 Task: Open a Blog Post Template save the file as archiveAdd Heading 'Success' ,with the main content Success is the achievement of goals and the realization of one's ambitions. It varies from person to person, encompassing different aspects of life, such as career accomplishments, personal milestones, or making a positive impact on society. Success is a reflection of determination, hard work, and perseverance. ,with the main content Success is the achievement of goals and the realization of one's ambitions. It varies from person to person, encompassing different aspects of life, such as career accomplishments, personal milestones, or making a positive impact on society. Success is a reflection of determination, hard work, and perseverance.and font size to the main content 22 Apply Font Style Gabriolaand font size to the heading 18 Change heading alignment to  Center
Action: Key pressed <Key.enter>
Screenshot: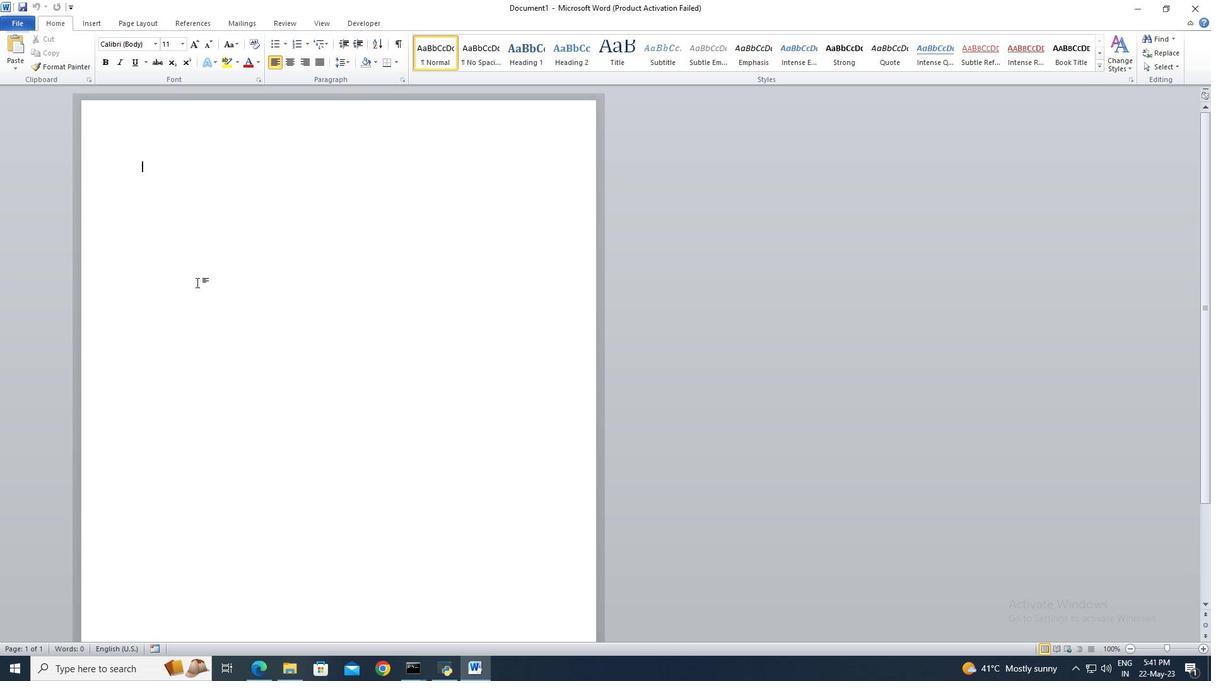 
Action: Mouse moved to (384, 281)
Screenshot: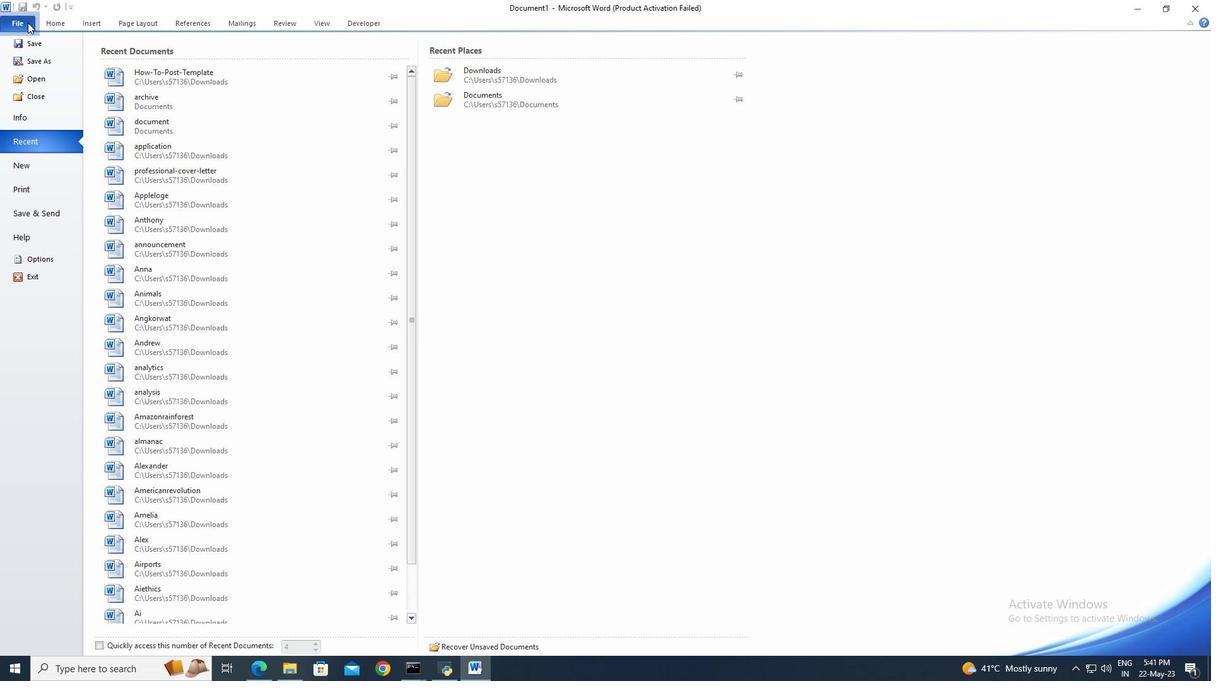 
Action: Mouse pressed left at (384, 281)
Screenshot: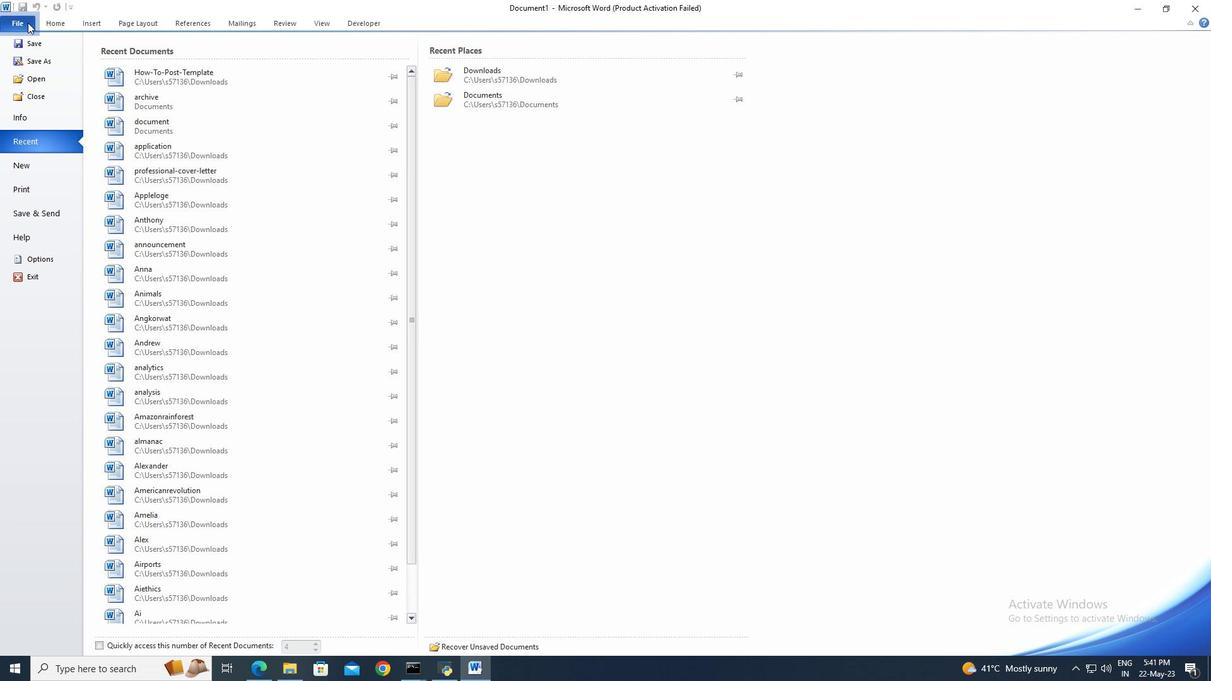 
Action: Mouse moved to (318, 230)
Screenshot: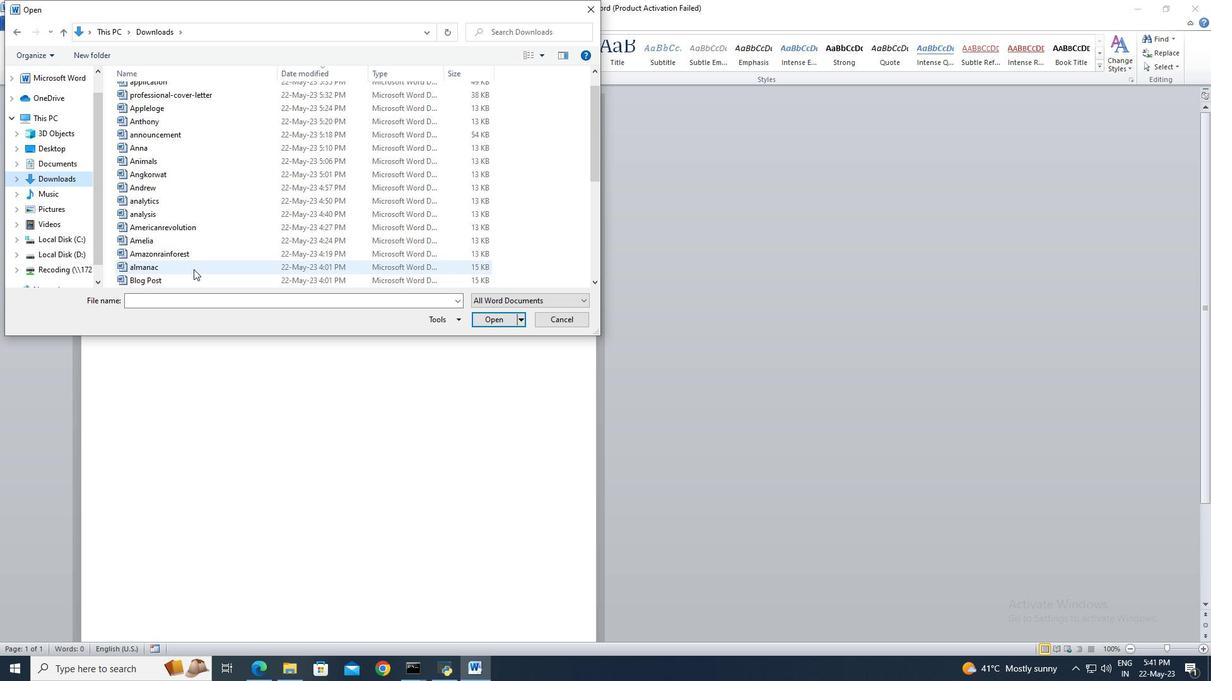 
Action: Mouse pressed left at (318, 230)
Screenshot: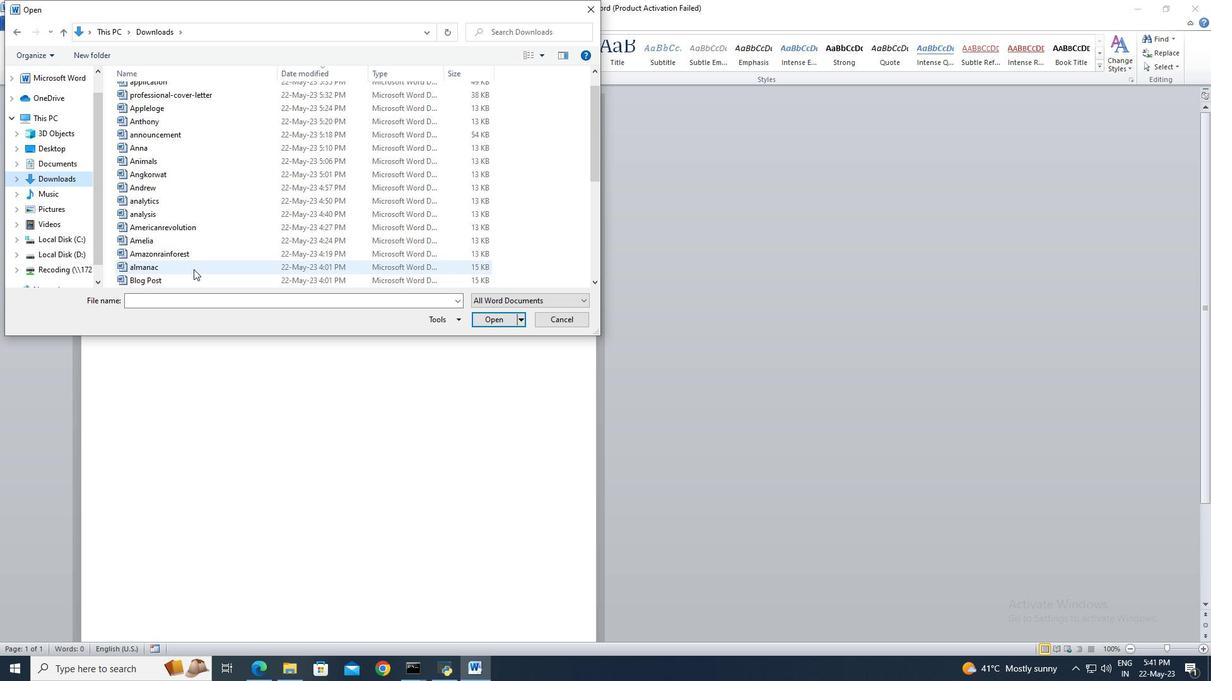 
Action: Mouse moved to (27, 22)
Screenshot: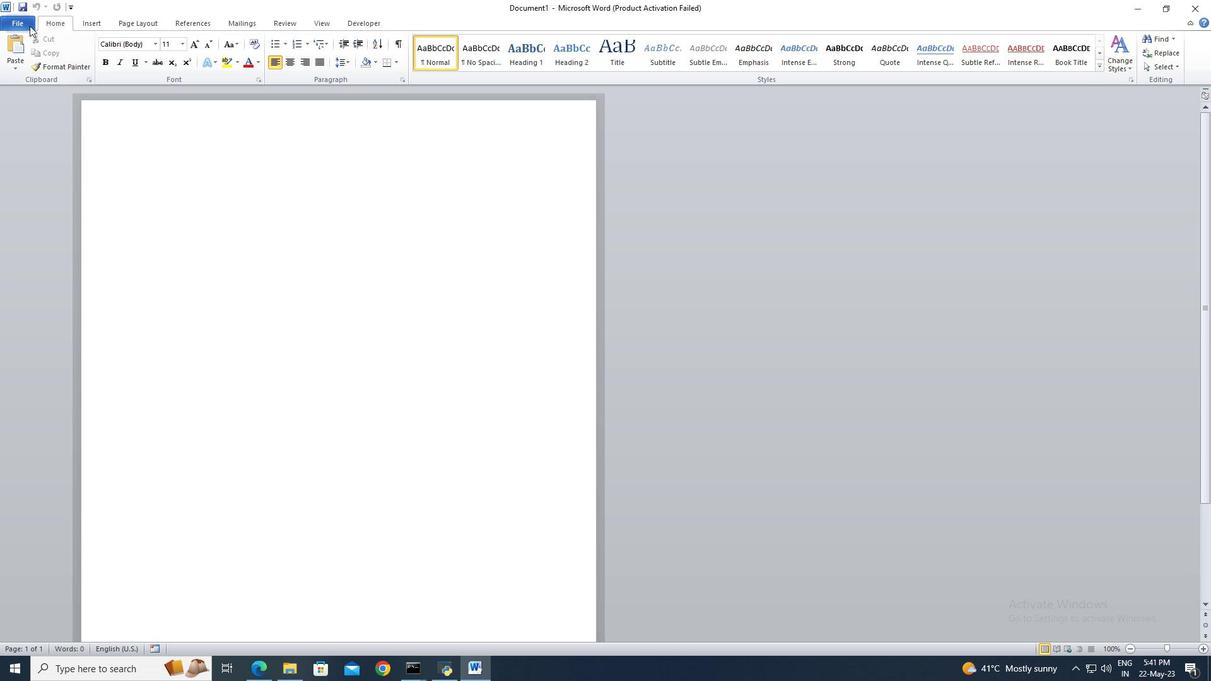 
Action: Mouse pressed left at (27, 22)
Screenshot: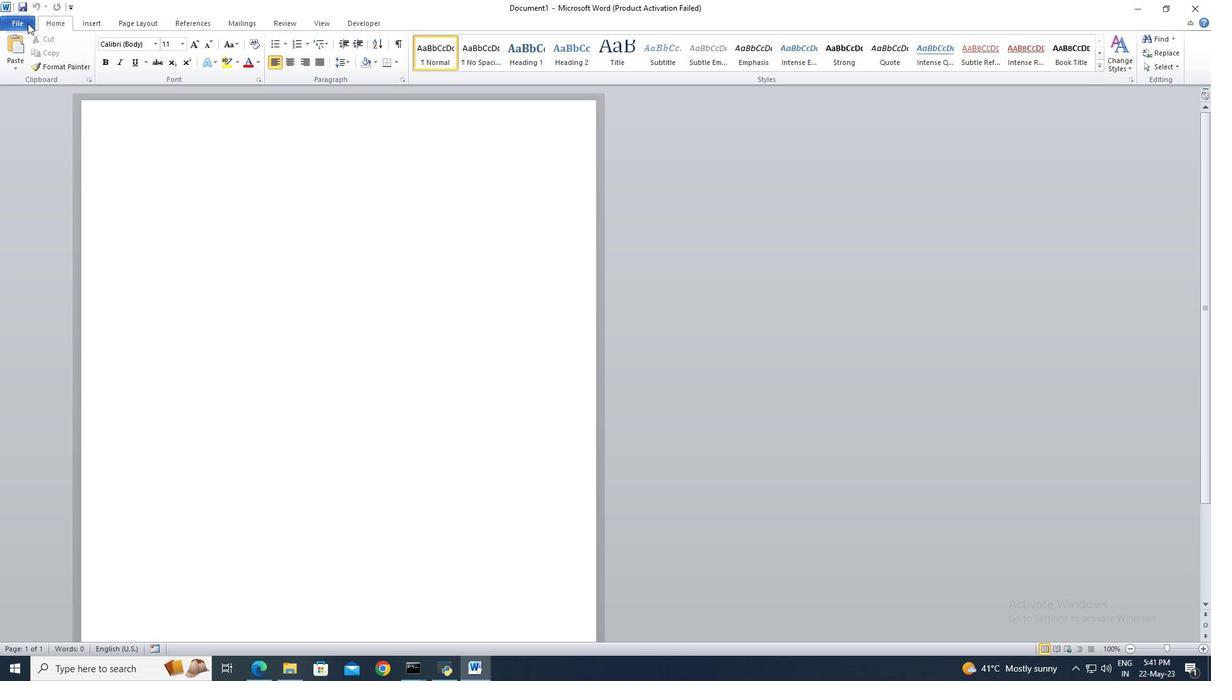 
Action: Mouse moved to (41, 75)
Screenshot: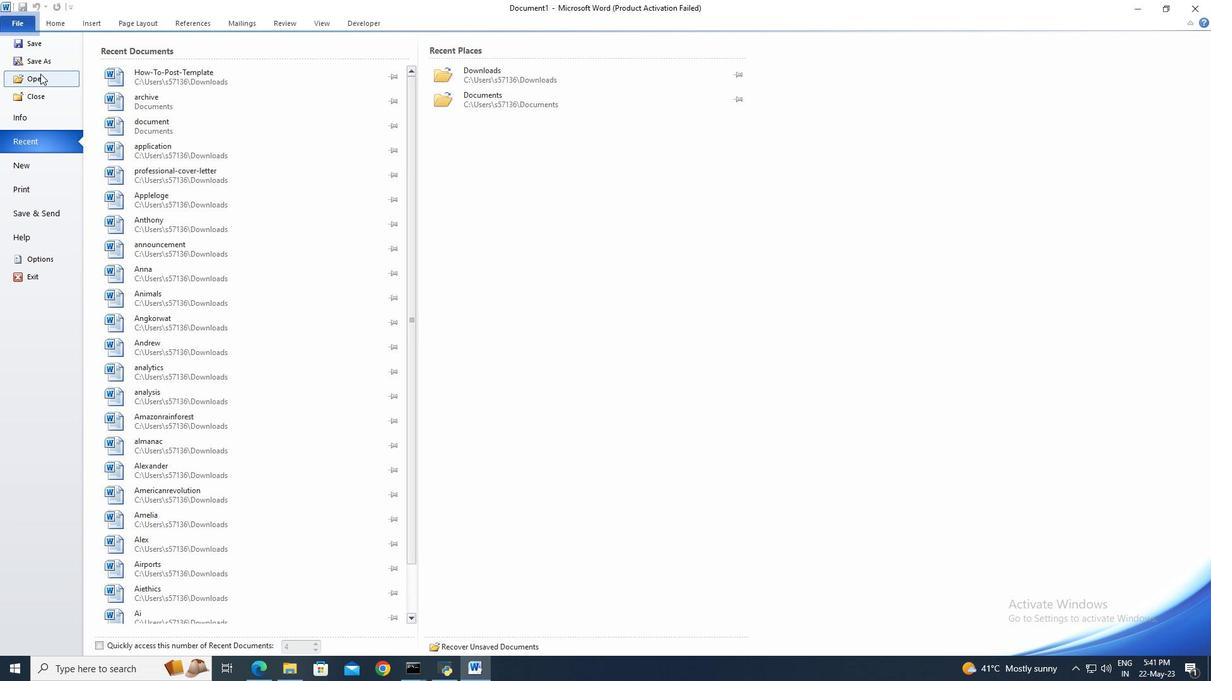 
Action: Mouse pressed left at (41, 75)
Screenshot: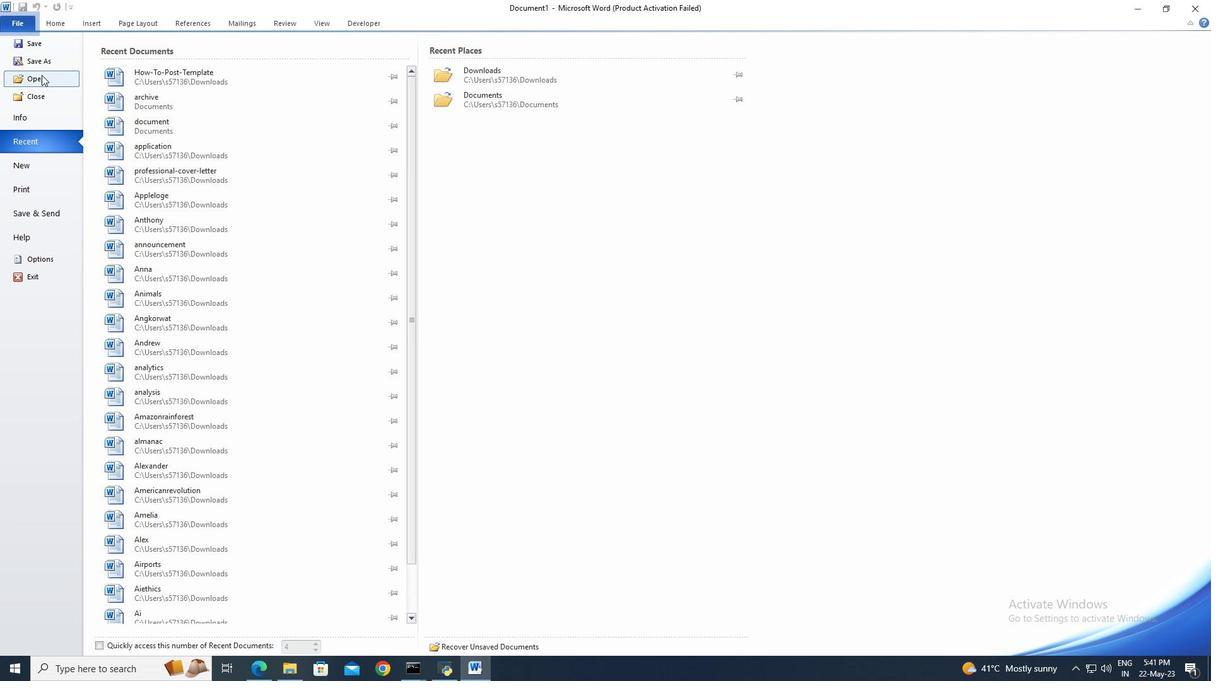 
Action: Mouse moved to (80, 171)
Screenshot: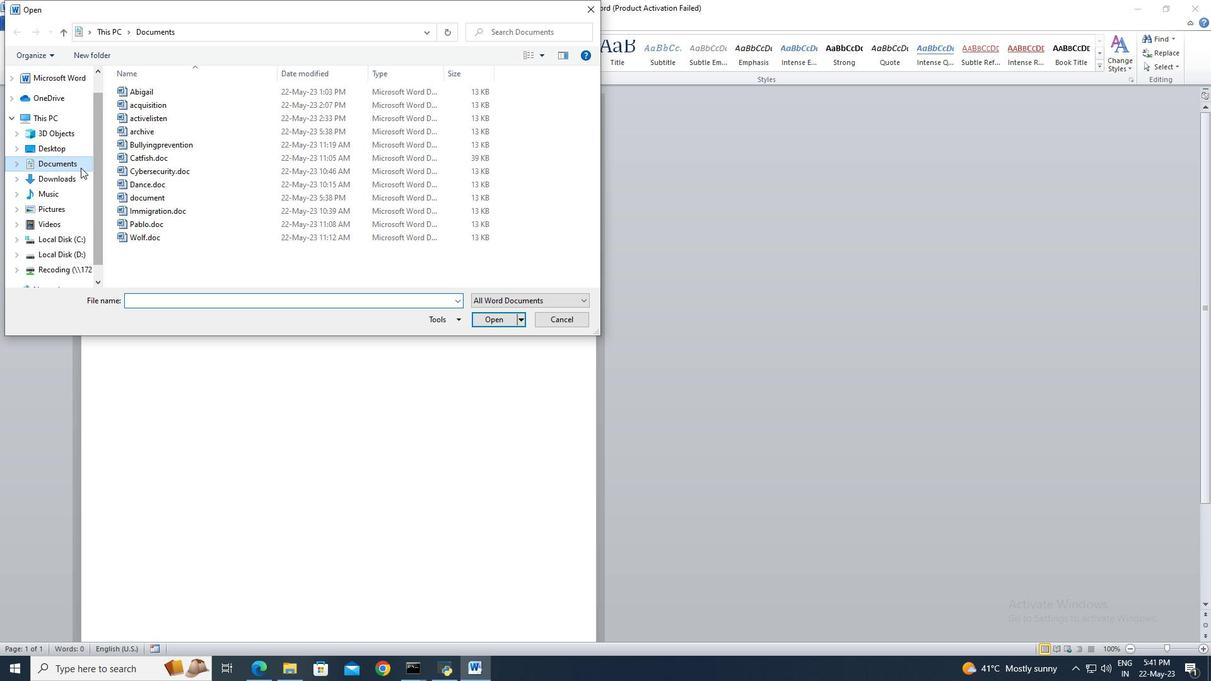 
Action: Mouse pressed left at (80, 171)
Screenshot: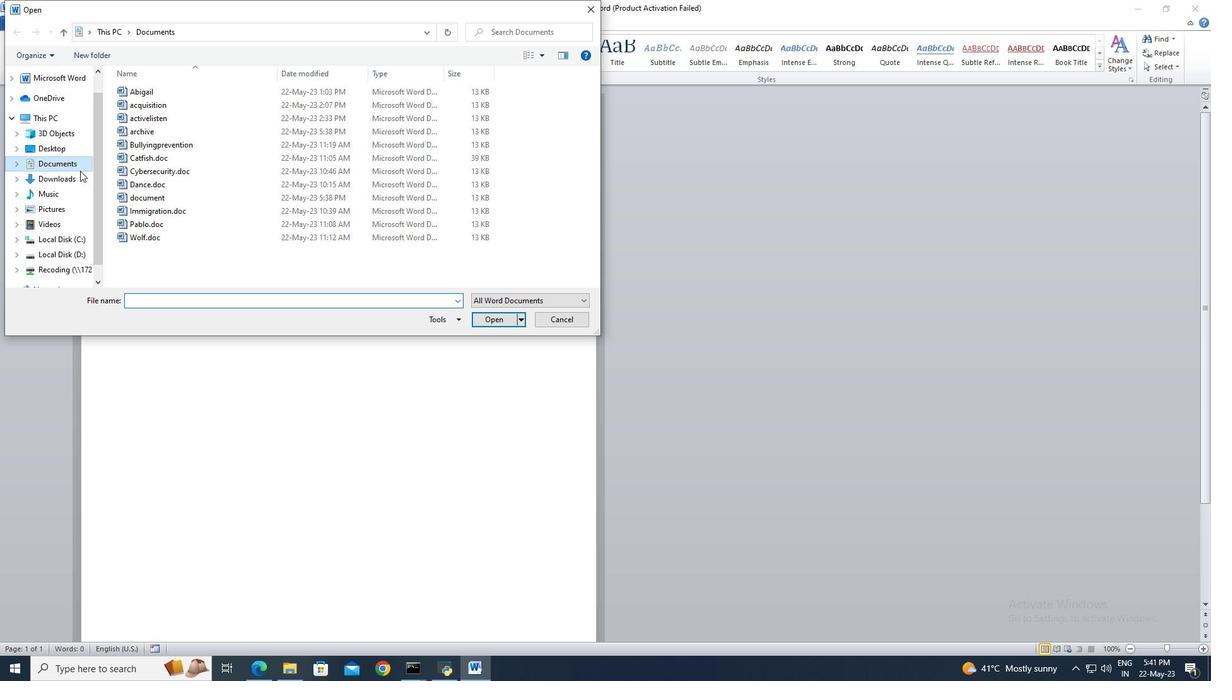 
Action: Mouse moved to (78, 188)
Screenshot: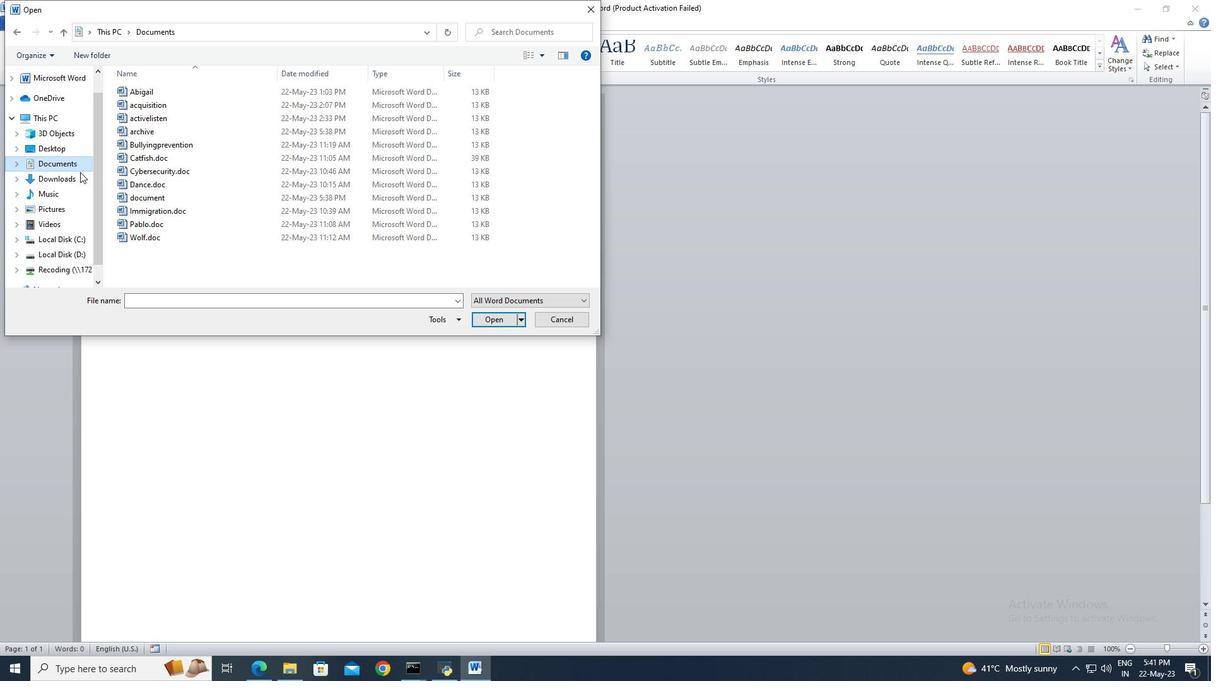 
Action: Mouse pressed left at (78, 188)
Screenshot: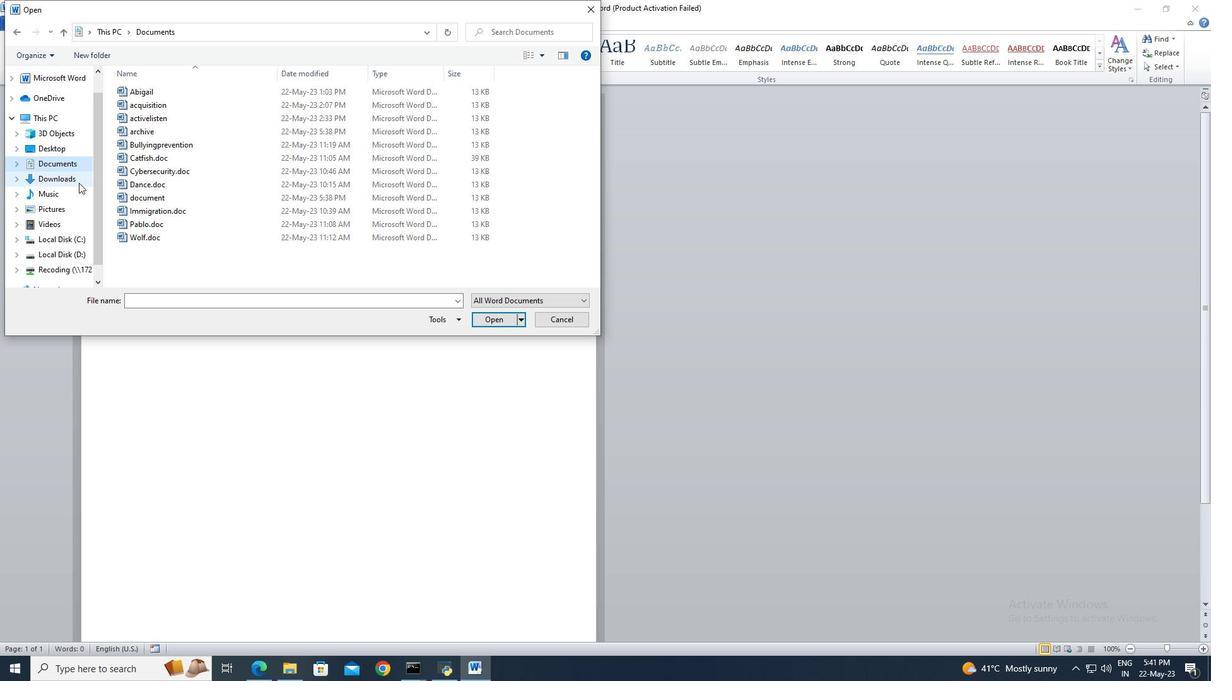 
Action: Mouse moved to (78, 184)
Screenshot: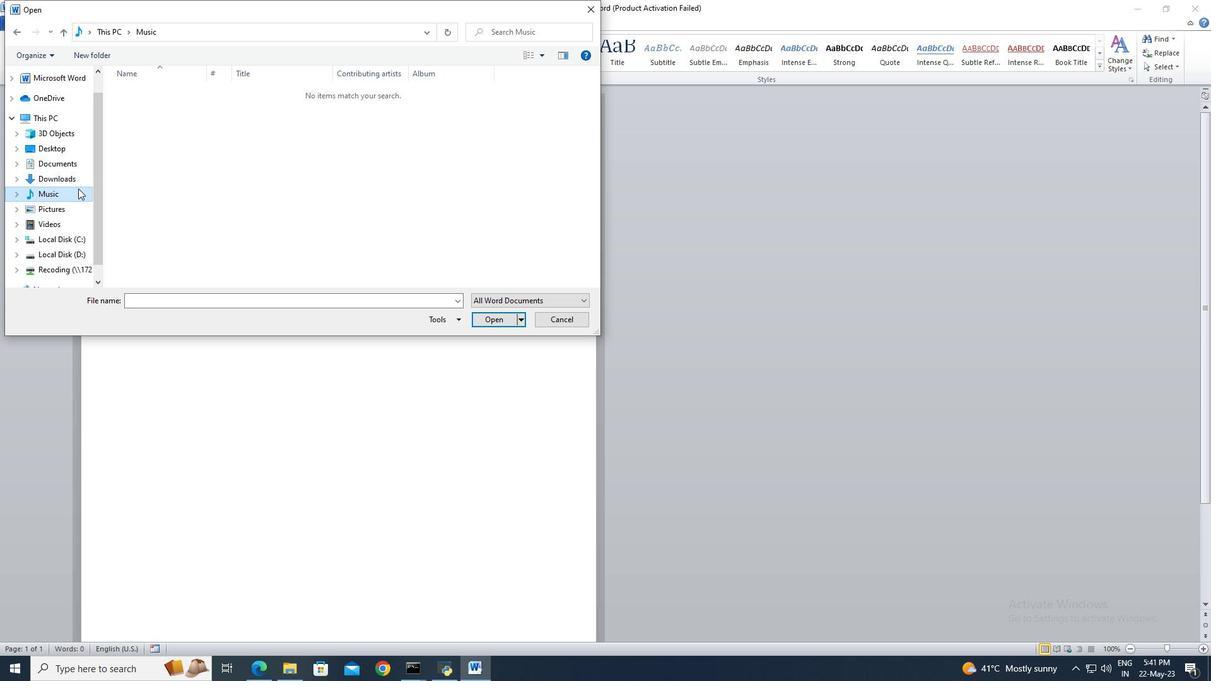 
Action: Mouse pressed left at (78, 184)
Screenshot: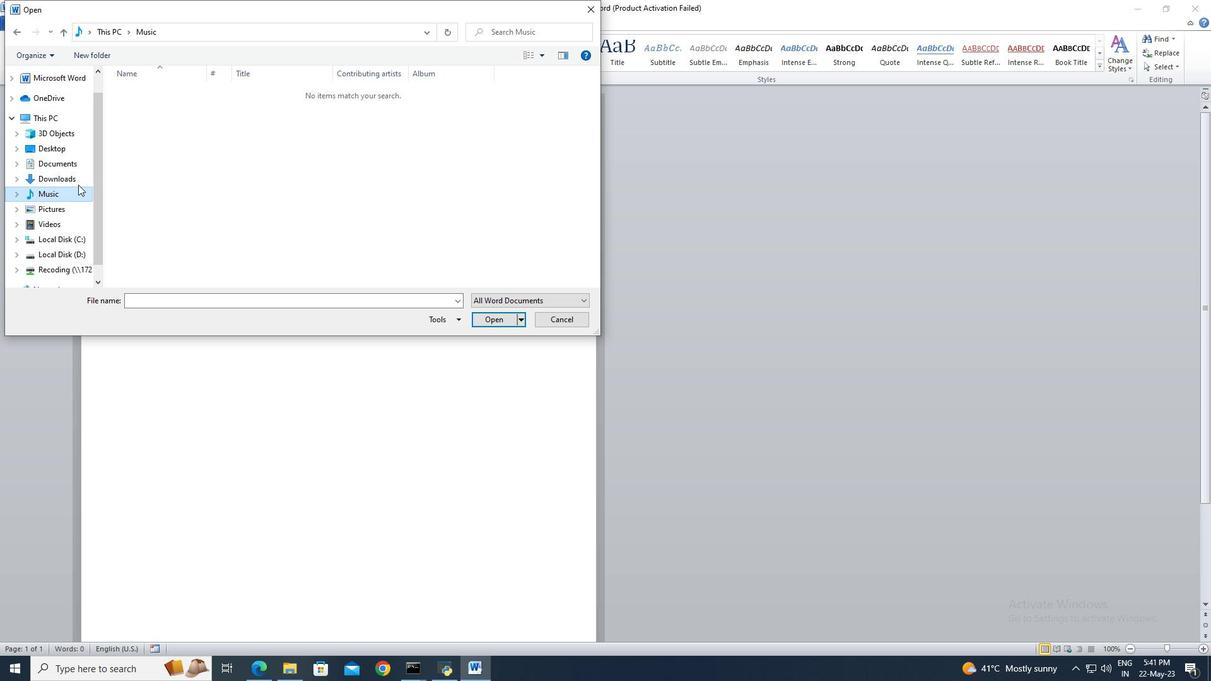 
Action: Mouse moved to (178, 191)
Screenshot: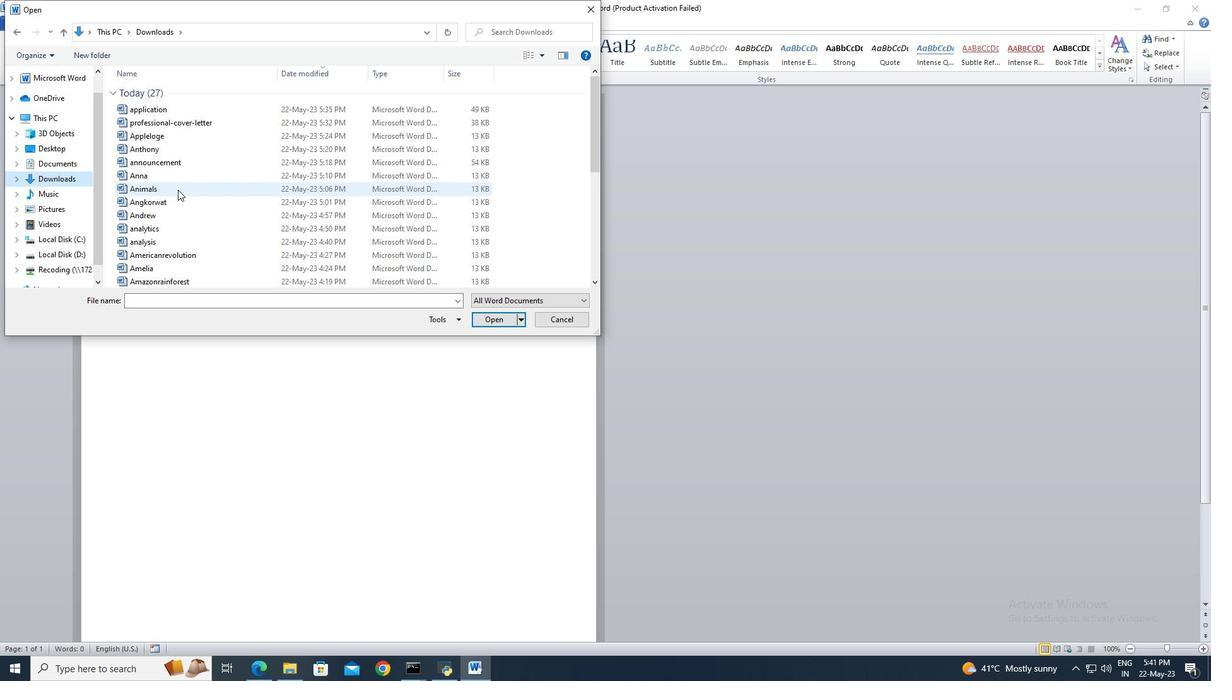 
Action: Mouse scrolled (178, 190) with delta (0, 0)
Screenshot: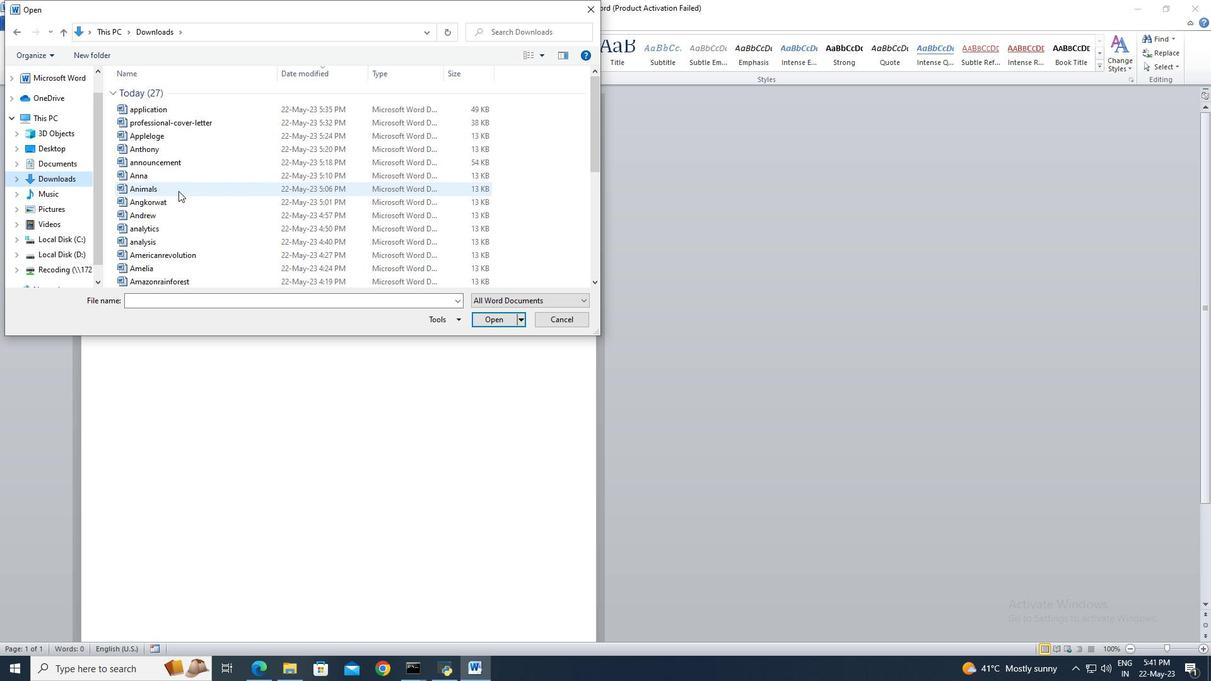 
Action: Mouse moved to (197, 276)
Screenshot: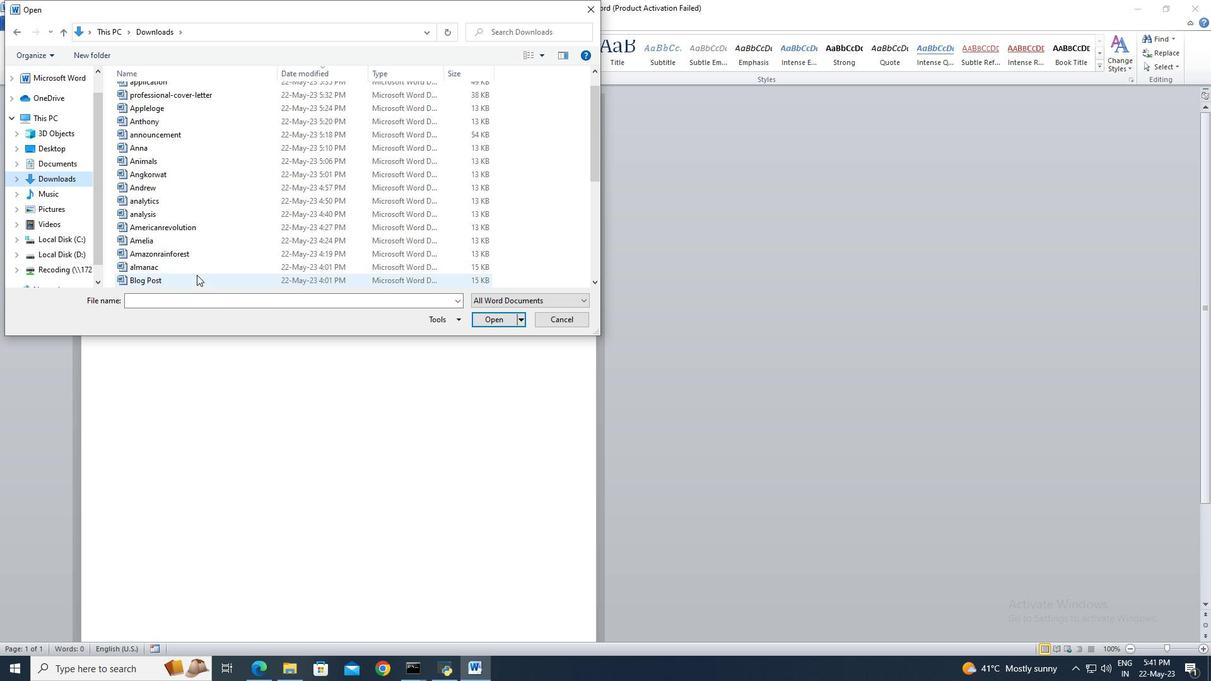 
Action: Mouse pressed left at (197, 276)
Screenshot: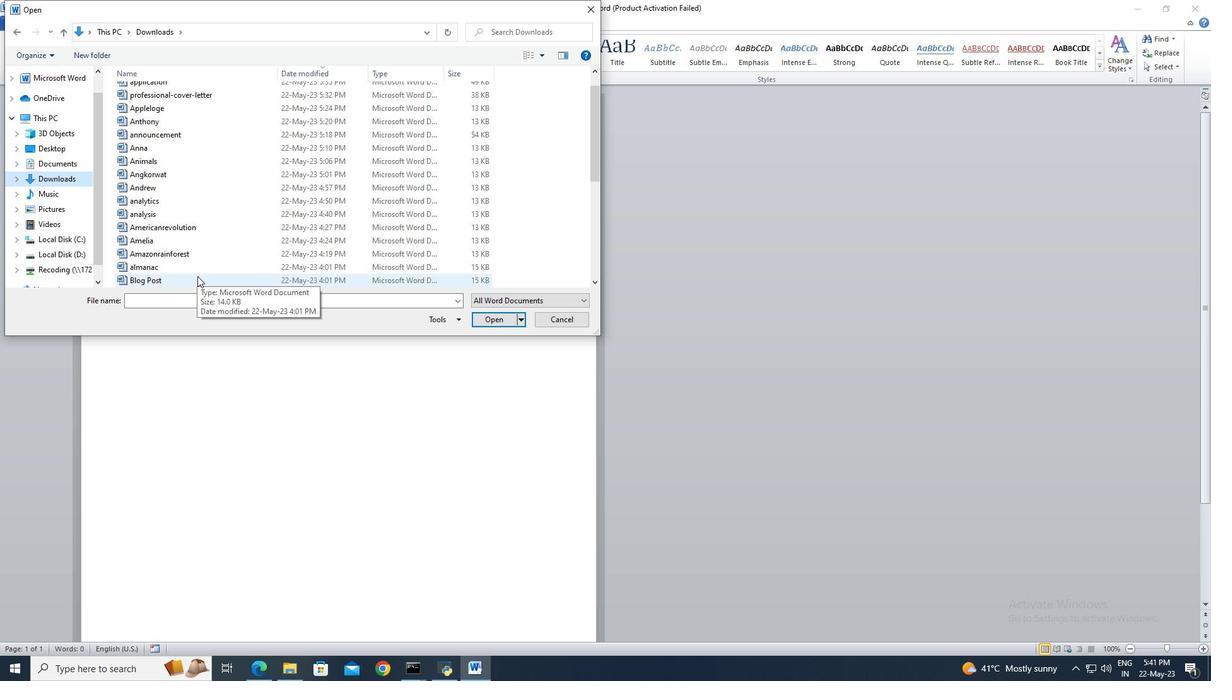 
Action: Mouse moved to (479, 314)
Screenshot: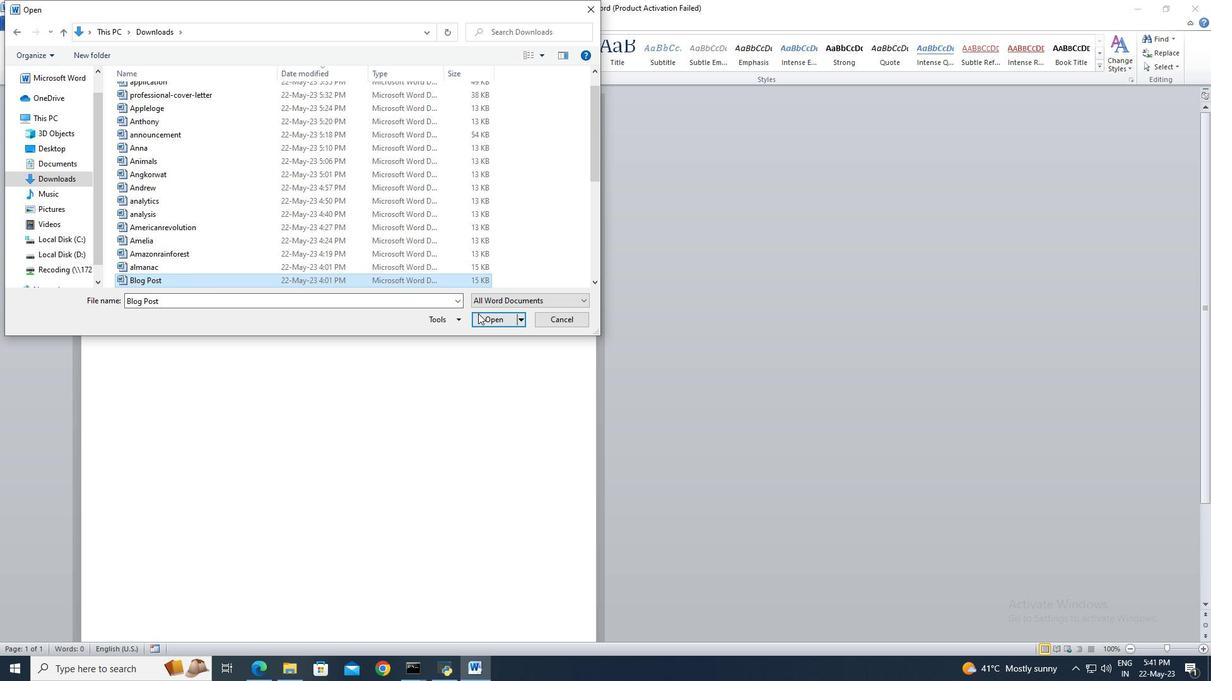 
Action: Mouse pressed left at (479, 314)
Screenshot: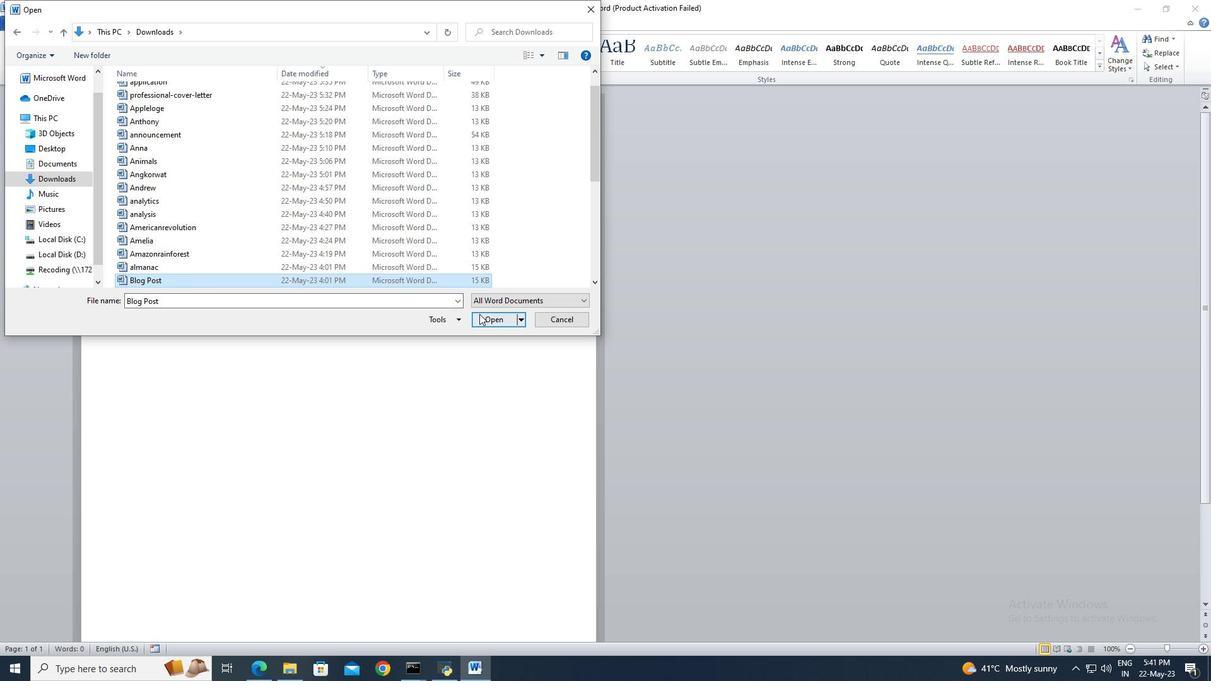 
Action: Mouse moved to (723, 452)
Screenshot: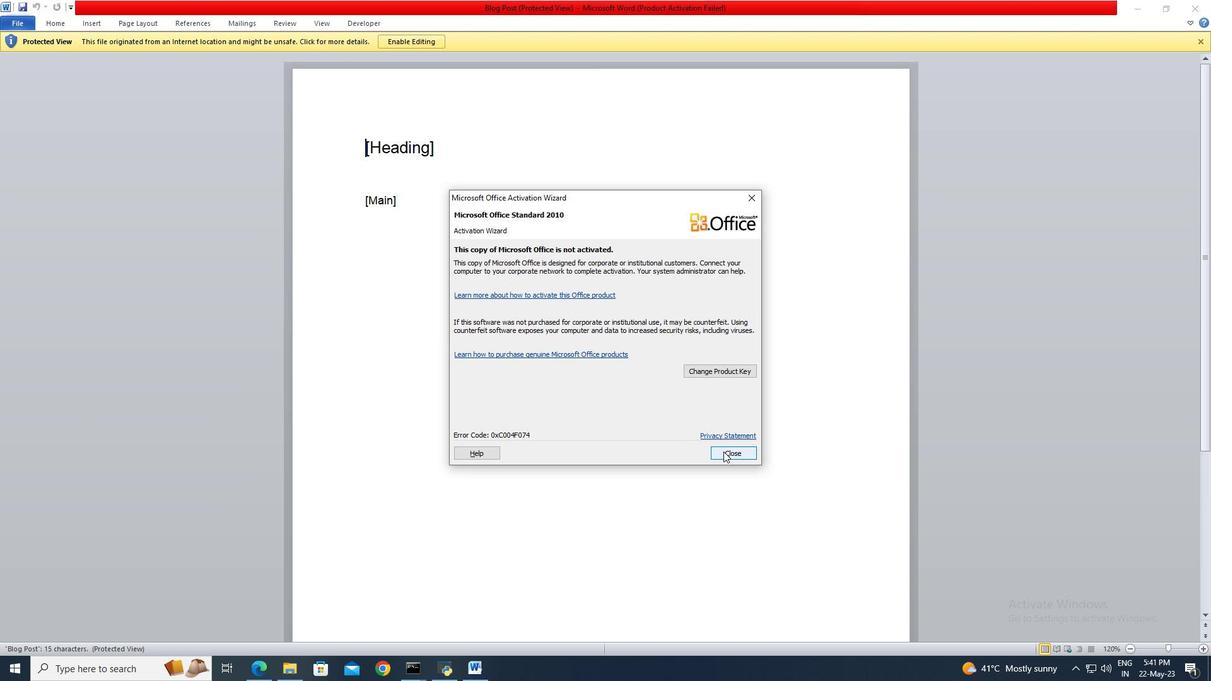 
Action: Mouse pressed left at (723, 452)
Screenshot: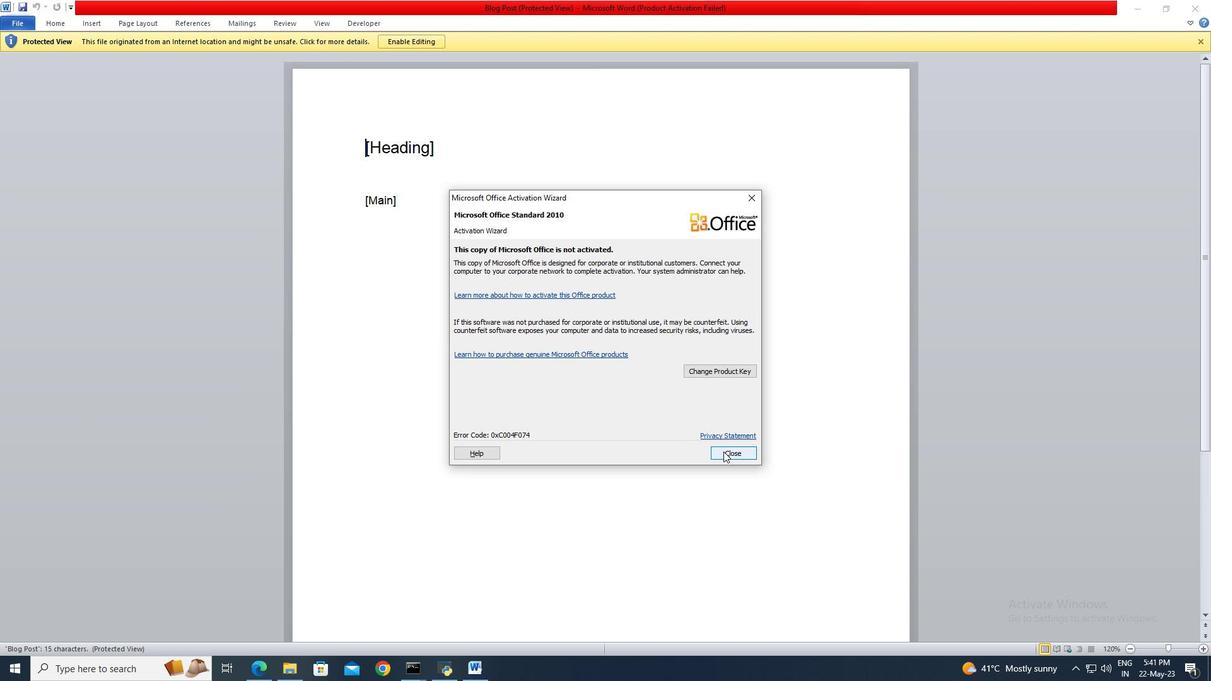 
Action: Mouse moved to (395, 41)
Screenshot: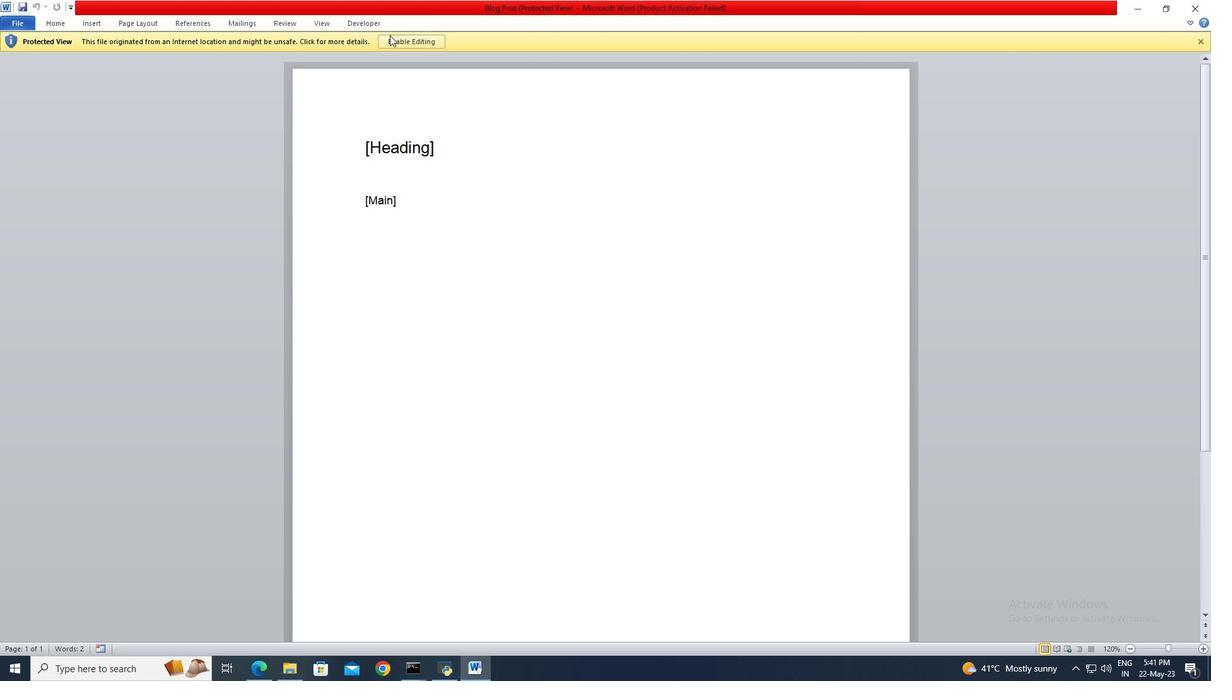 
Action: Mouse pressed left at (395, 41)
Screenshot: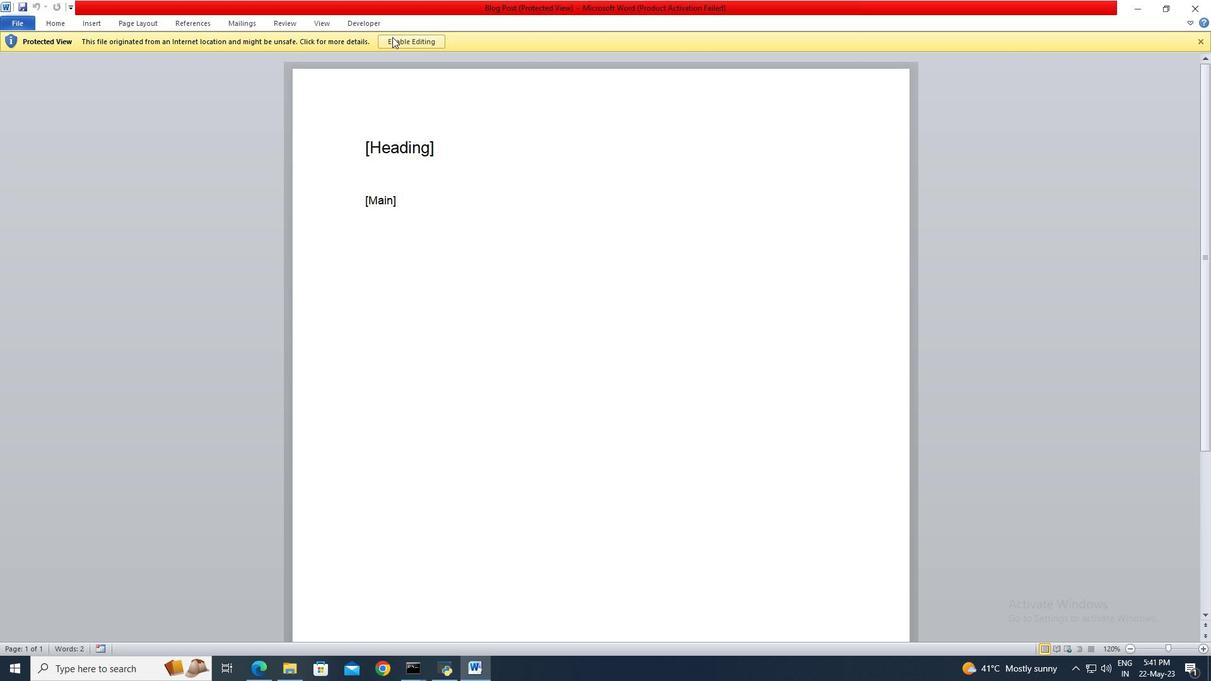 
Action: Mouse moved to (23, 25)
Screenshot: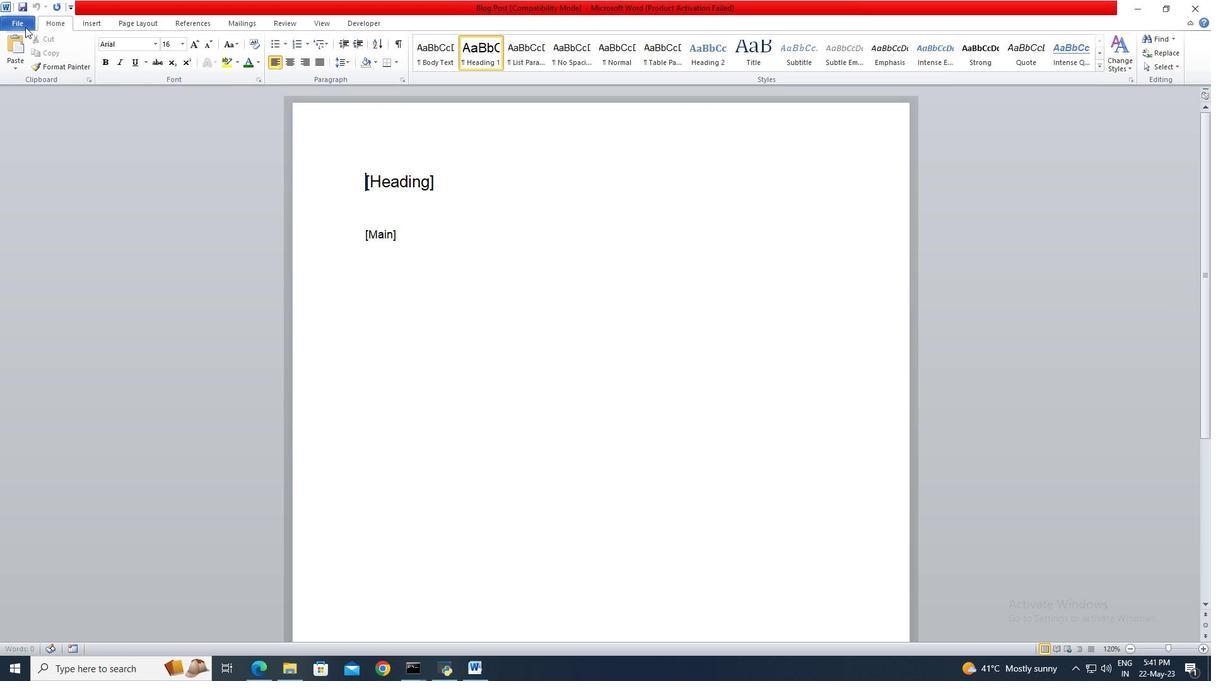 
Action: Mouse pressed left at (23, 25)
Screenshot: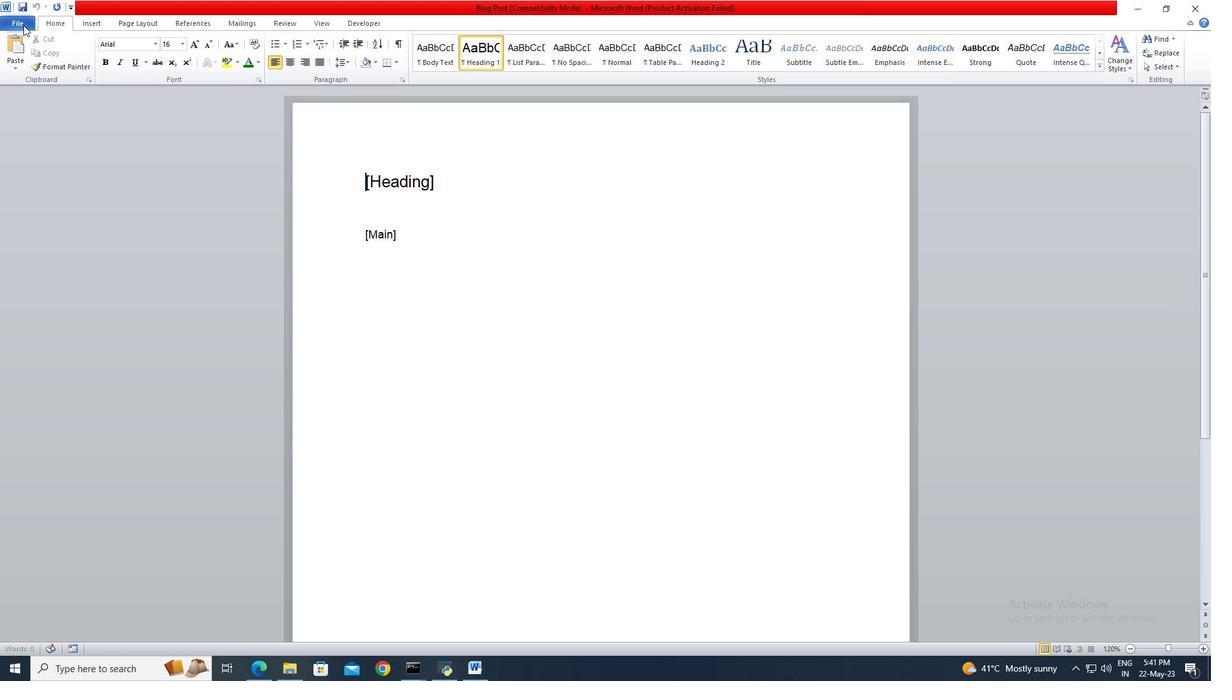 
Action: Mouse moved to (35, 59)
Screenshot: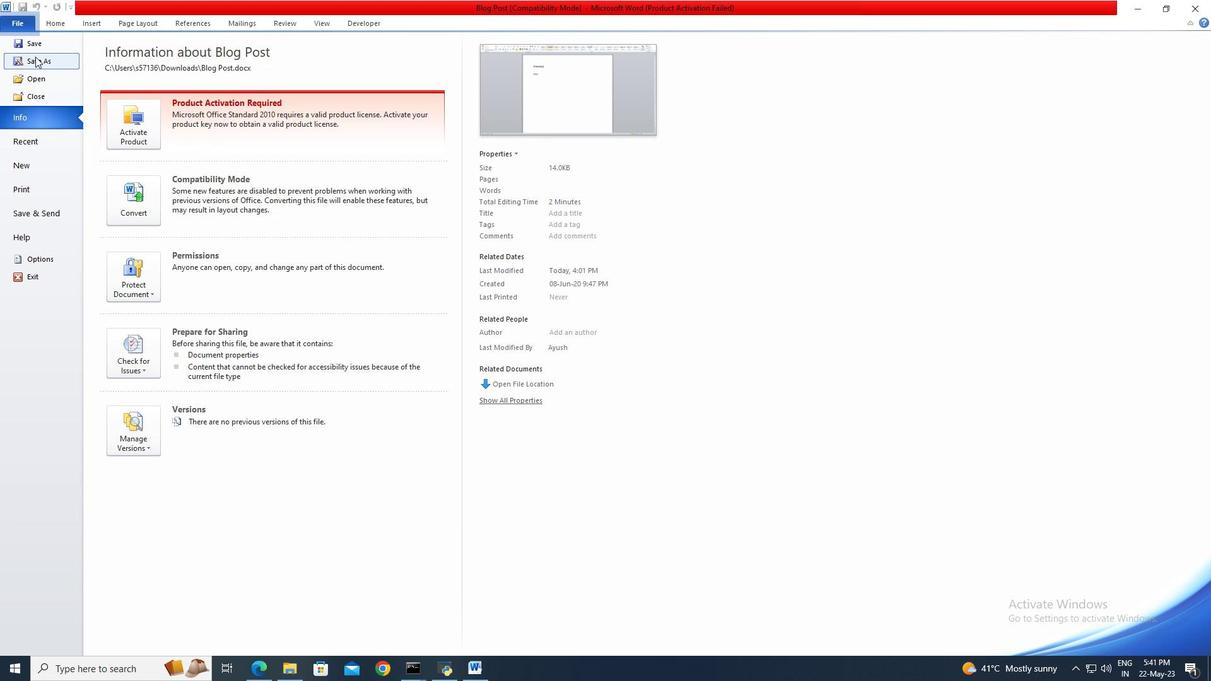 
Action: Mouse pressed left at (35, 59)
Screenshot: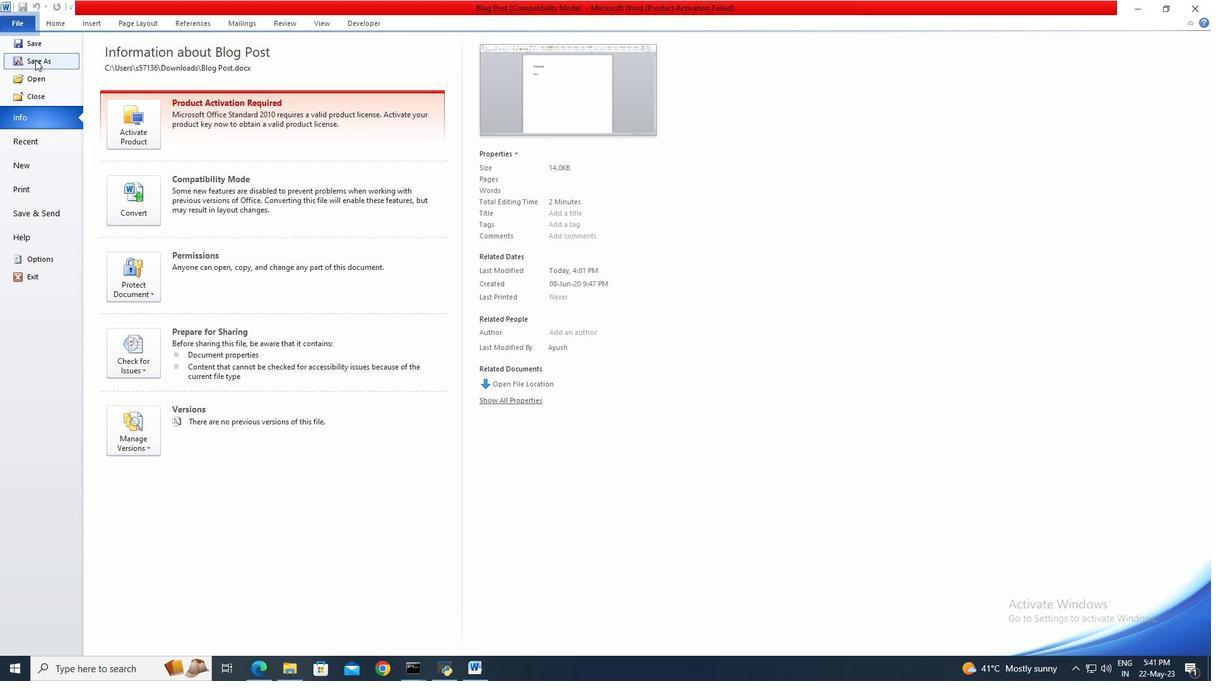 
Action: Key pressed <Key.shift>archive<Key.enter>
Screenshot: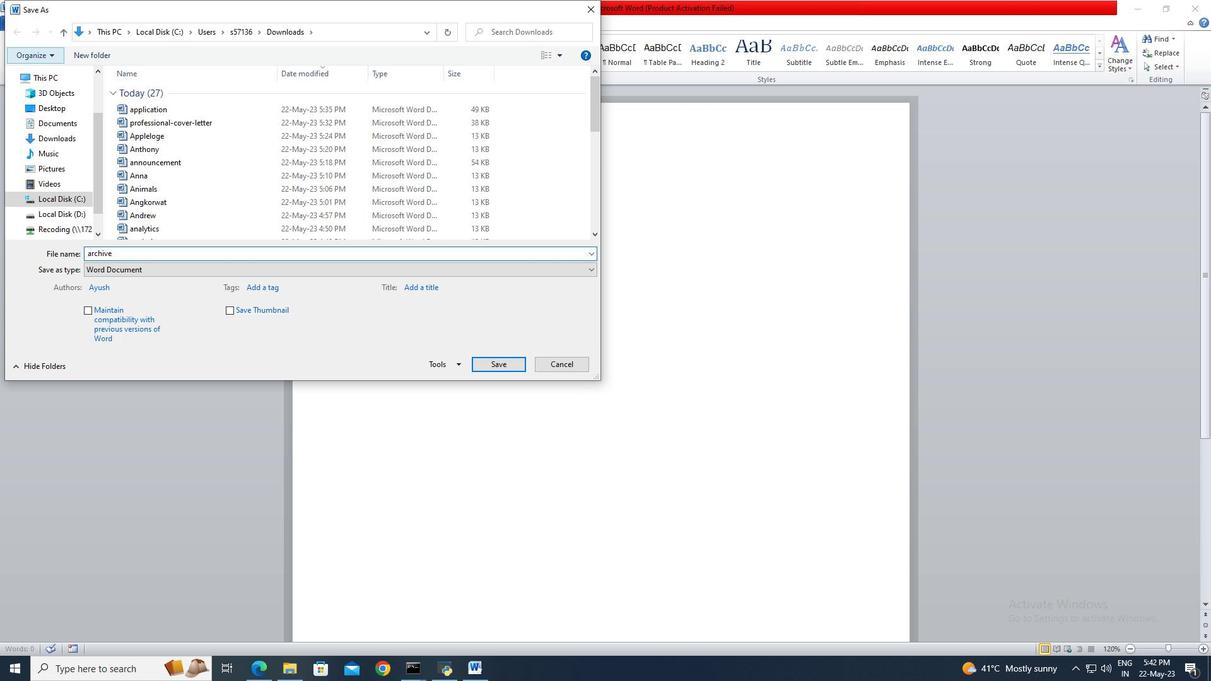 
Action: Mouse moved to (763, 367)
Screenshot: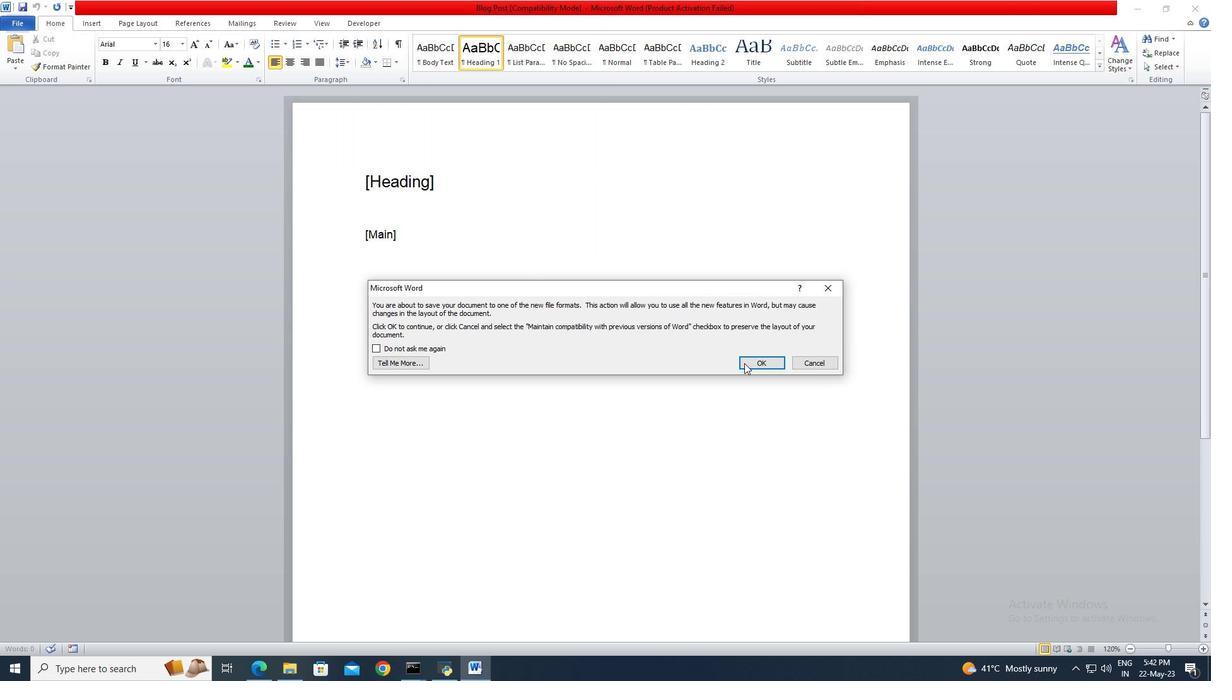 
Action: Mouse pressed left at (763, 367)
Screenshot: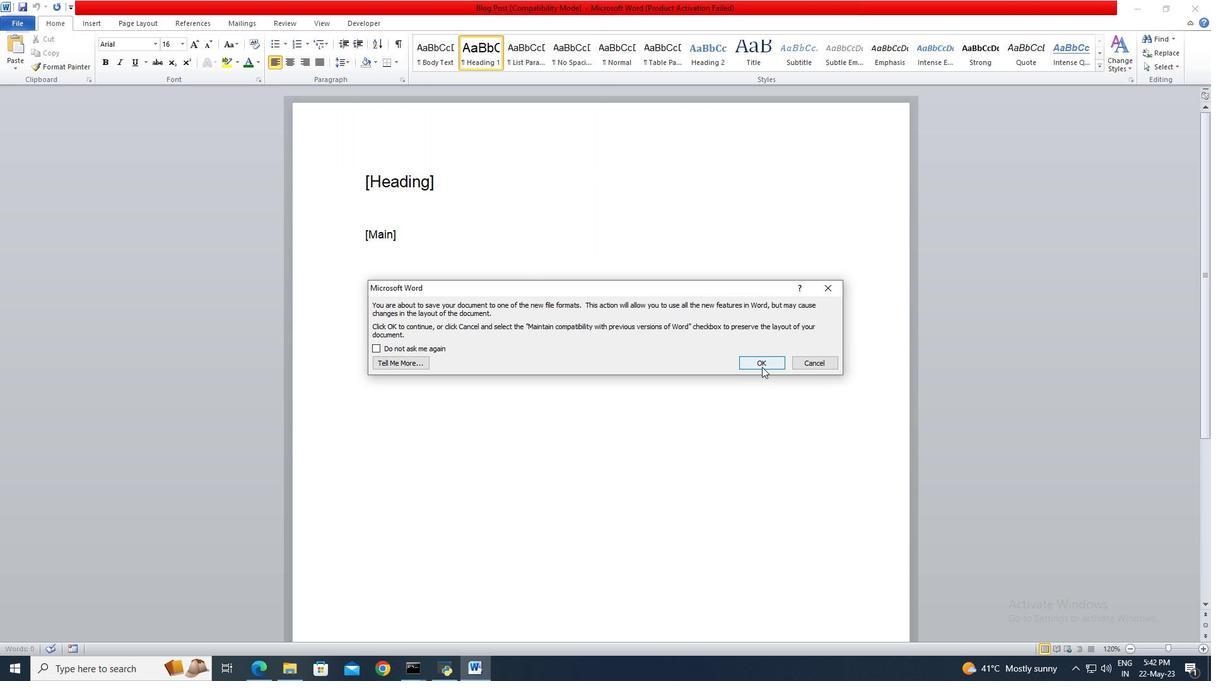 
Action: Mouse moved to (453, 180)
Screenshot: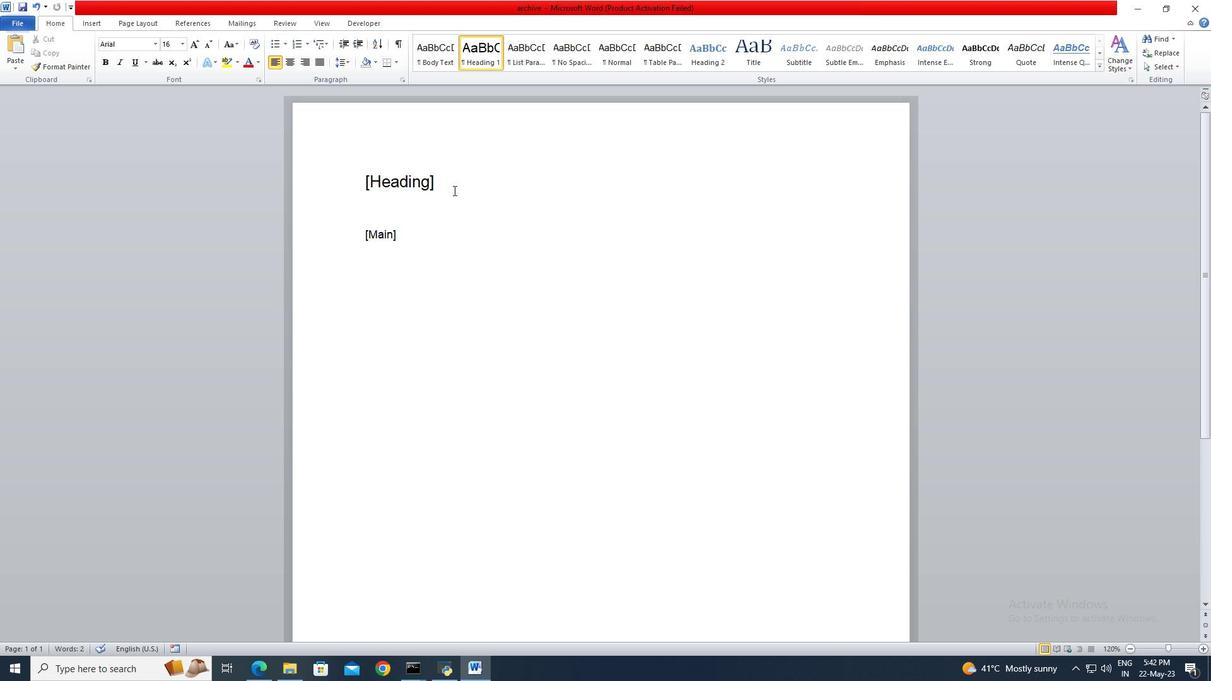 
Action: Mouse pressed left at (453, 180)
Screenshot: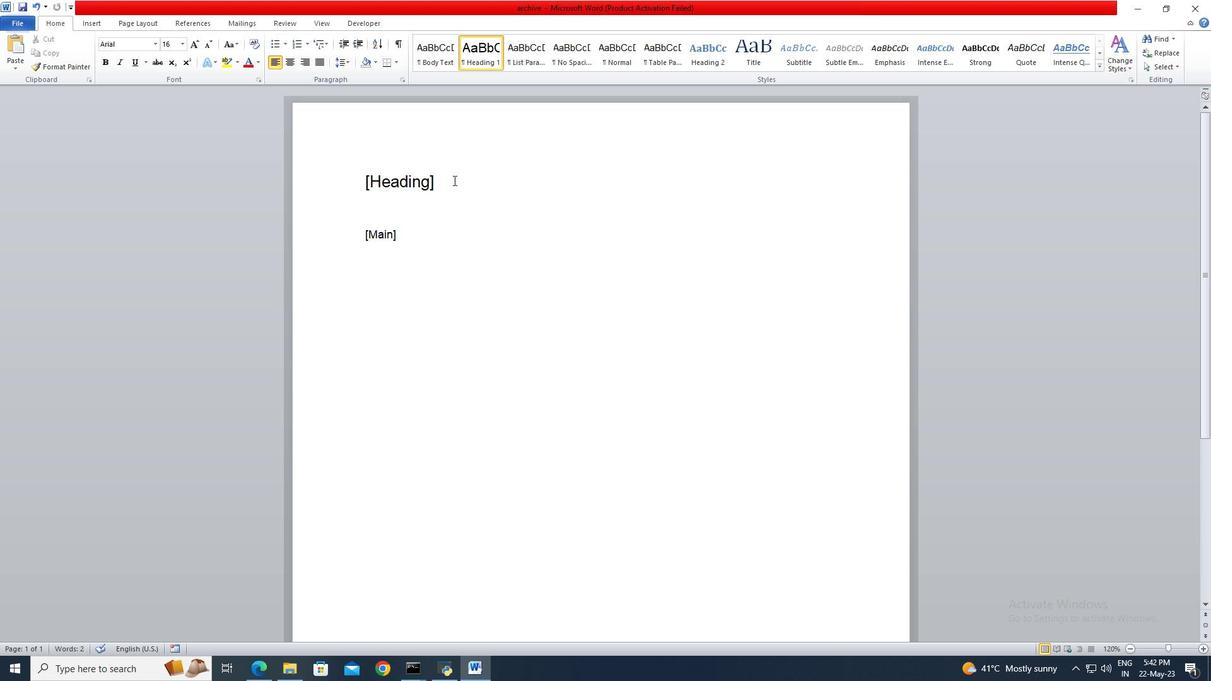 
Action: Key pressed <Key.backspace><Key.backspace><Key.backspace><Key.backspace><Key.backspace><Key.backspace><Key.backspace><Key.backspace><Key.backspace><Key.shift_r>Success
Screenshot: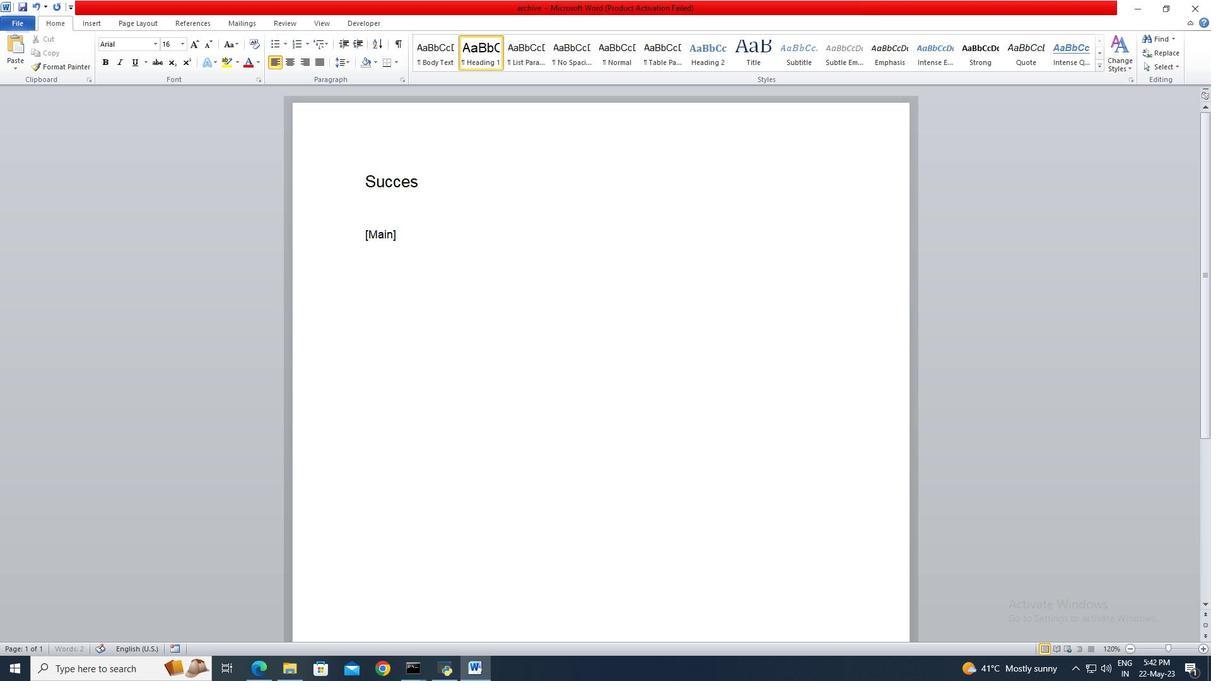 
Action: Mouse moved to (448, 239)
Screenshot: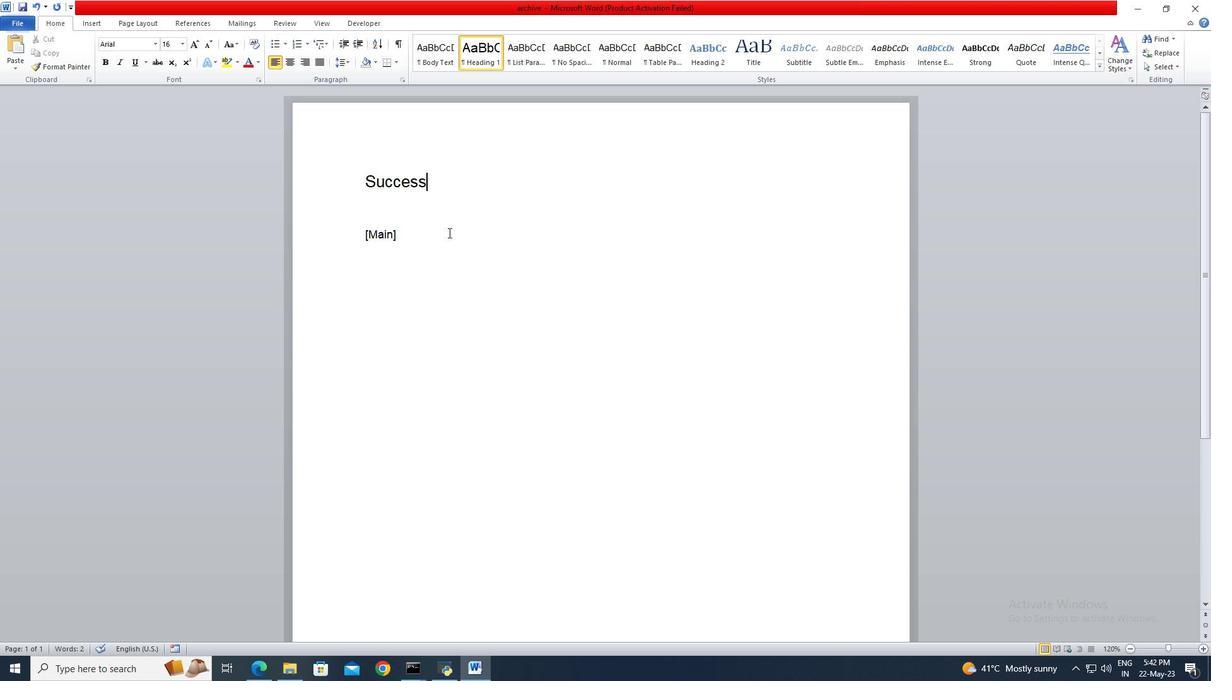 
Action: Mouse pressed left at (448, 239)
Screenshot: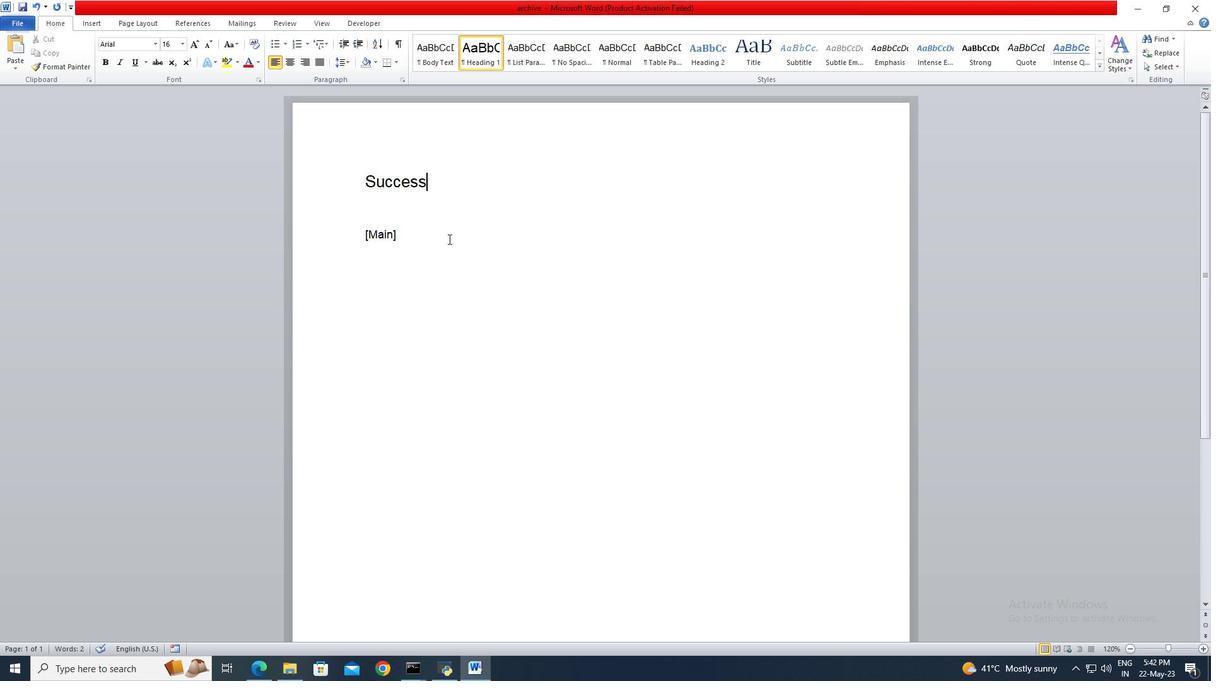 
Action: Key pressed <Key.backspace><Key.backspace><Key.backspace><Key.backspace><Key.backspace><Key.backspace><Key.backspace><Key.shift_r>Success<Key.space>is<Key.space>the<Key.space>achievement<Key.space>of<Key.space>goals<Key.space>and<Key.space>the<Key.space>realization<Key.space>of<Key.space>one's<Key.space>ambitions.<Key.space>
Screenshot: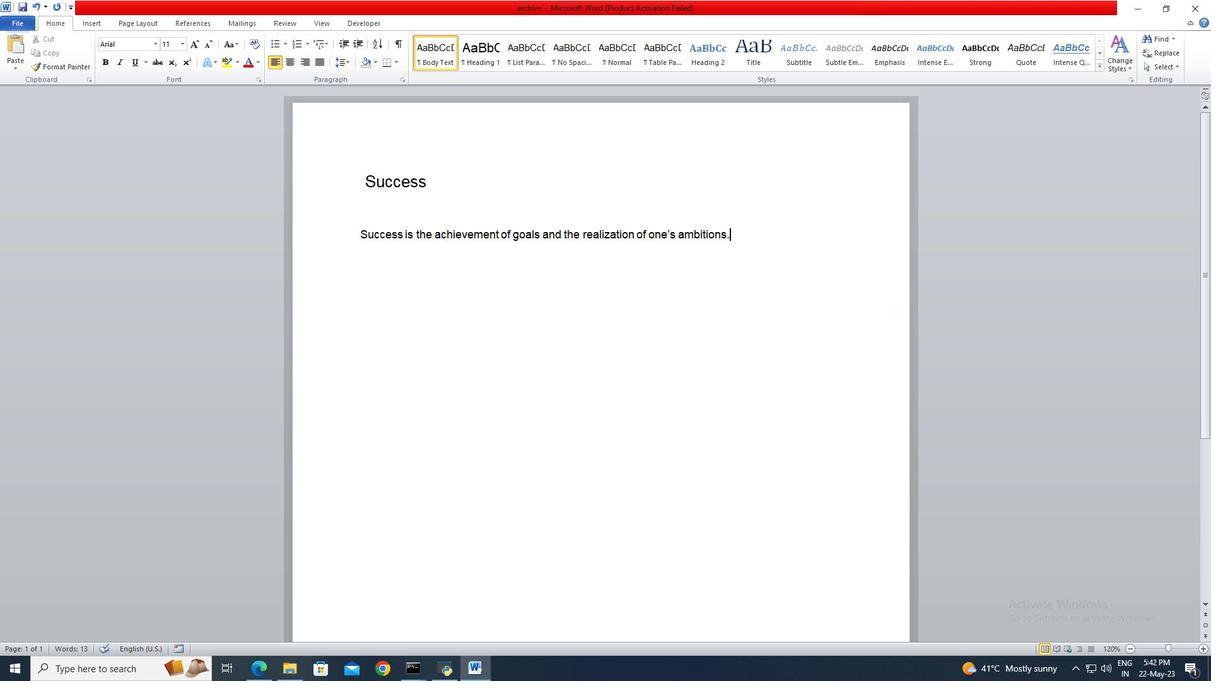 
Action: Mouse moved to (357, 237)
Screenshot: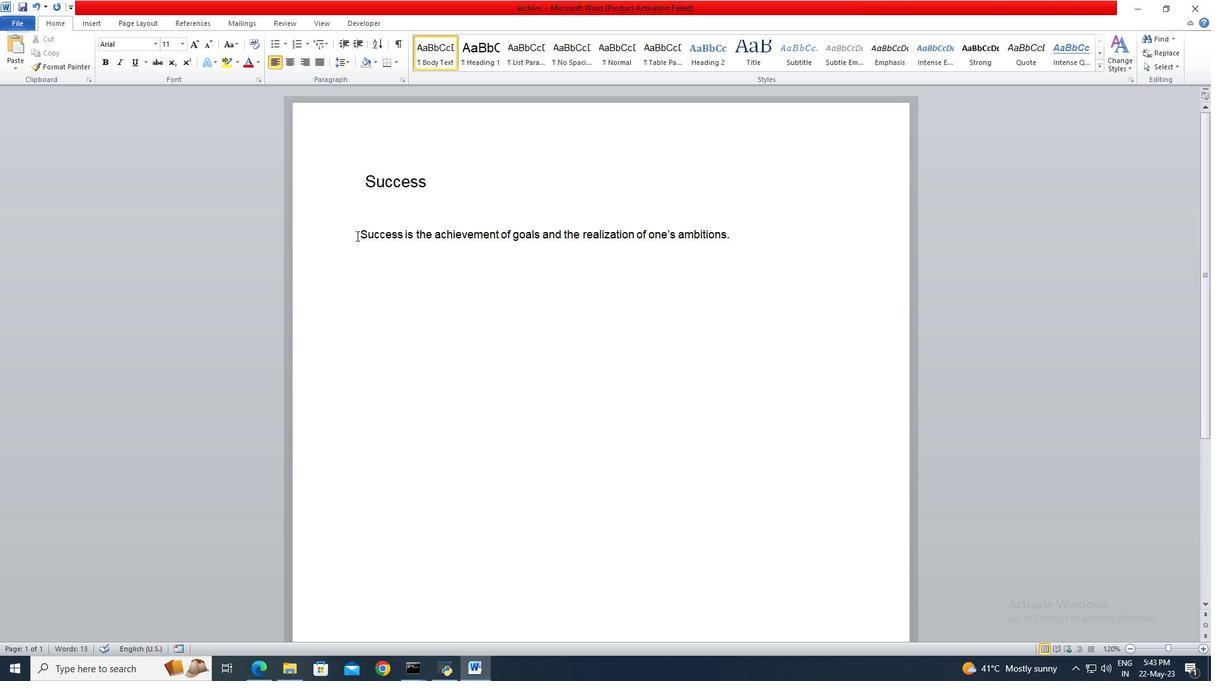 
Action: Mouse pressed left at (357, 237)
Screenshot: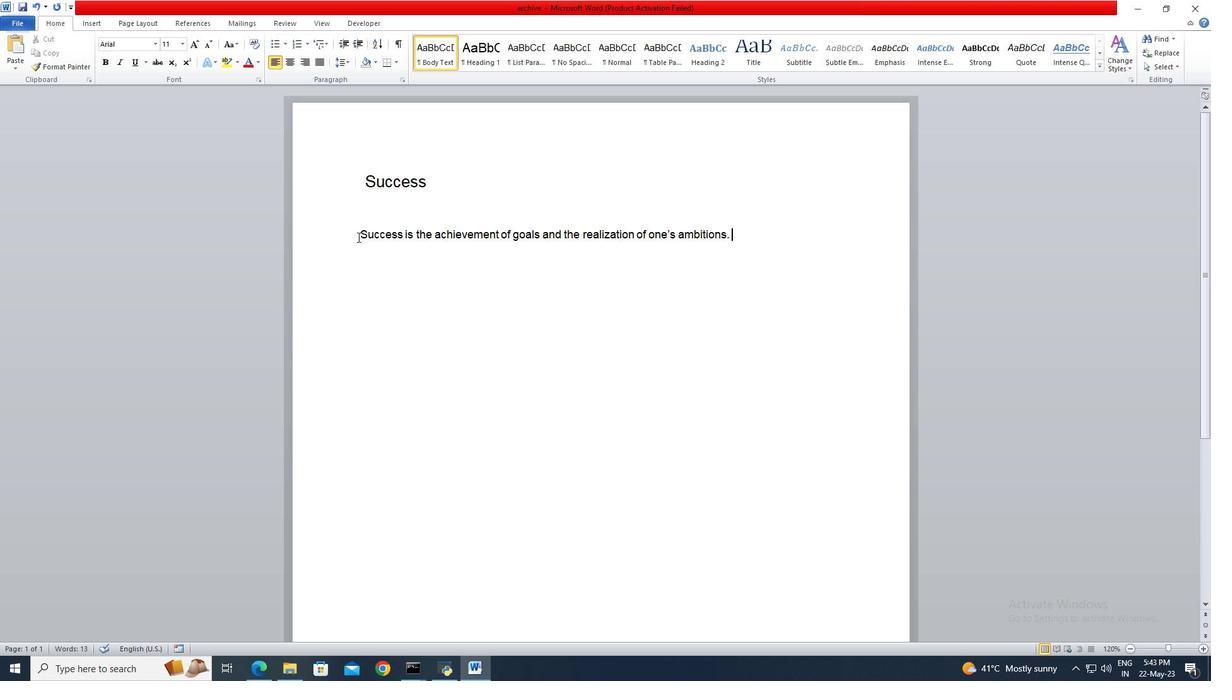 
Action: Mouse moved to (754, 239)
Screenshot: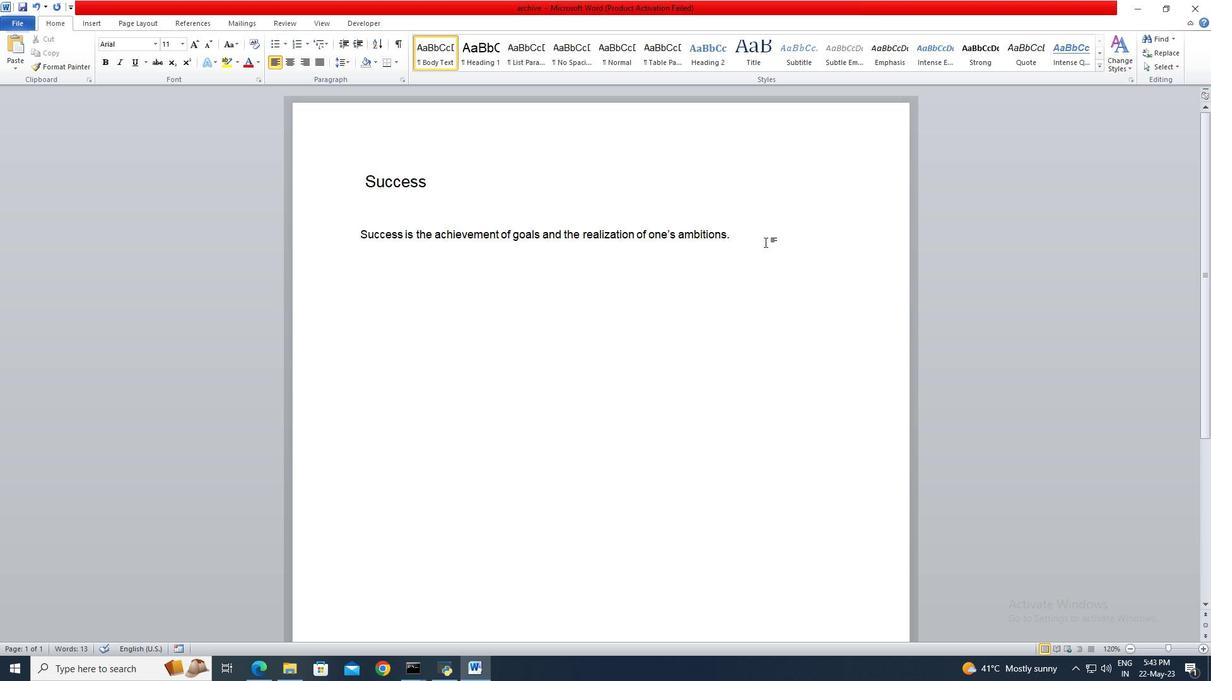 
Action: Mouse pressed left at (754, 239)
Screenshot: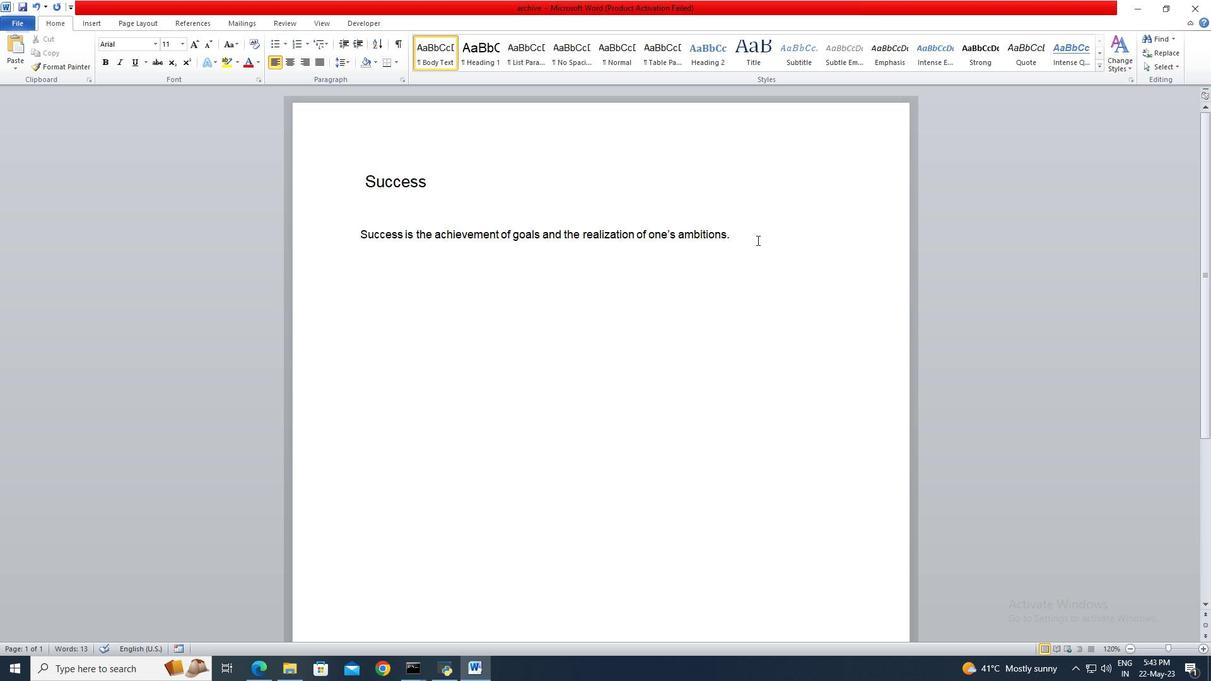
Action: Key pressed <Key.shift>It<Key.space>varies<Key.space>from<Key.space>person<Key.space>to<Key.space>person,<Key.space>encompassing<Key.space>different<Key.space>aspects<Key.space>of<Key.space>life,<Key.space>such<Key.space>as<Key.space>career<Key.space>accomplishments,<Key.space>personal<Key.space>milestones,<Key.space>or<Key.space>making<Key.space>a<Key.space>positive<Key.space>impact<Key.space>on<Key.space>society.<Key.space><Key.shift_r>Success<Key.space>is<Key.space>a<Key.space>reflection<Key.space>of<Key.space>determination,<Key.space>hardwork,<Key.space>and<Key.space>persee<Key.backspace>verance.
Screenshot: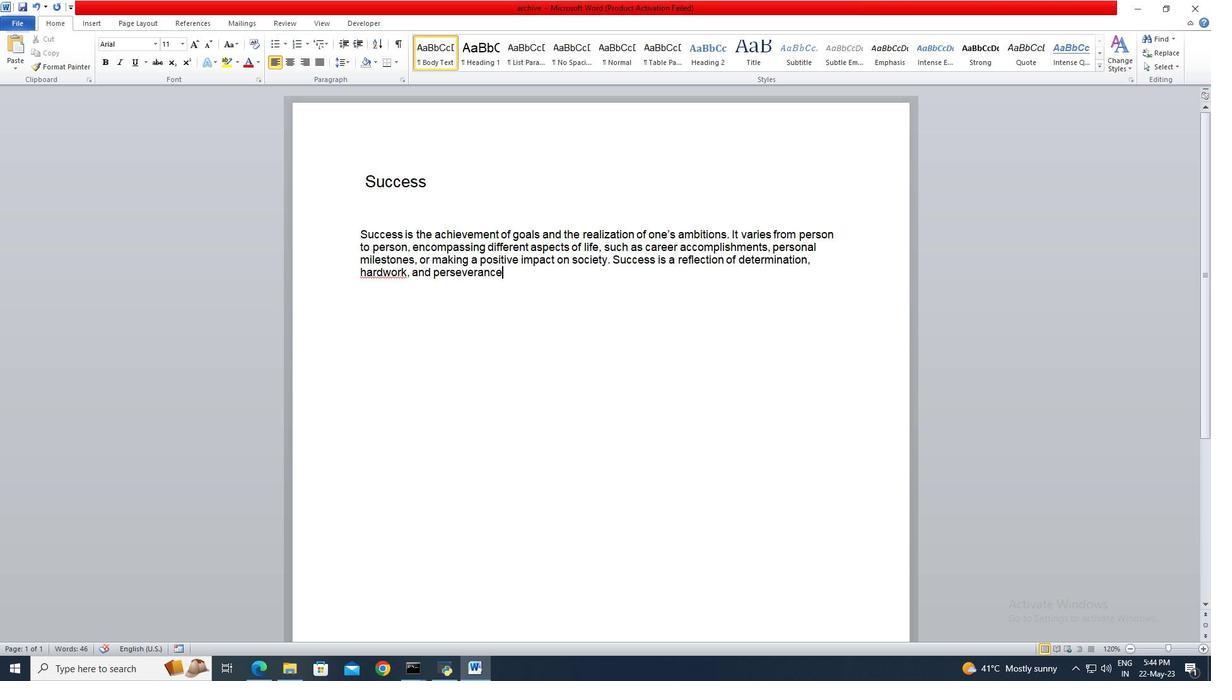 
Action: Mouse moved to (521, 268)
Screenshot: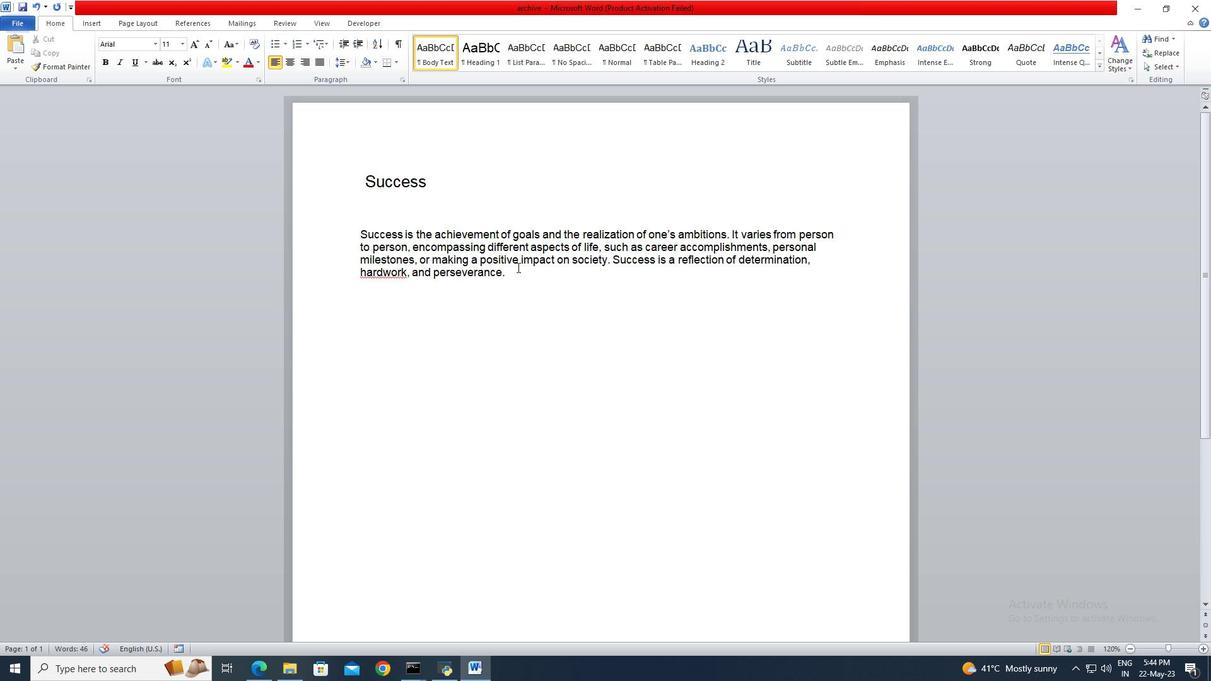 
Action: Mouse pressed left at (521, 268)
Screenshot: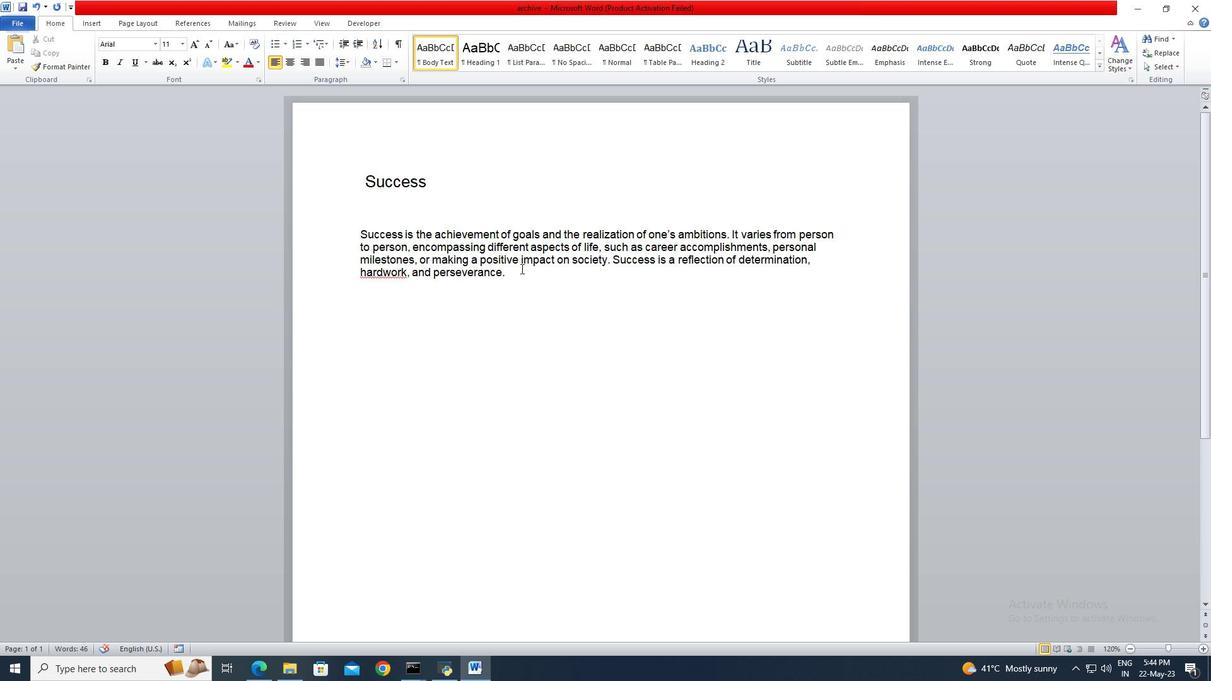 
Action: Mouse moved to (426, 259)
Screenshot: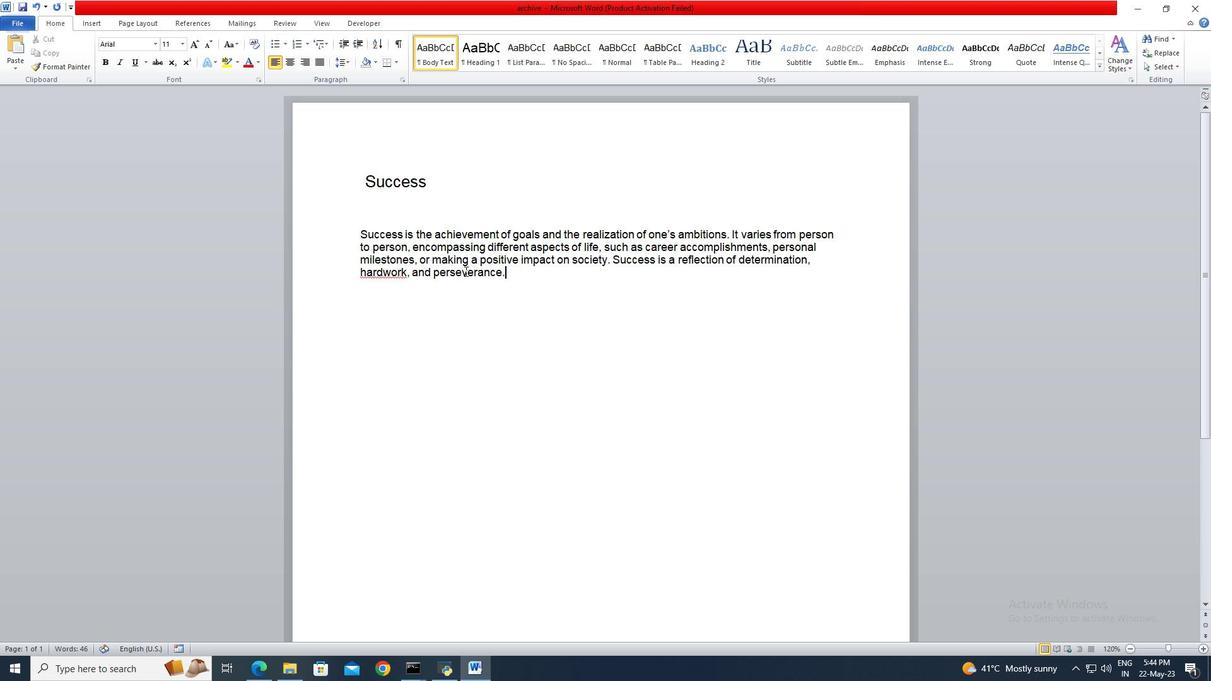 
Action: Key pressed <Key.shift>
Screenshot: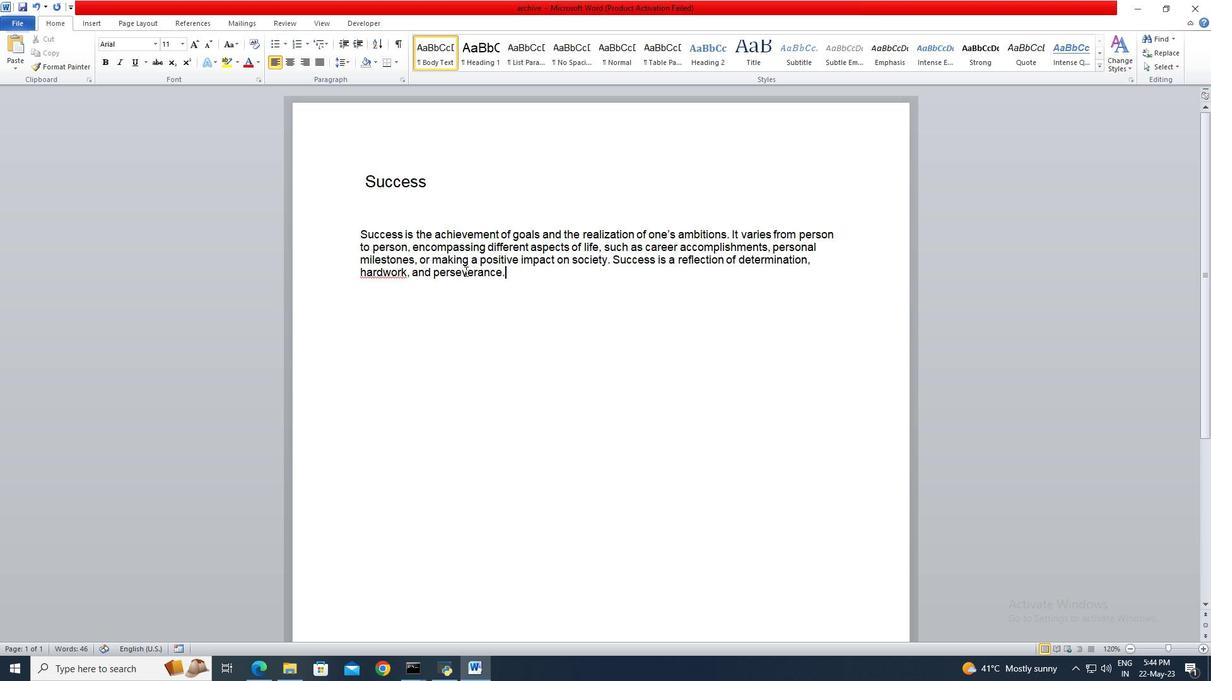 
Action: Mouse moved to (376, 234)
Screenshot: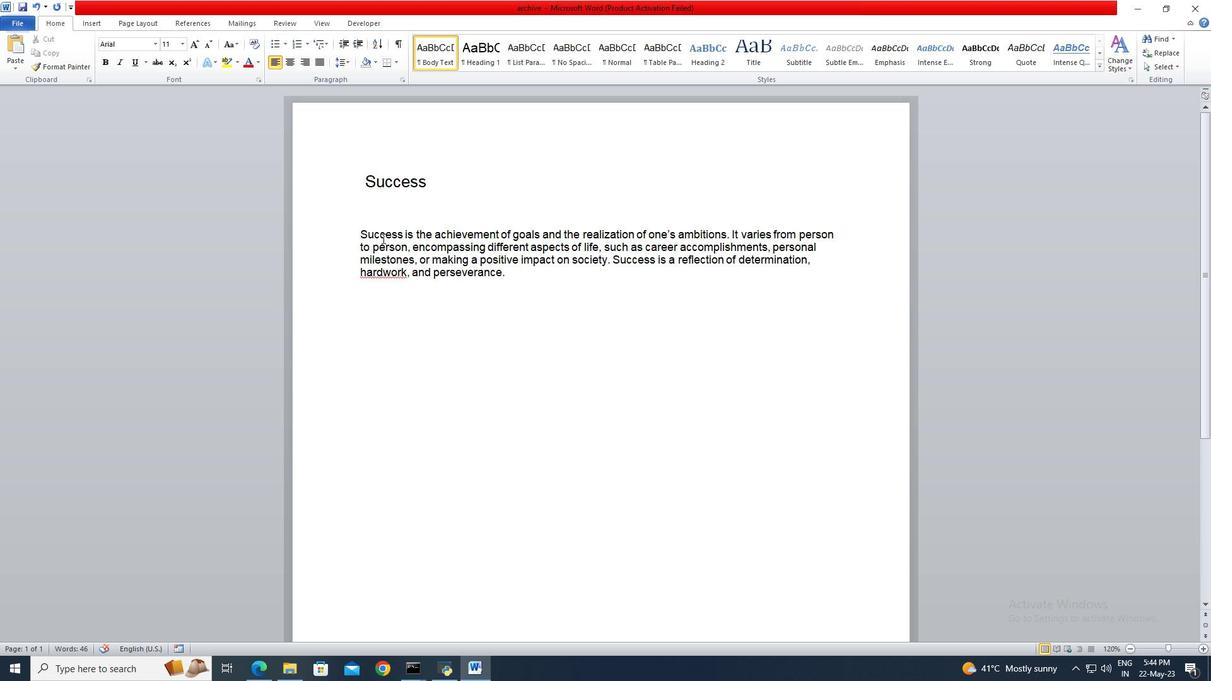 
Action: Key pressed <Key.shift>
Screenshot: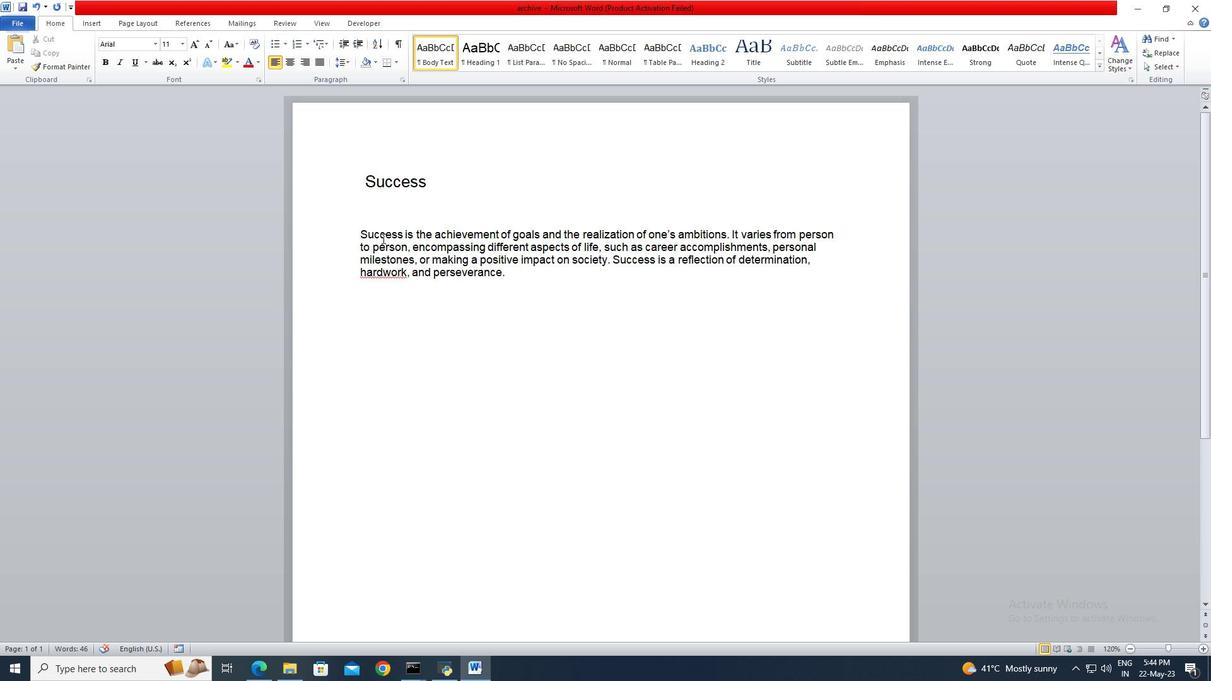 
Action: Mouse moved to (374, 233)
Screenshot: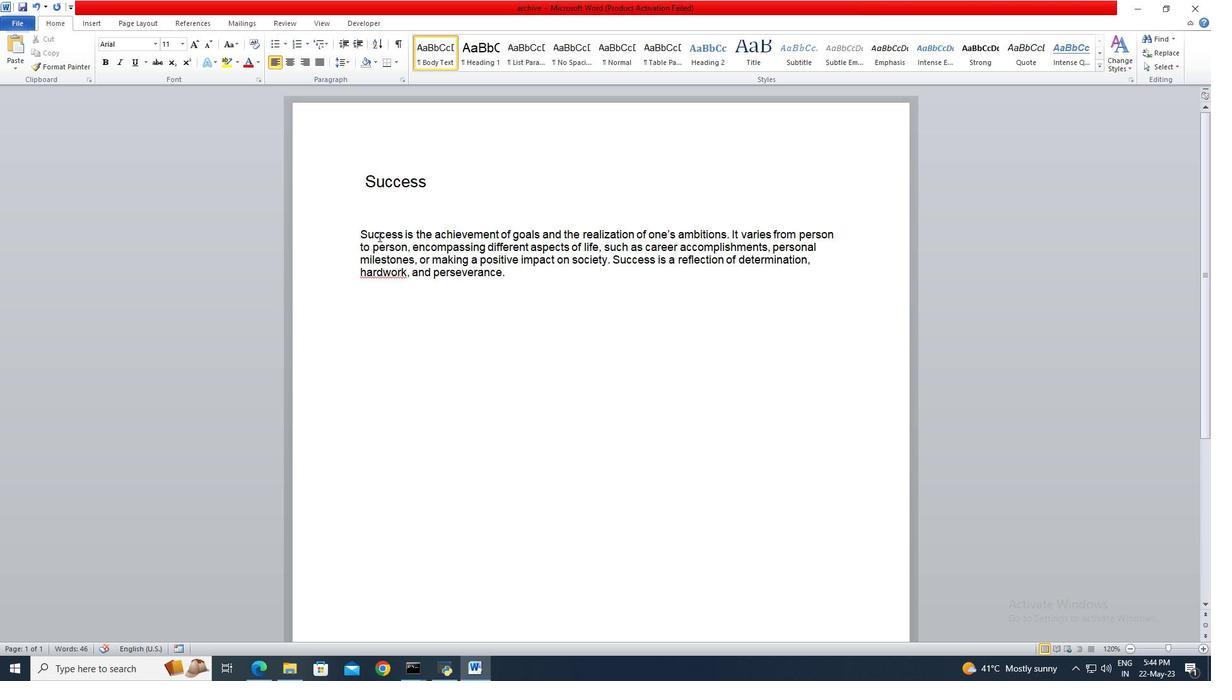 
Action: Key pressed <Key.shift>
Screenshot: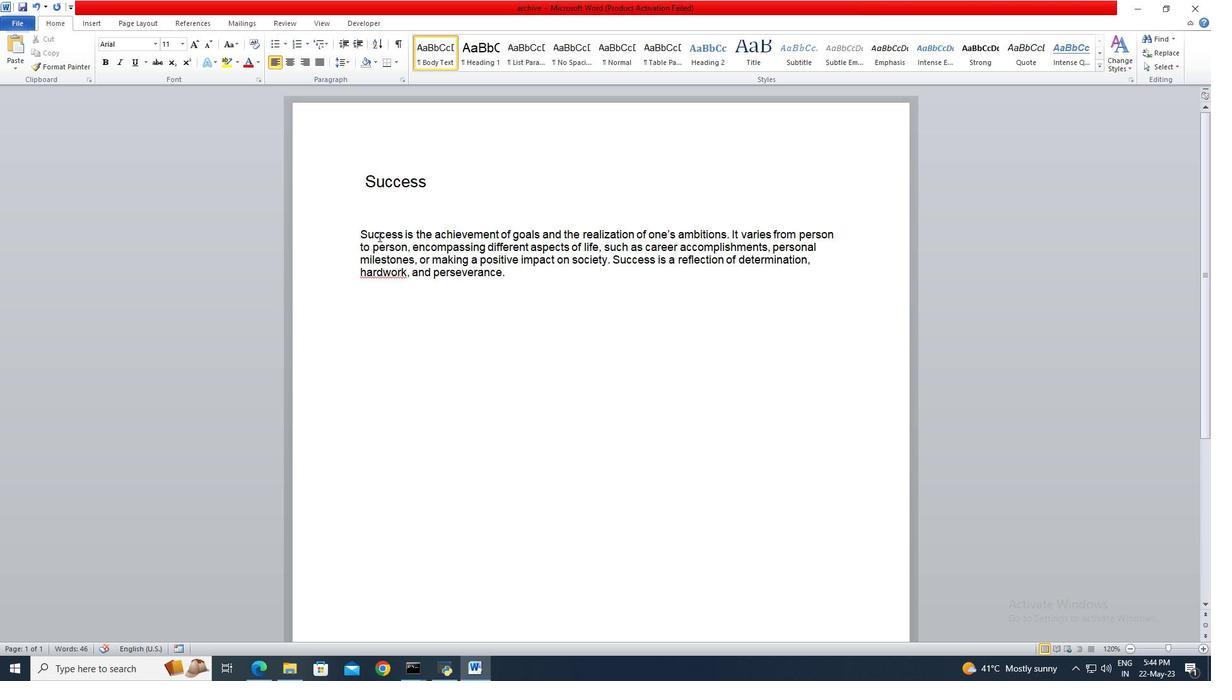 
Action: Mouse moved to (374, 232)
Screenshot: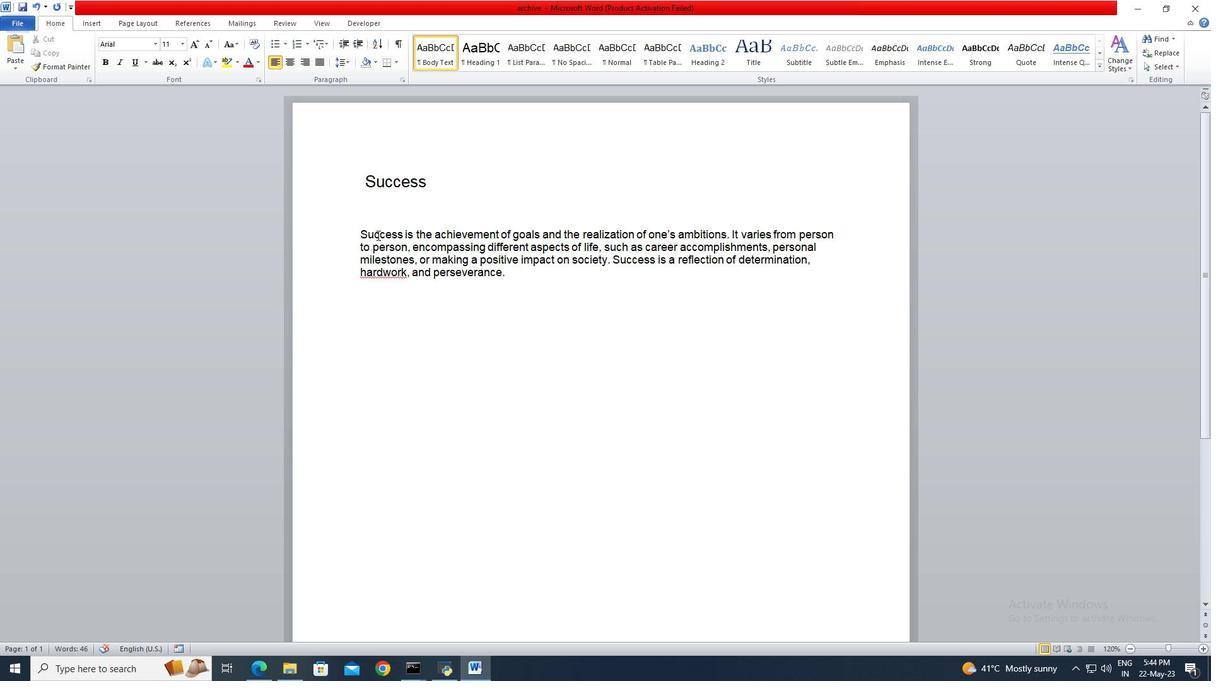 
Action: Key pressed <Key.shift>
Screenshot: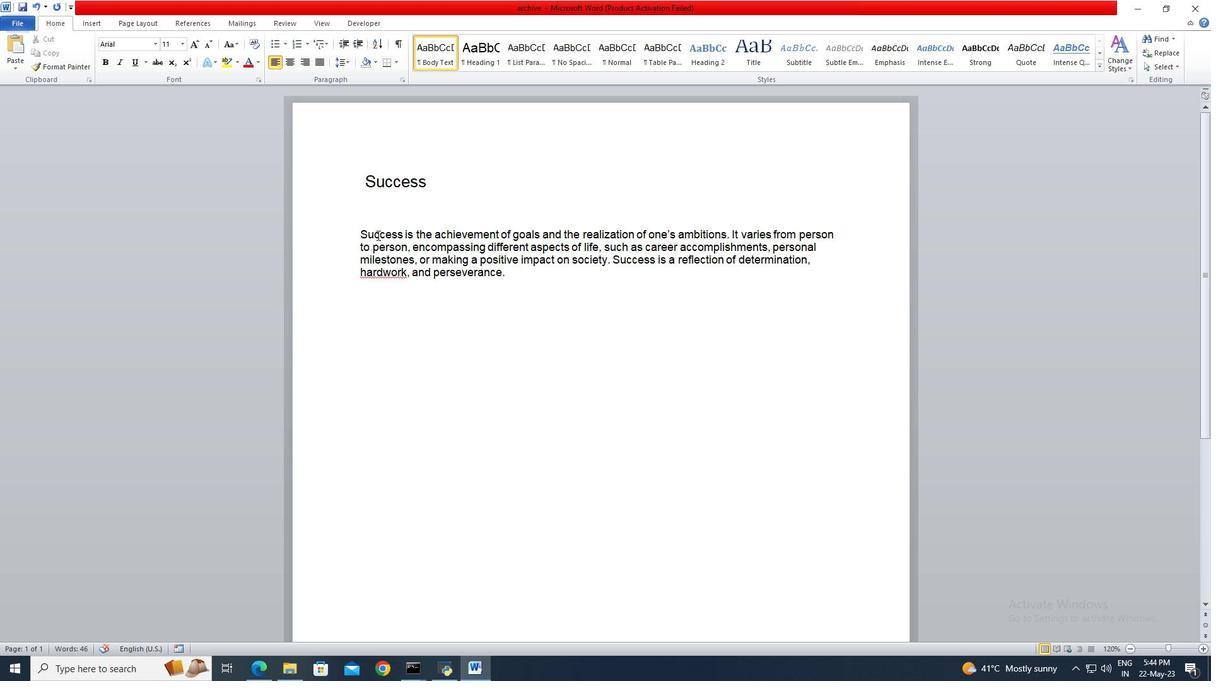 
Action: Mouse moved to (372, 230)
Screenshot: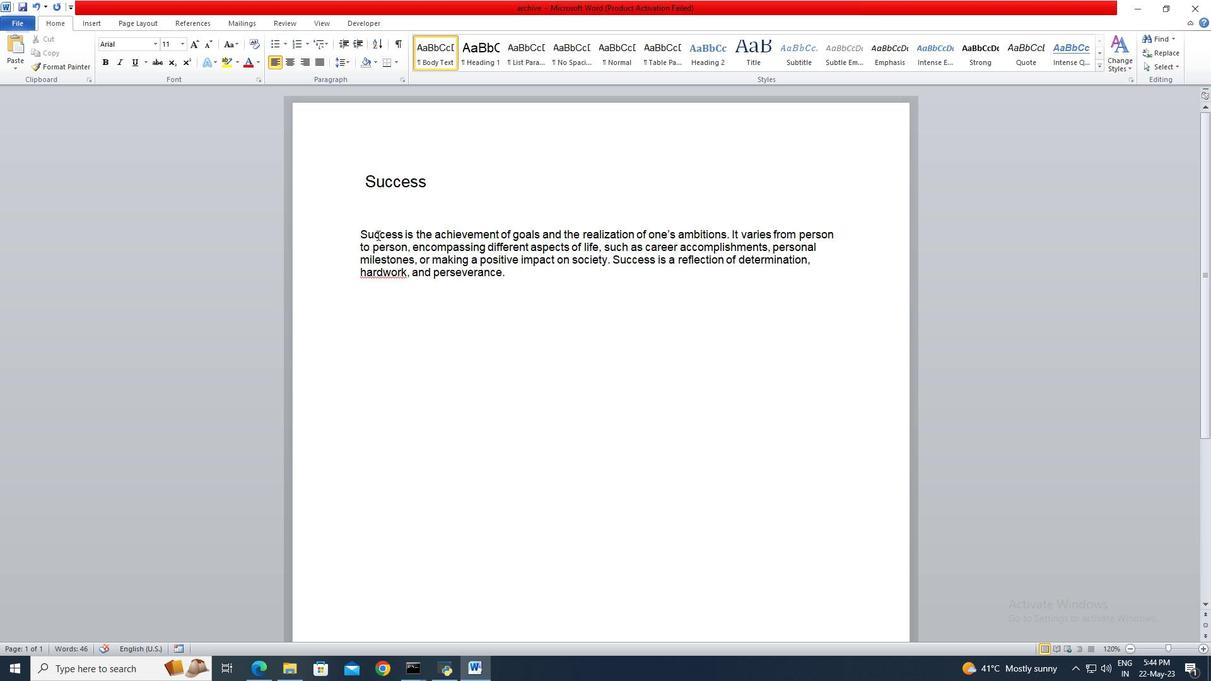 
Action: Key pressed <Key.shift>
Screenshot: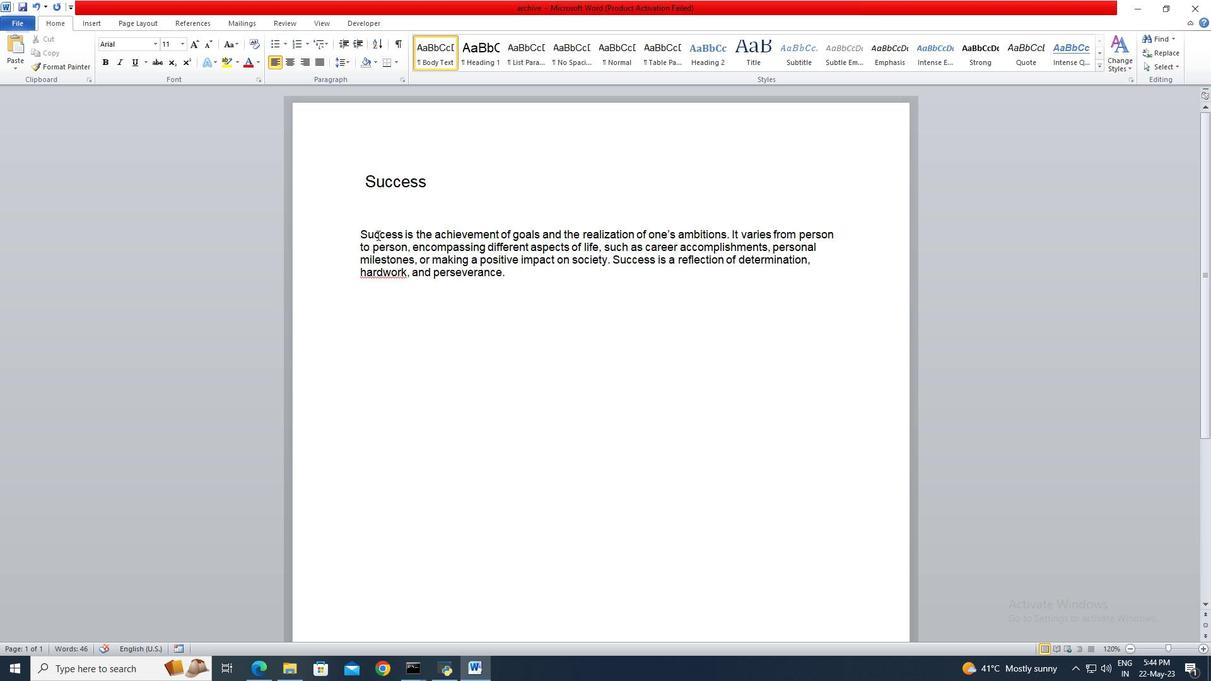 
Action: Mouse moved to (371, 230)
Screenshot: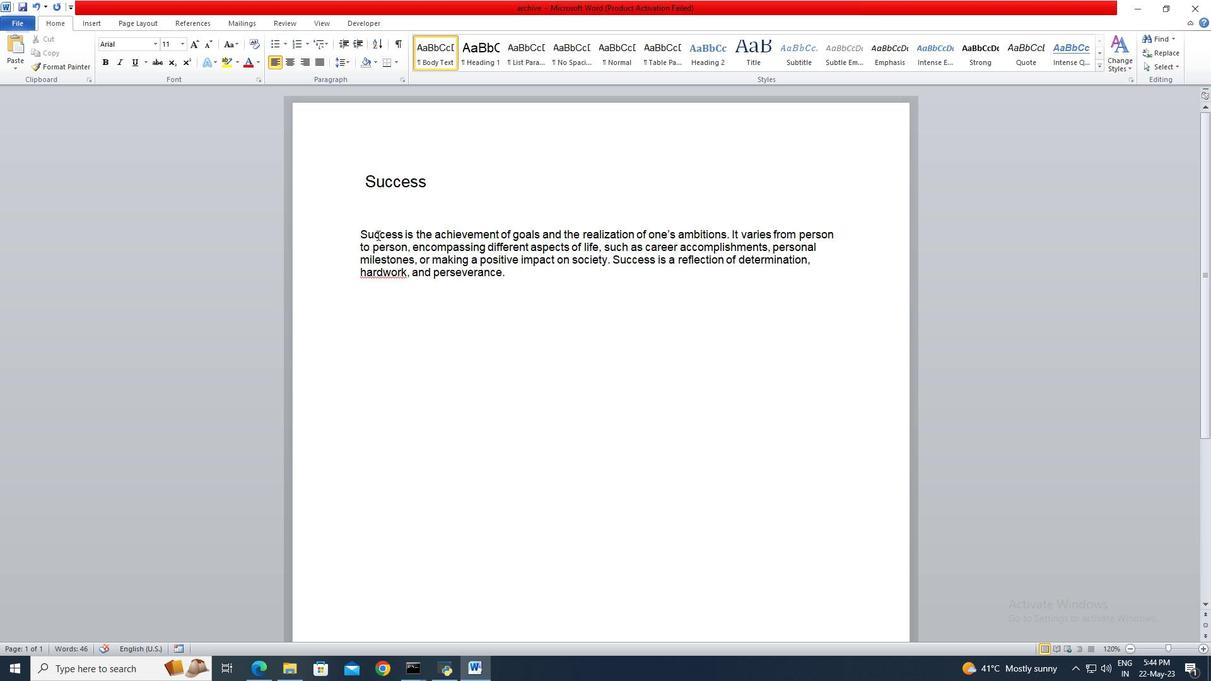 
Action: Key pressed <Key.shift>
Screenshot: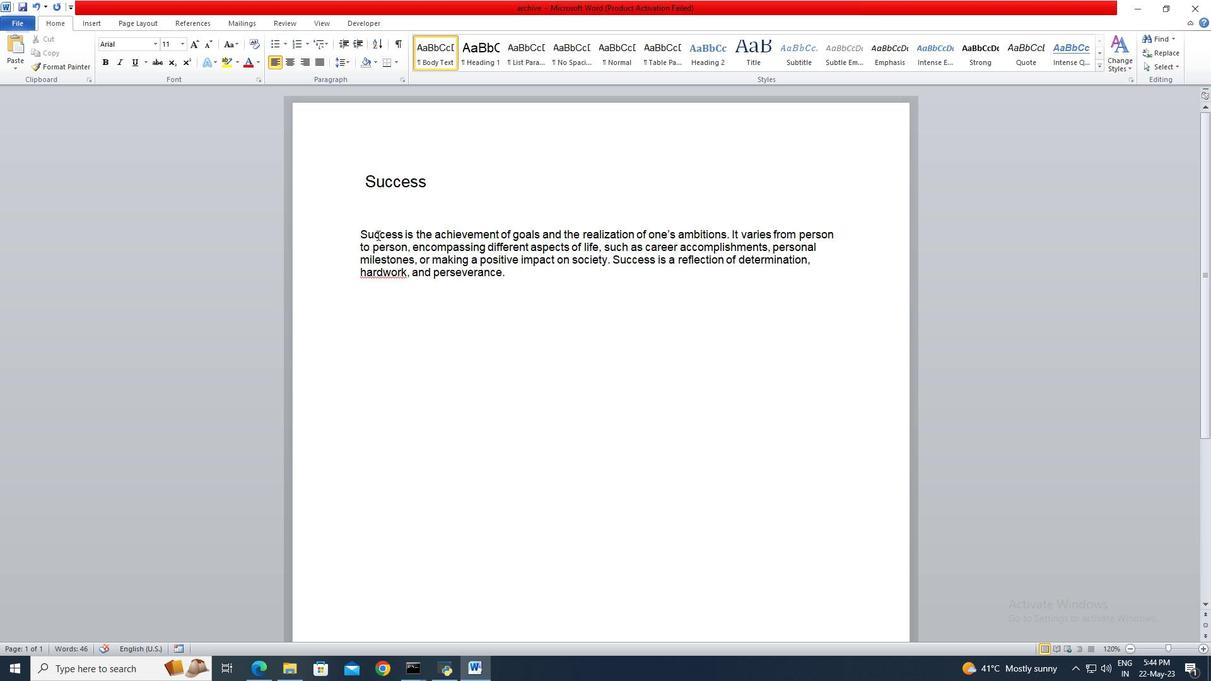 
Action: Mouse moved to (370, 230)
Screenshot: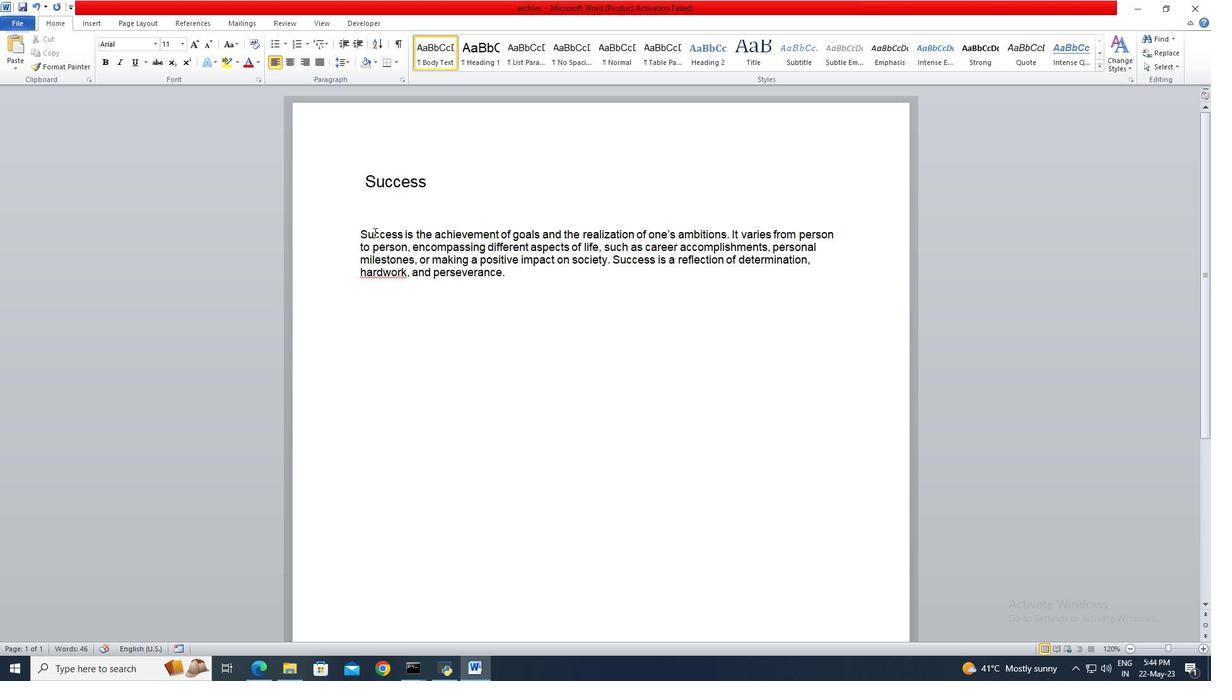 
Action: Key pressed <Key.shift>
Screenshot: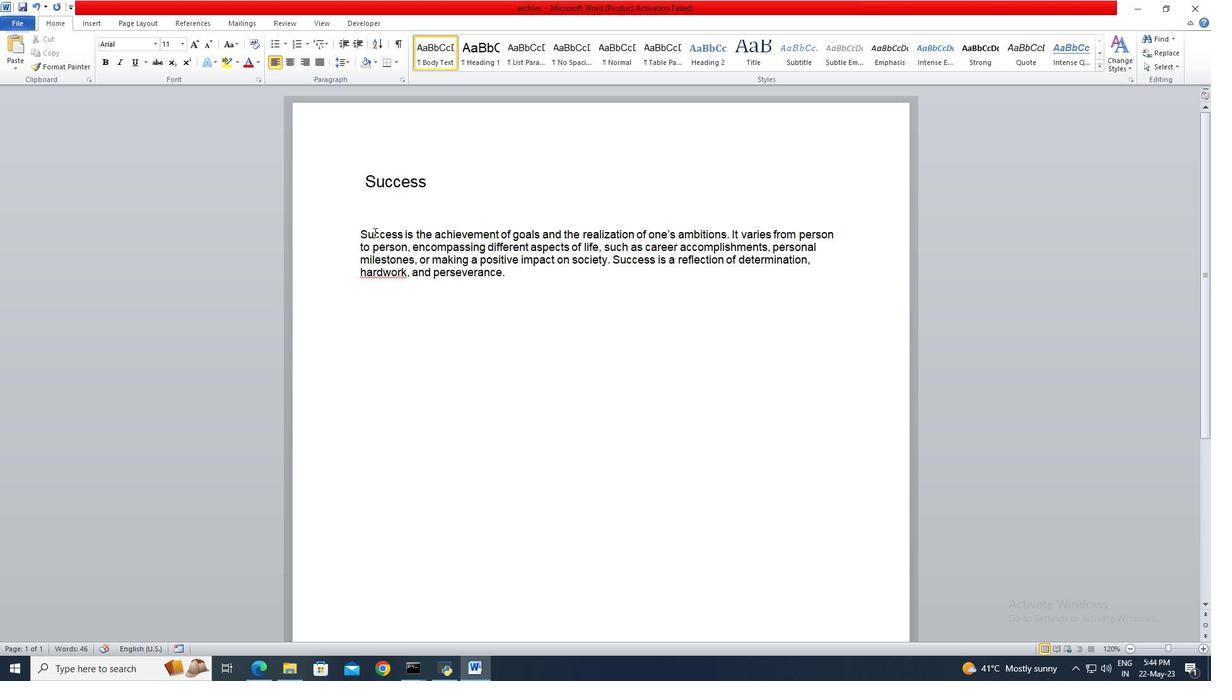 
Action: Mouse moved to (369, 229)
Screenshot: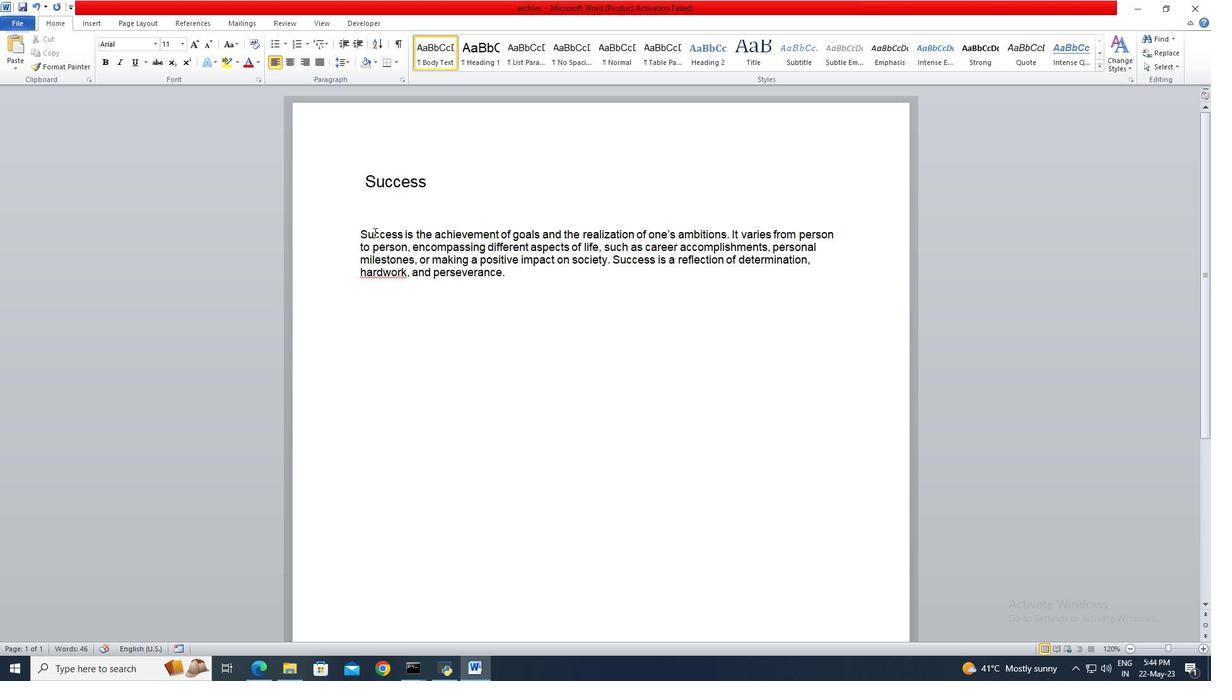
Action: Key pressed <Key.shift>
Screenshot: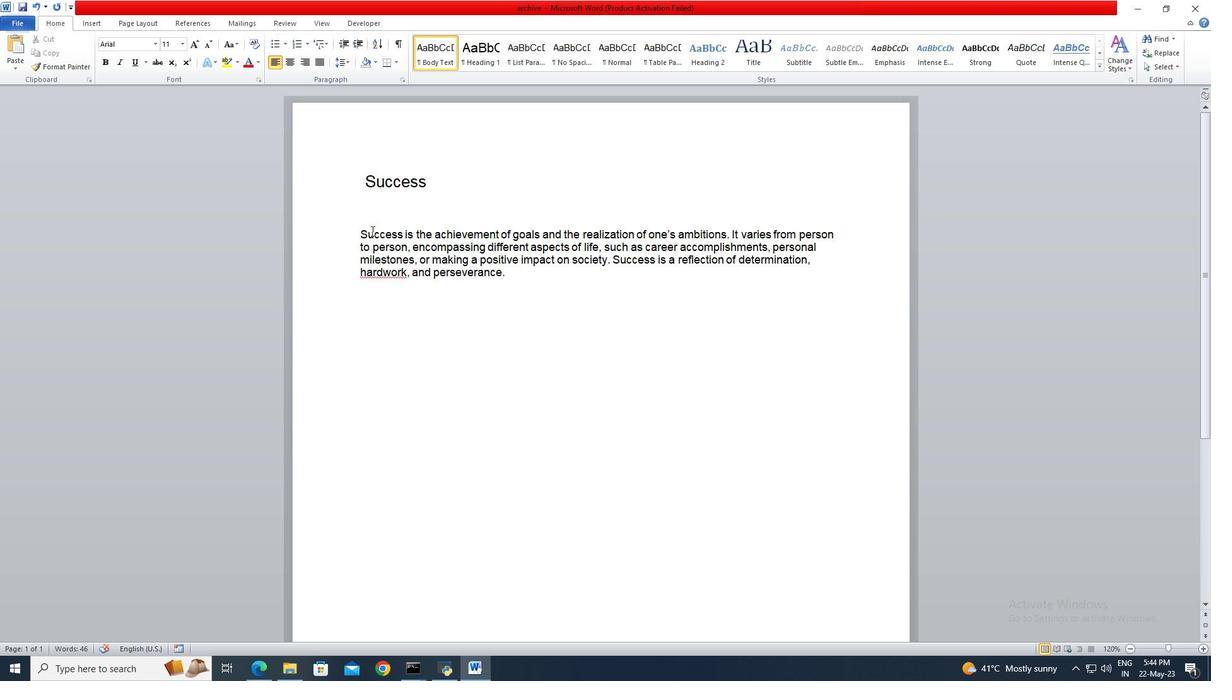 
Action: Mouse moved to (368, 229)
Screenshot: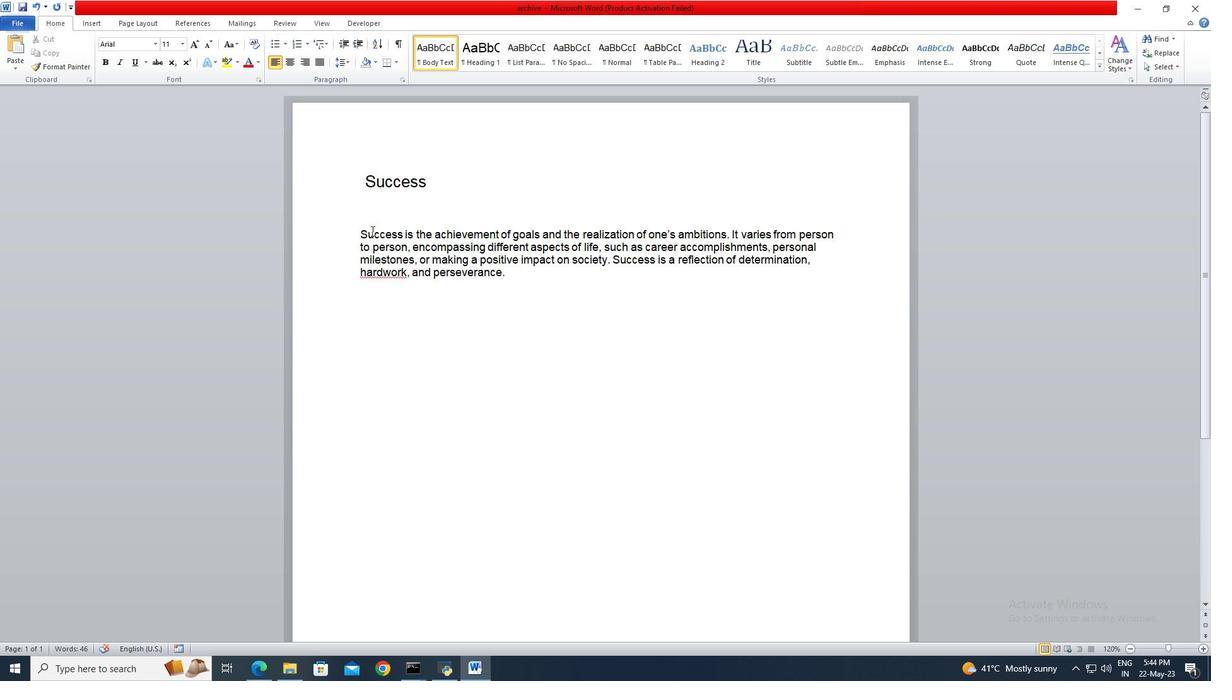 
Action: Key pressed <Key.shift>
Screenshot: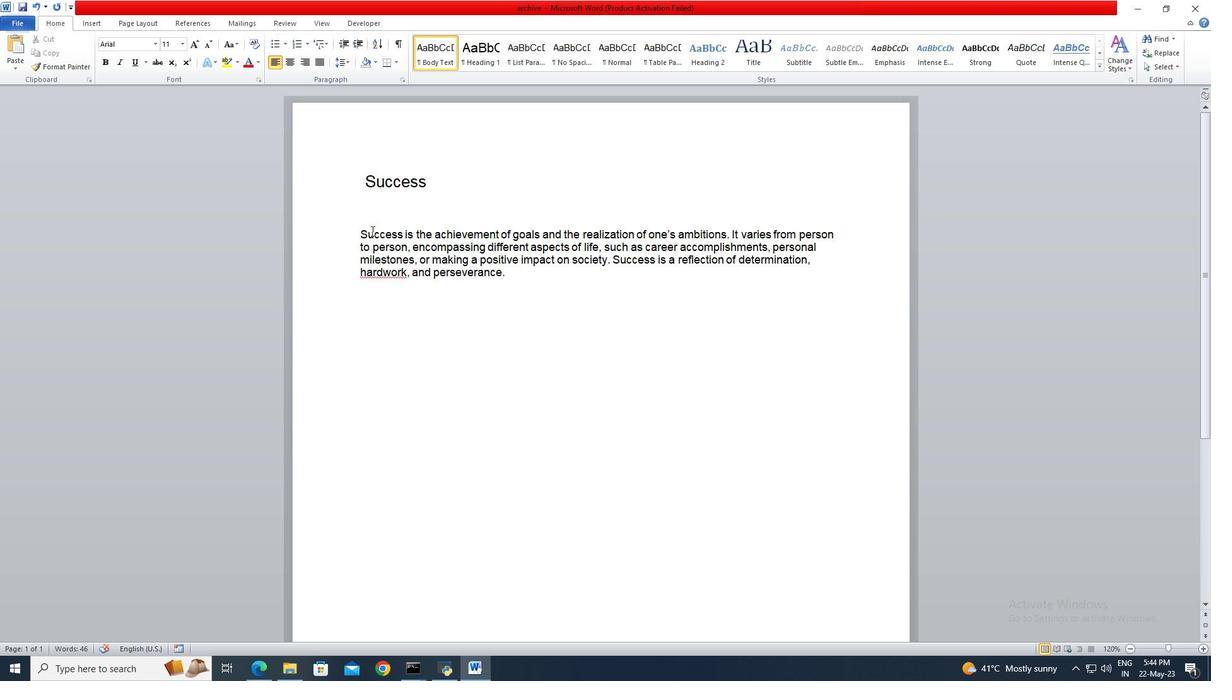 
Action: Mouse moved to (368, 229)
Screenshot: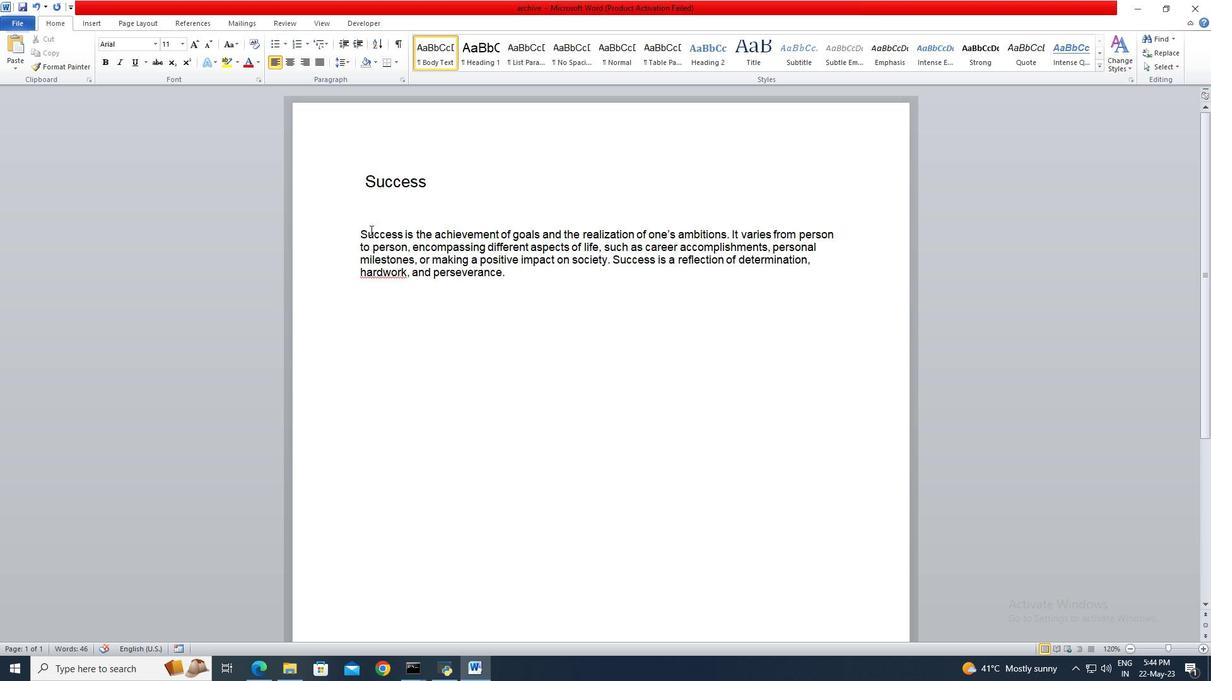 
Action: Key pressed <Key.shift><Key.shift><Key.shift><Key.shift><Key.shift><Key.shift>
Screenshot: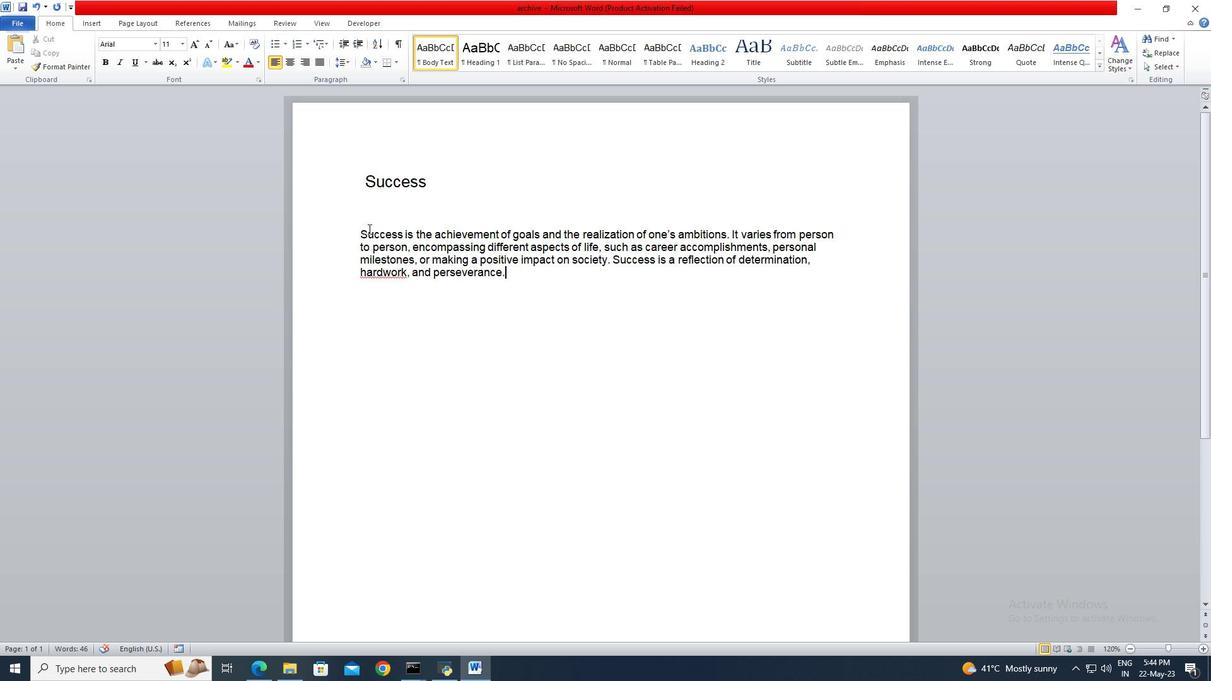 
Action: Mouse pressed left at (368, 229)
Screenshot: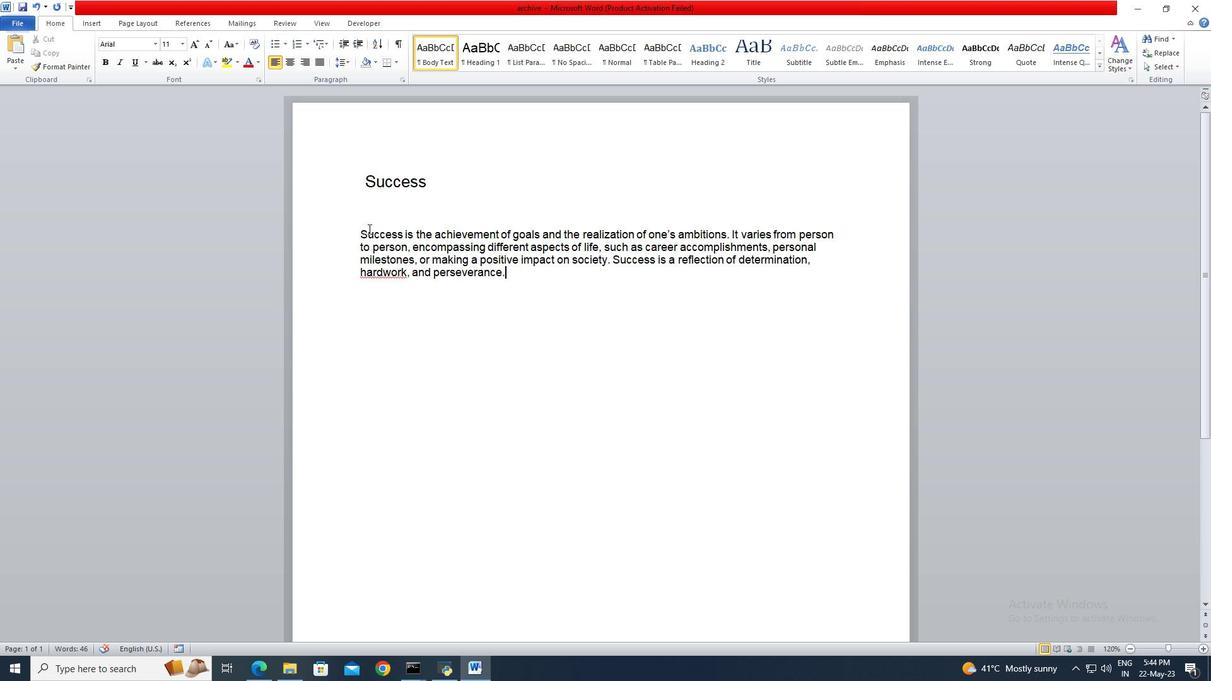 
Action: Key pressed <Key.shift><Key.shift><Key.shift><Key.shift><Key.shift><Key.shift><Key.shift><Key.shift><Key.shift>
Screenshot: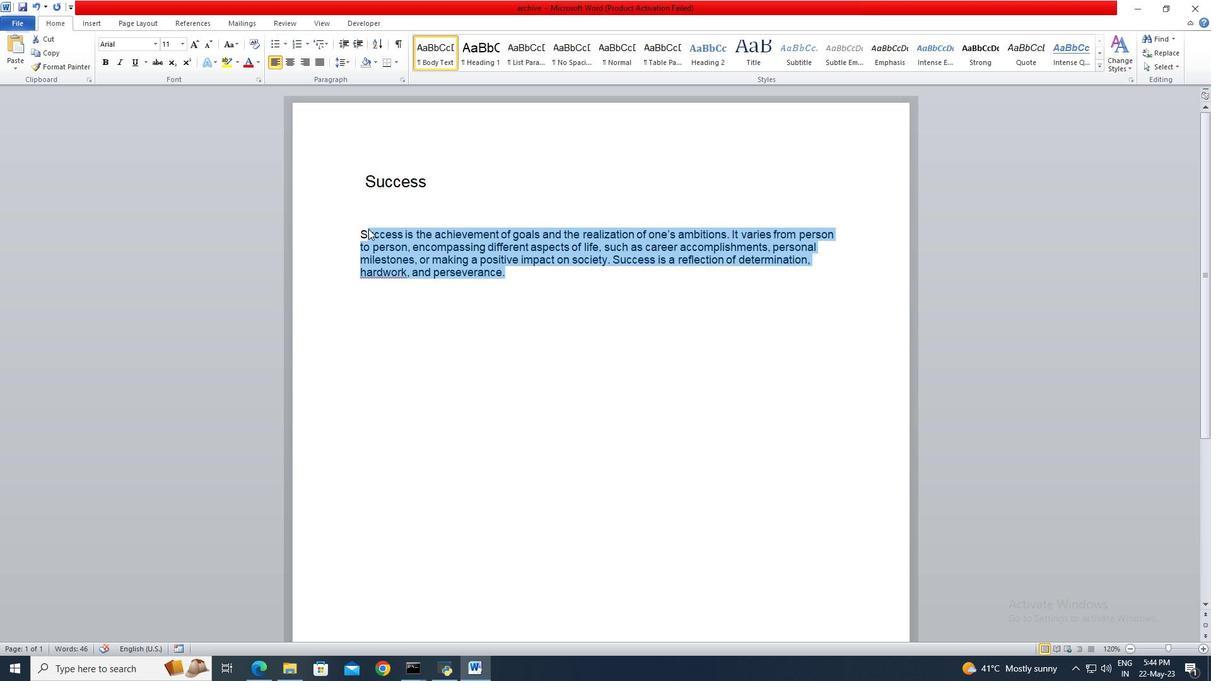 
Action: Mouse moved to (371, 229)
Screenshot: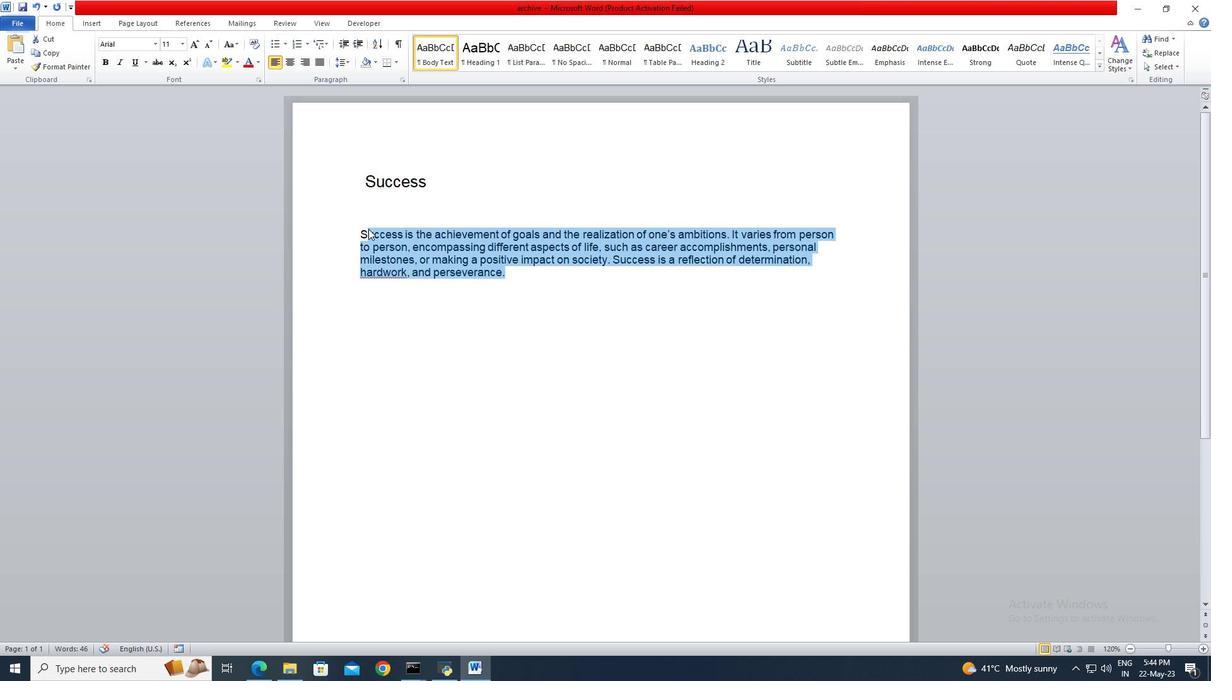 
Action: Key pressed <Key.shift>
Screenshot: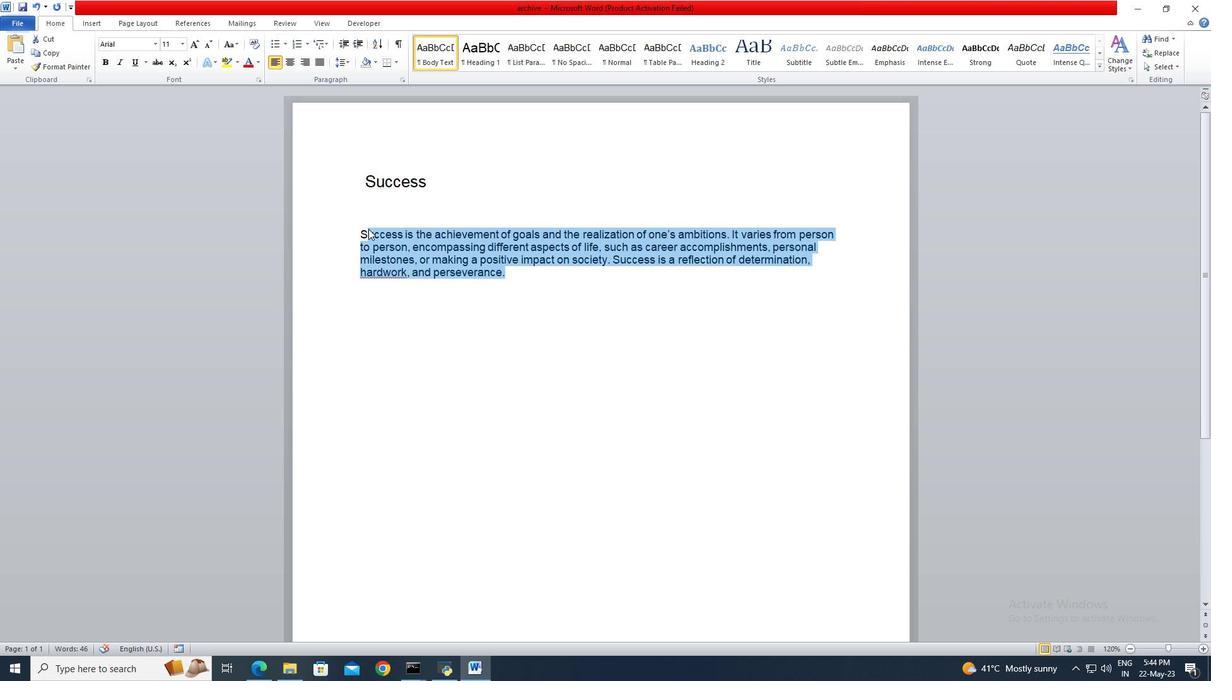 
Action: Mouse moved to (377, 235)
Screenshot: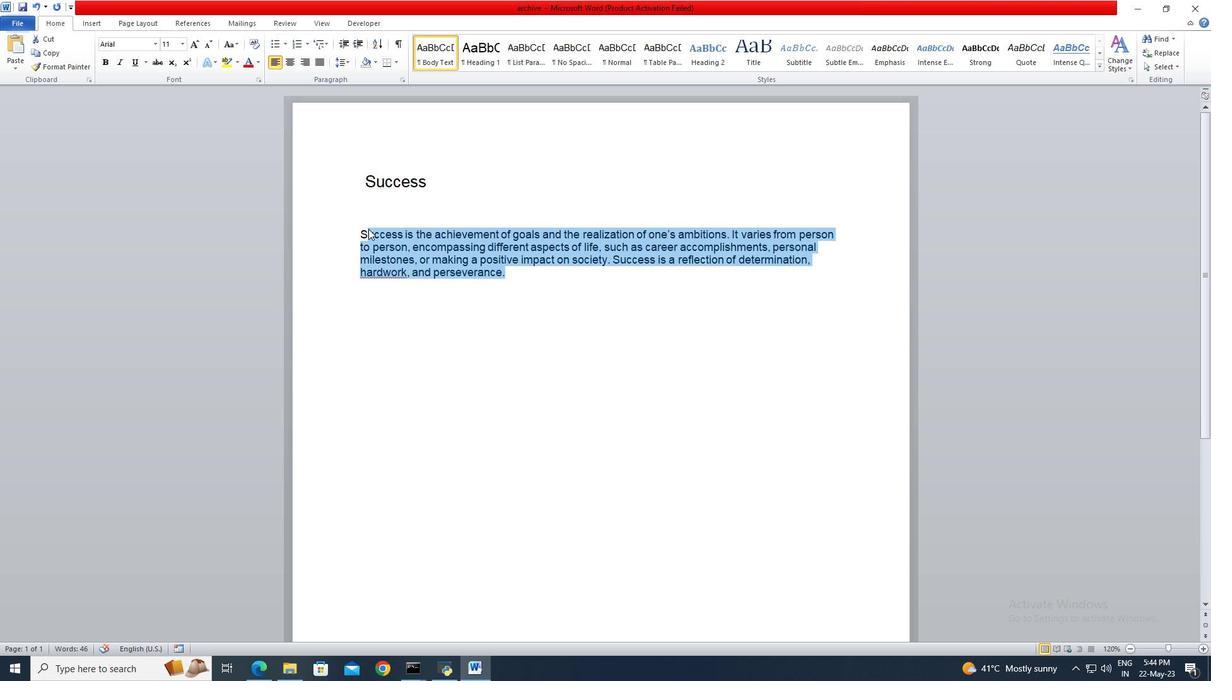 
Action: Key pressed <Key.shift>
Screenshot: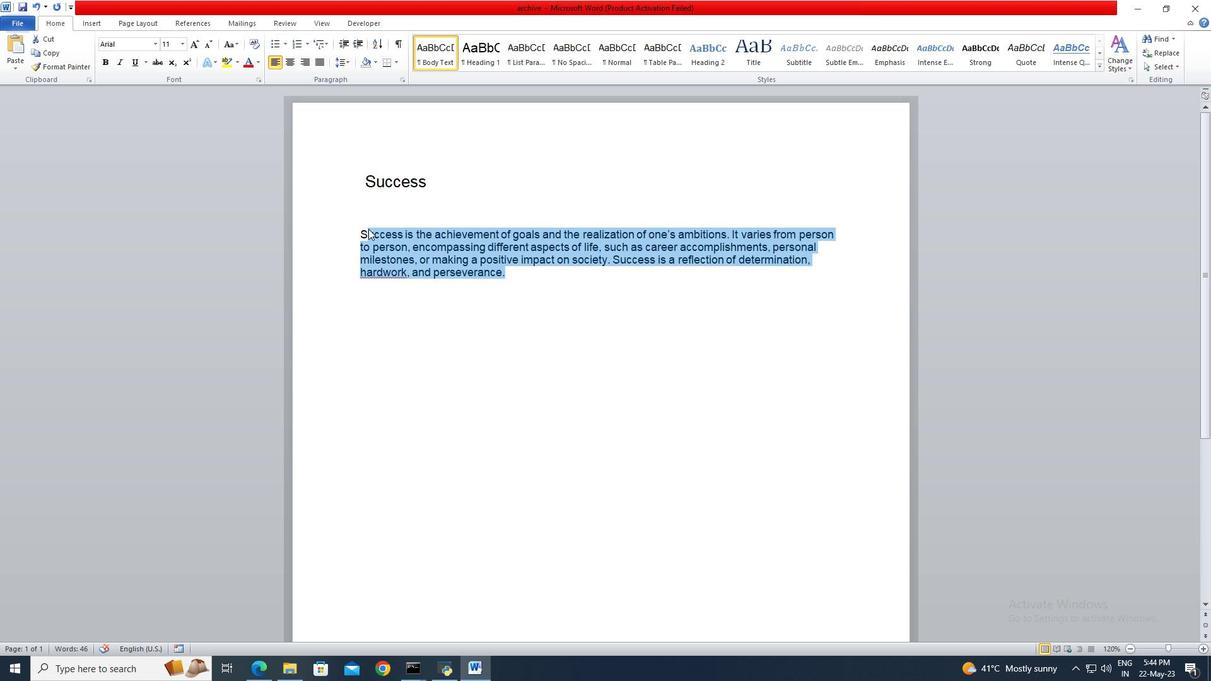 
Action: Mouse moved to (367, 234)
Screenshot: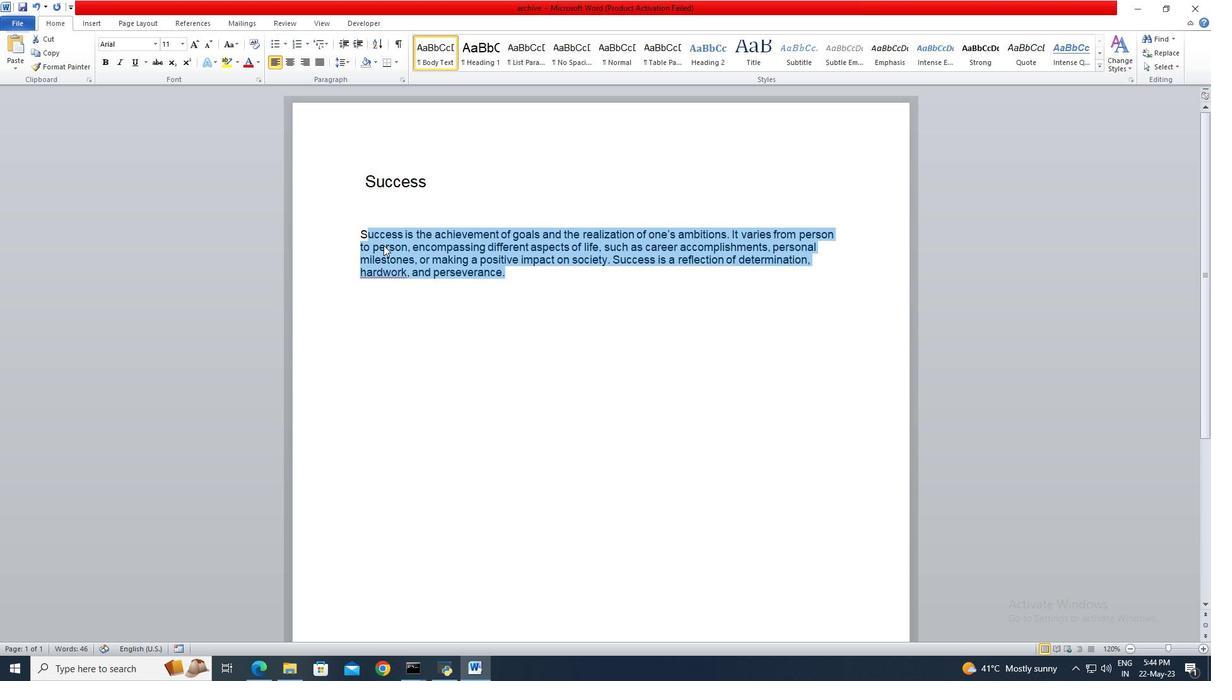 
Action: Key pressed <Key.shift>
Screenshot: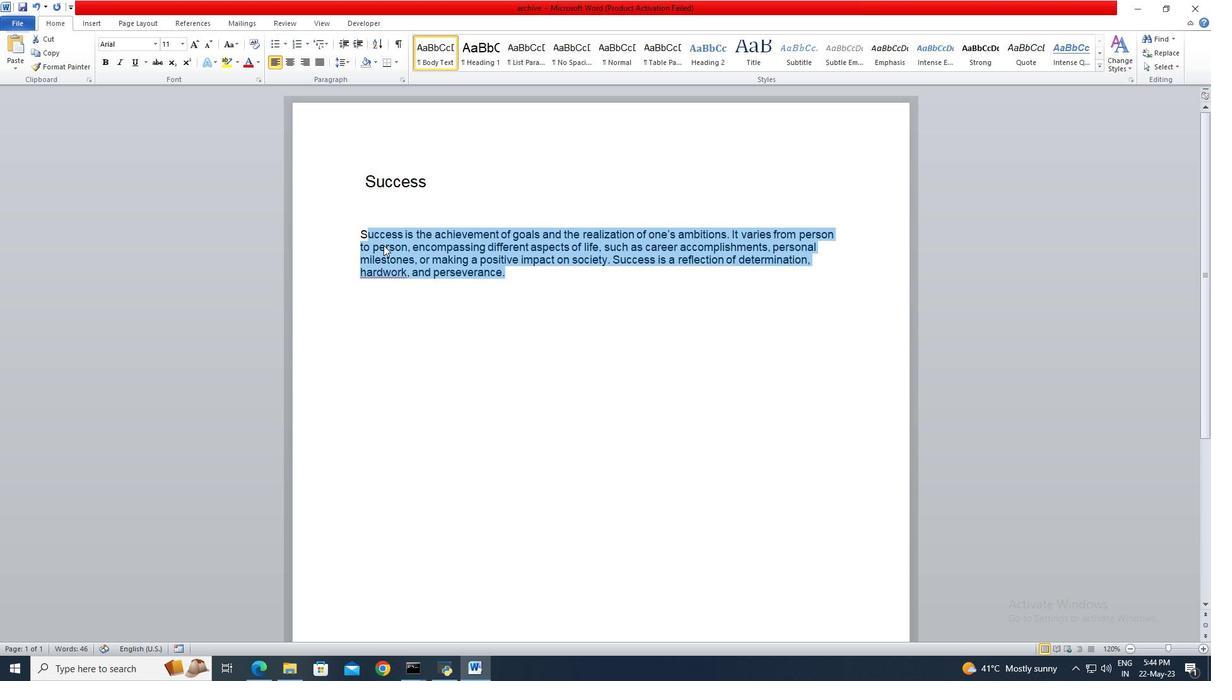 
Action: Mouse moved to (361, 230)
Screenshot: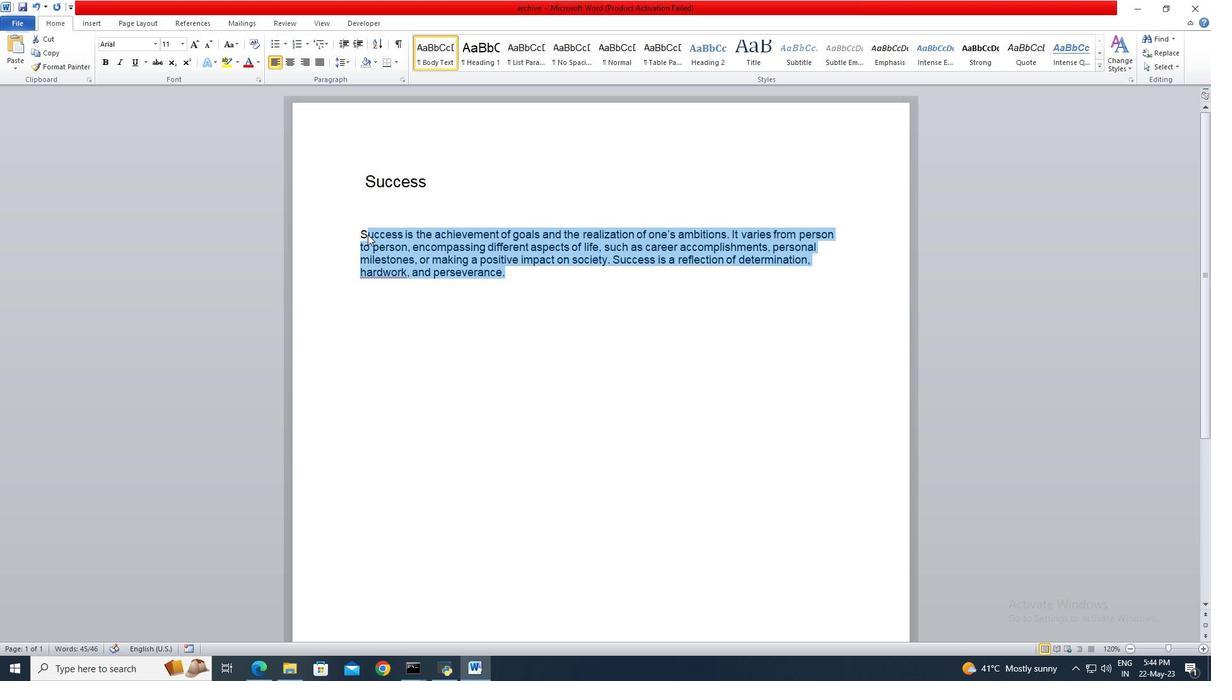
Action: Mouse pressed left at (361, 230)
Screenshot: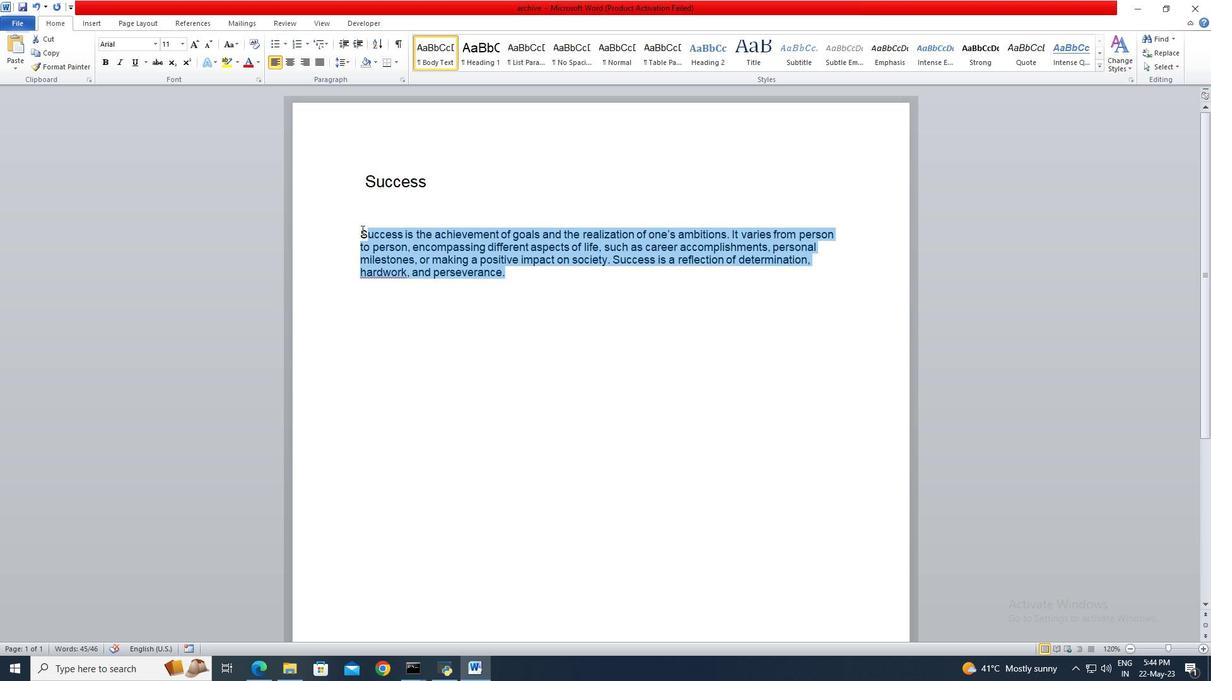 
Action: Key pressed <Key.shift>
Screenshot: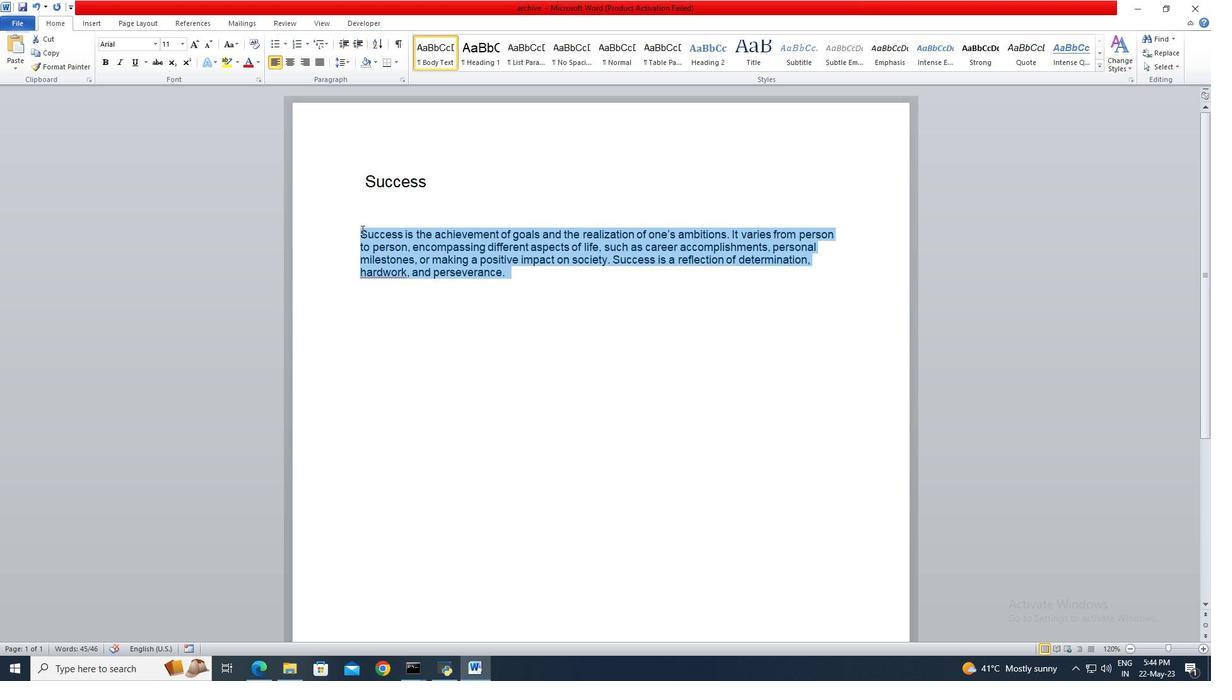 
Action: Mouse moved to (187, 47)
Screenshot: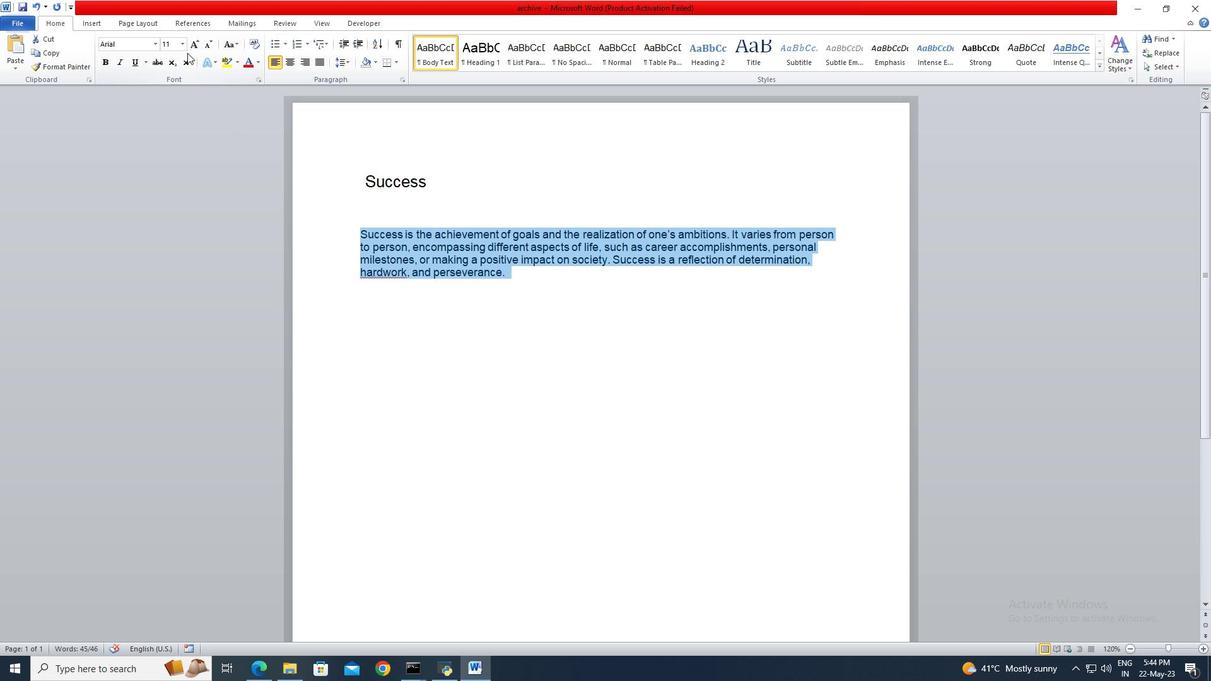 
Action: Mouse pressed left at (187, 47)
Screenshot: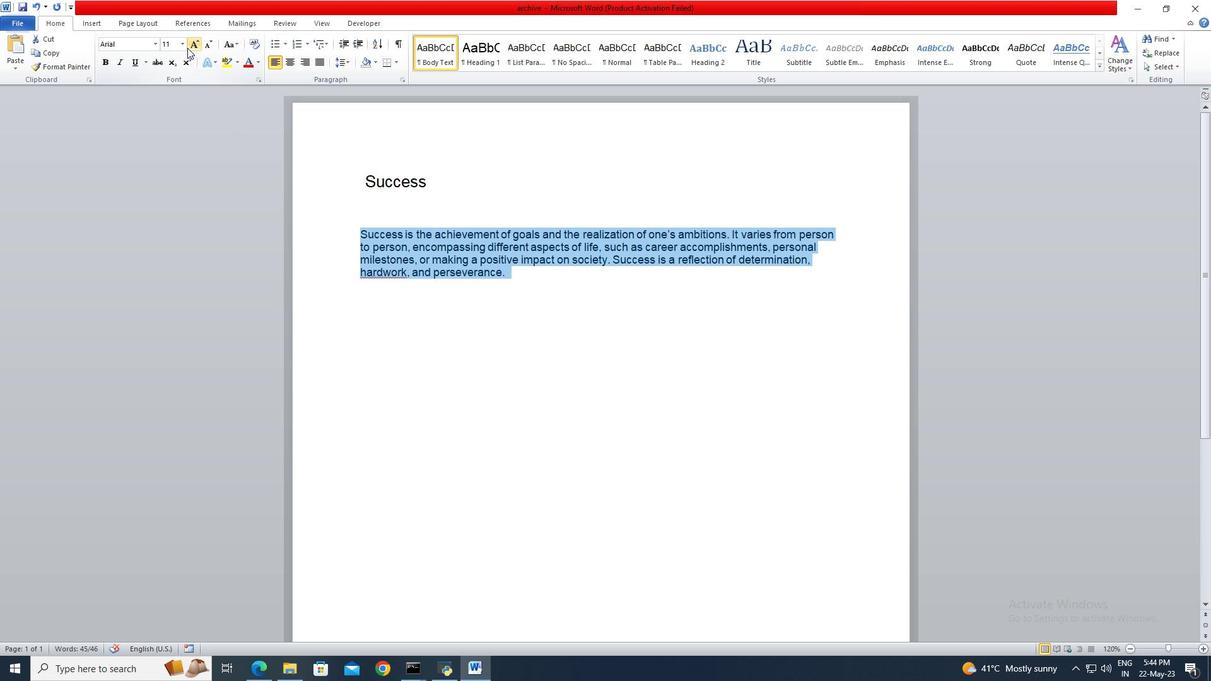
Action: Mouse moved to (183, 44)
Screenshot: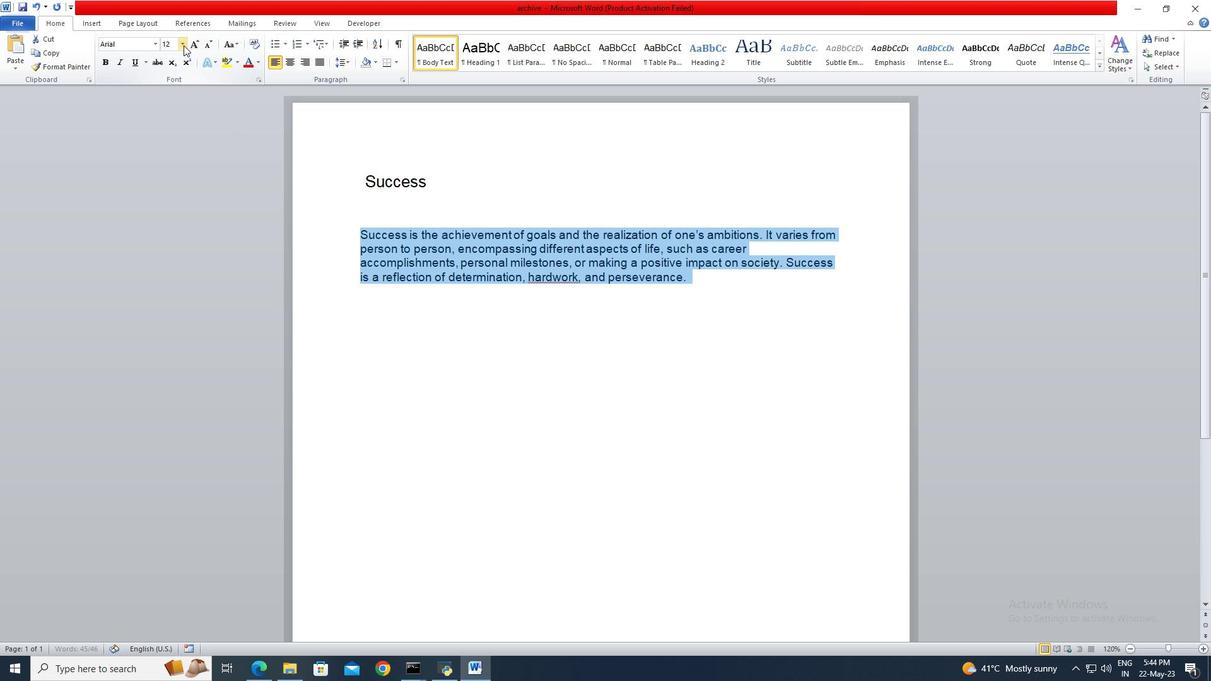 
Action: Mouse pressed left at (183, 44)
Screenshot: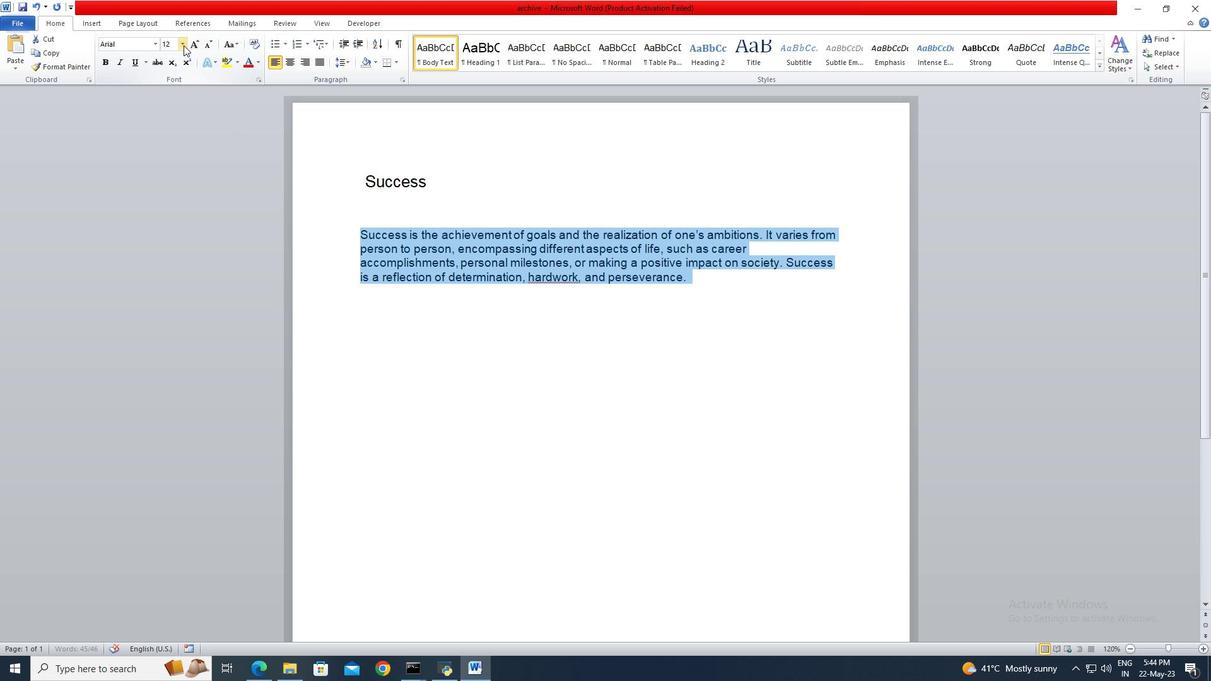 
Action: Mouse moved to (174, 152)
Screenshot: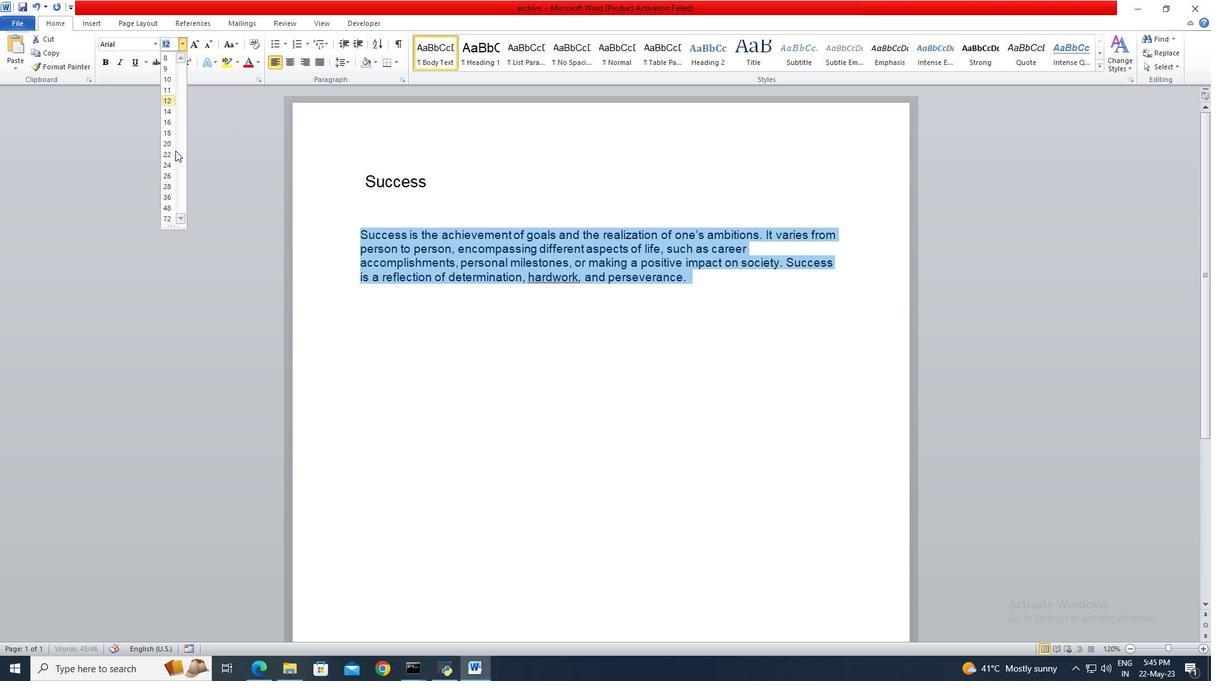 
Action: Mouse pressed left at (174, 152)
Screenshot: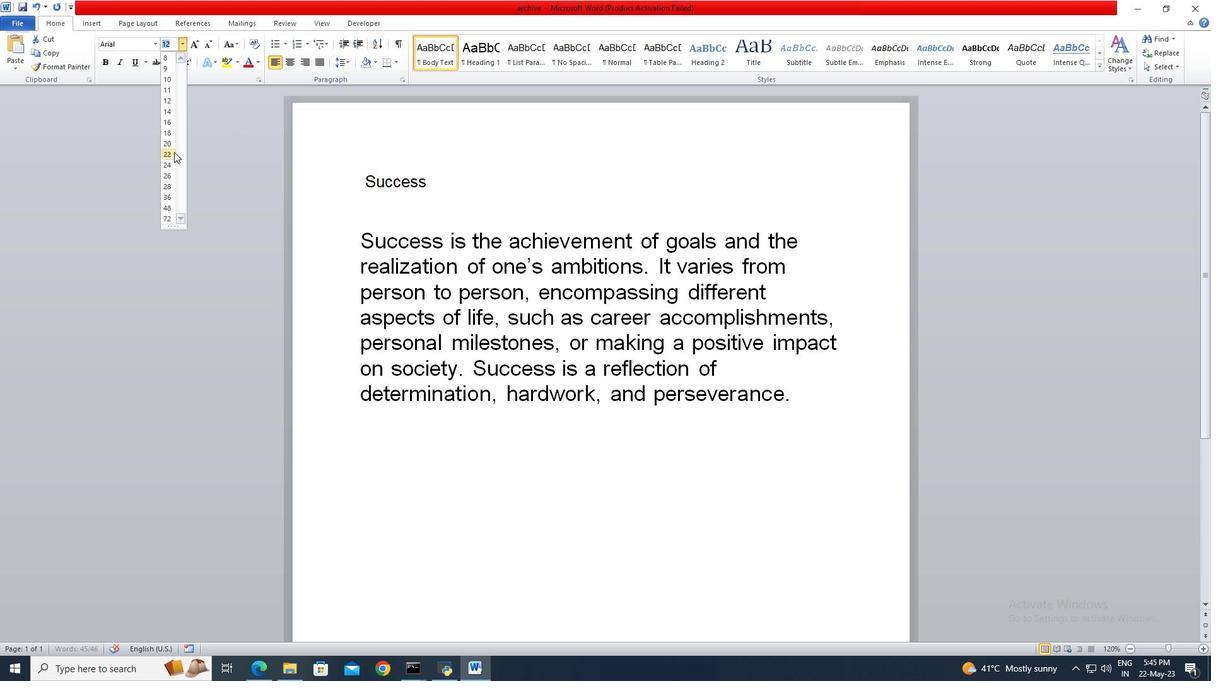 
Action: Mouse moved to (158, 47)
Screenshot: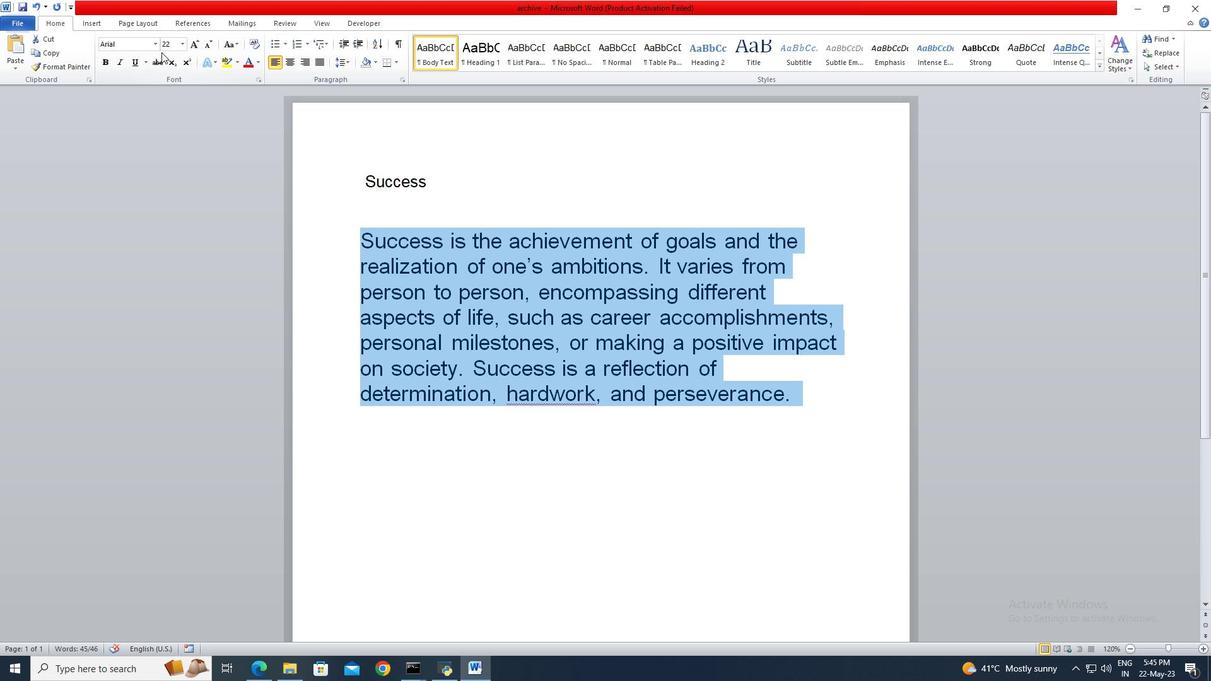 
Action: Mouse pressed left at (158, 47)
Screenshot: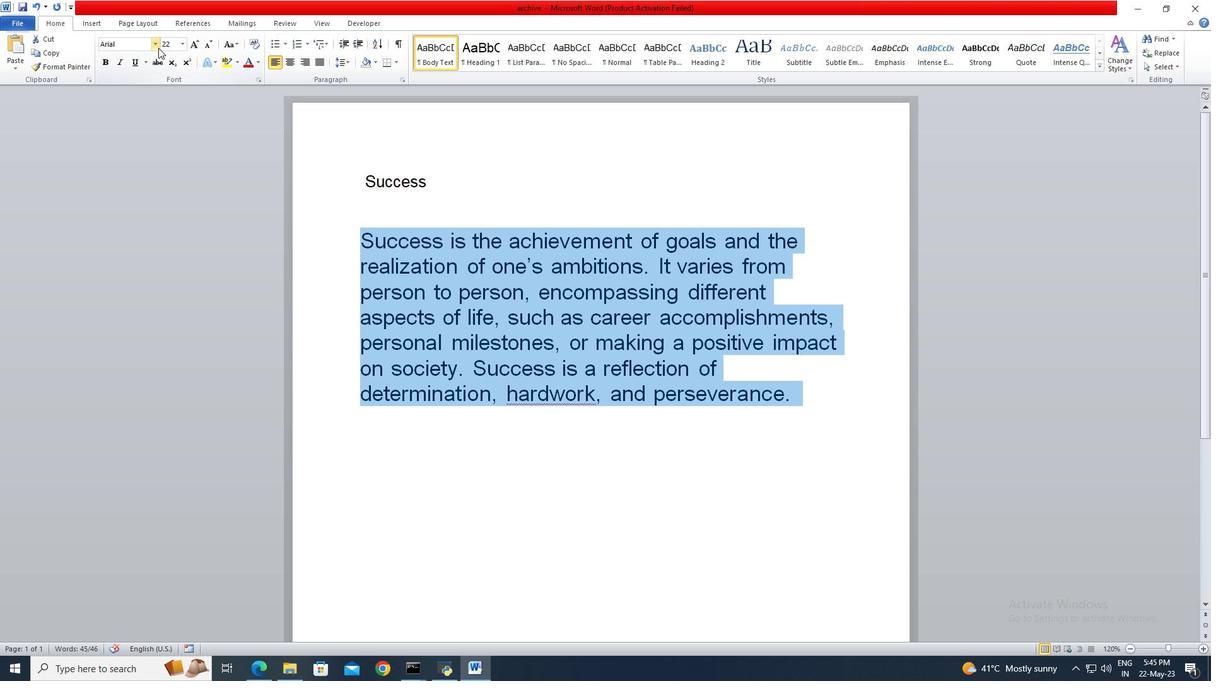 
Action: Mouse moved to (180, 402)
Screenshot: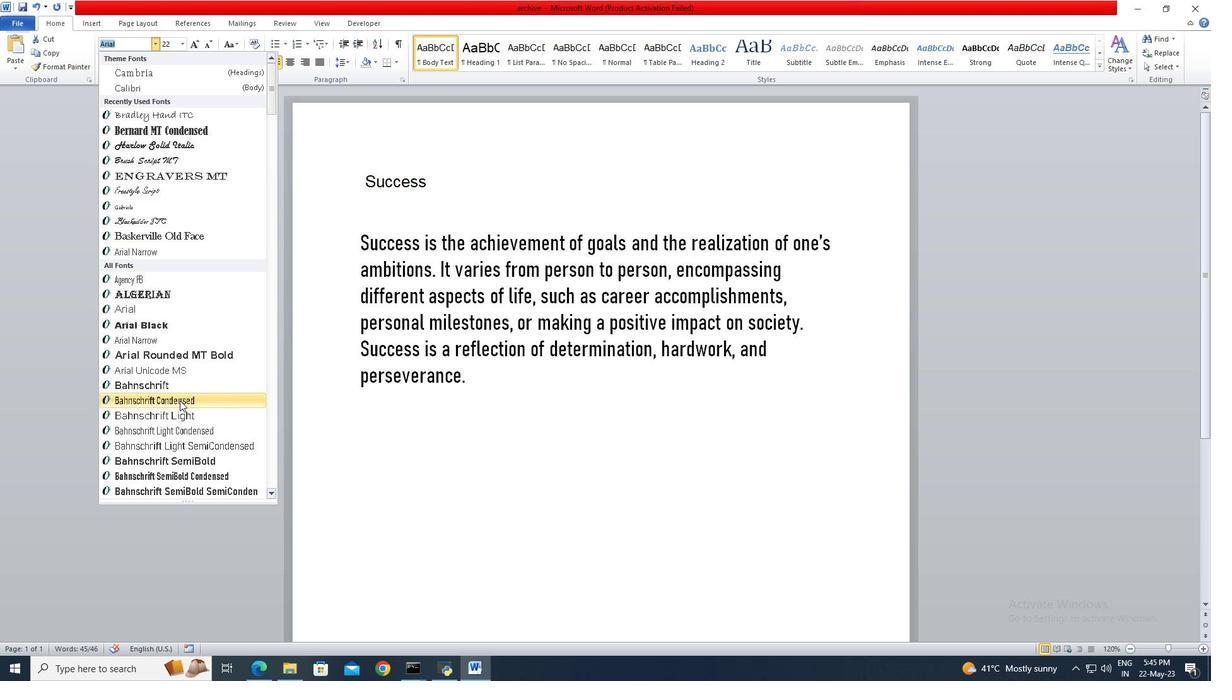 
Action: Mouse scrolled (180, 401) with delta (0, 0)
Screenshot: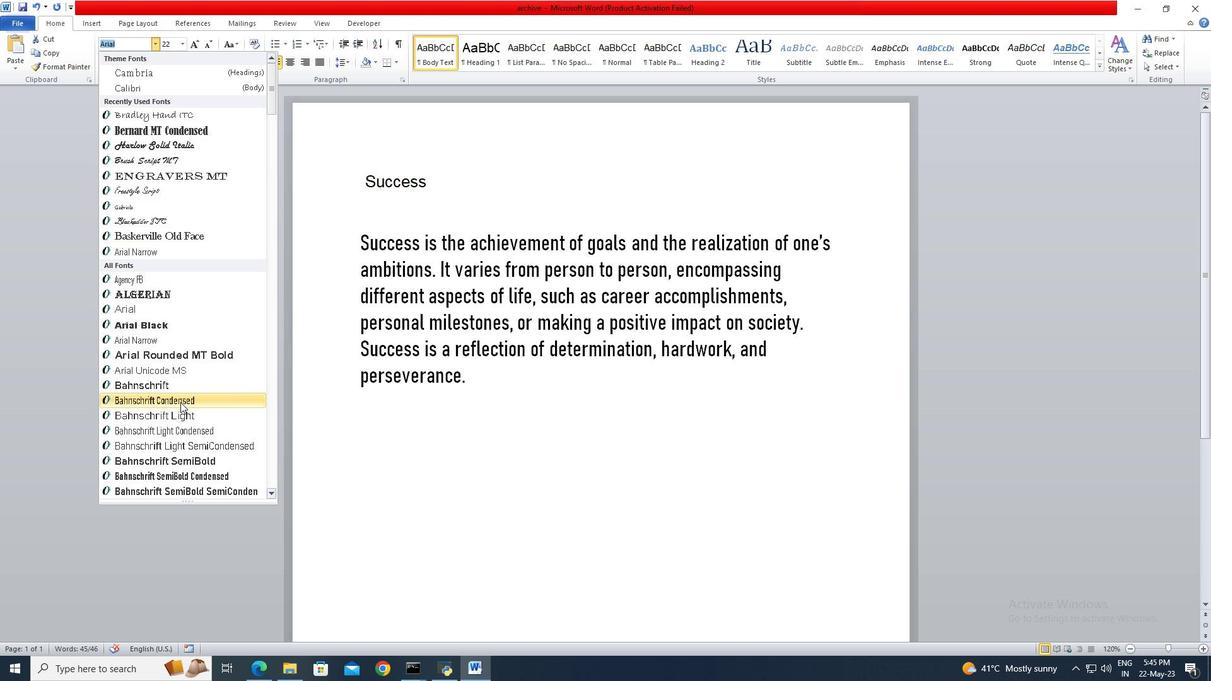 
Action: Mouse scrolled (180, 401) with delta (0, 0)
Screenshot: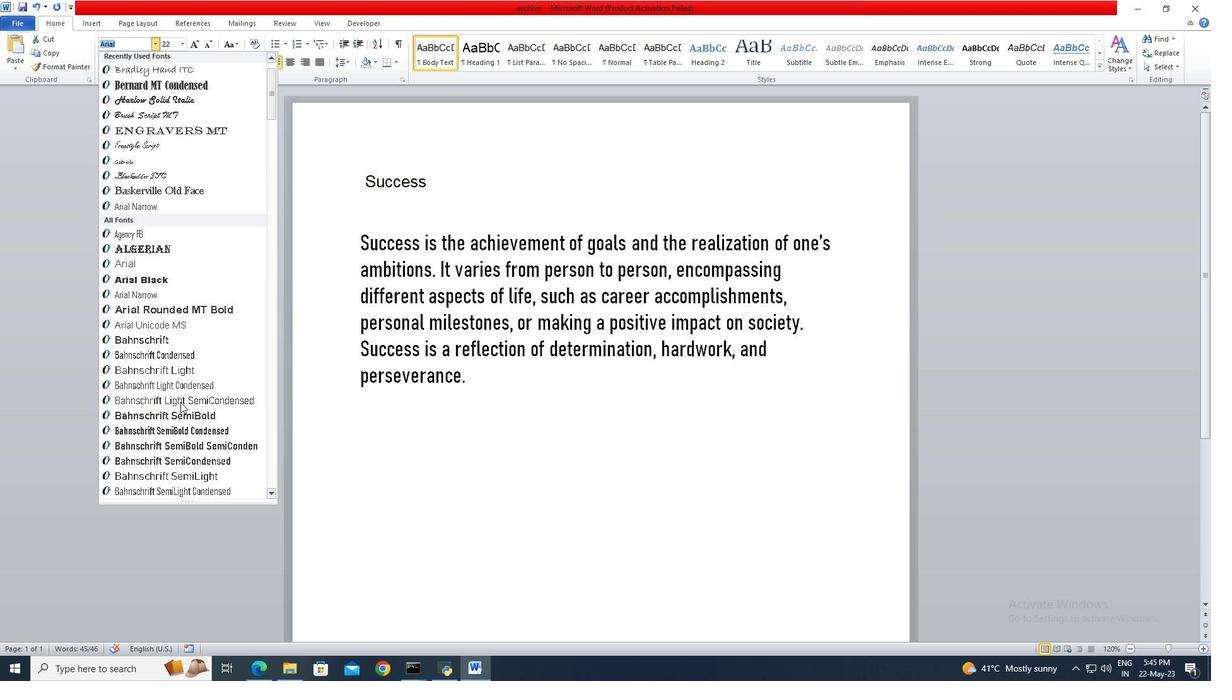 
Action: Mouse moved to (180, 402)
Screenshot: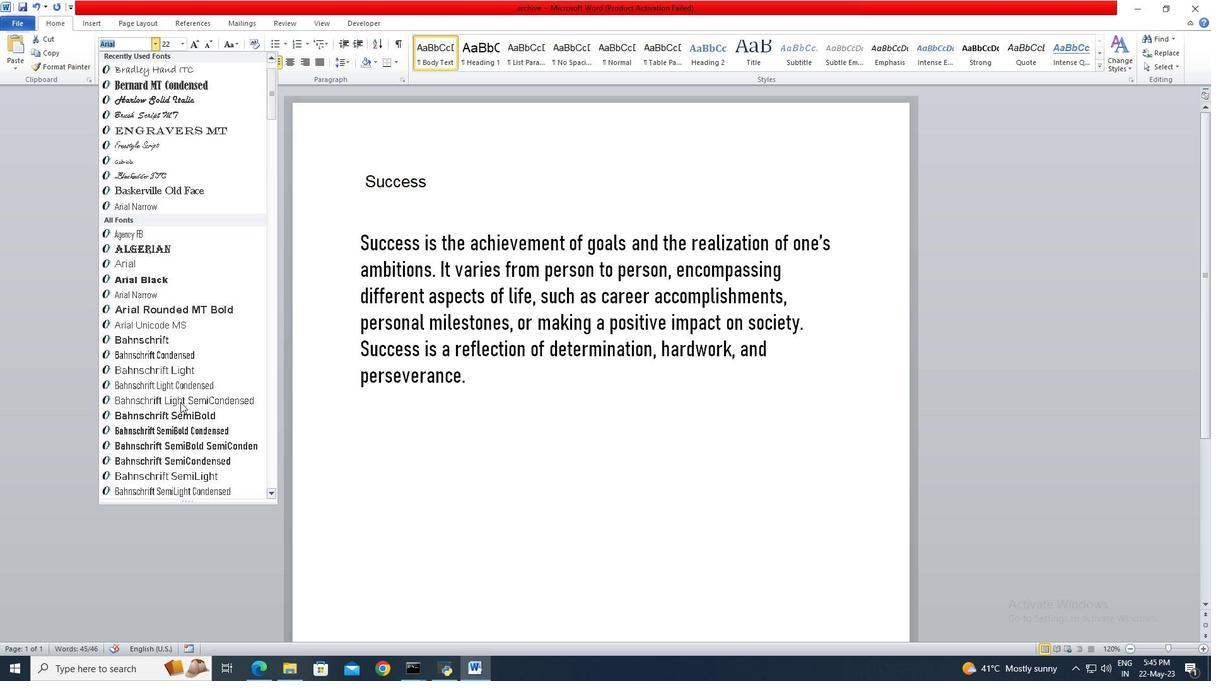 
Action: Mouse scrolled (180, 401) with delta (0, 0)
Screenshot: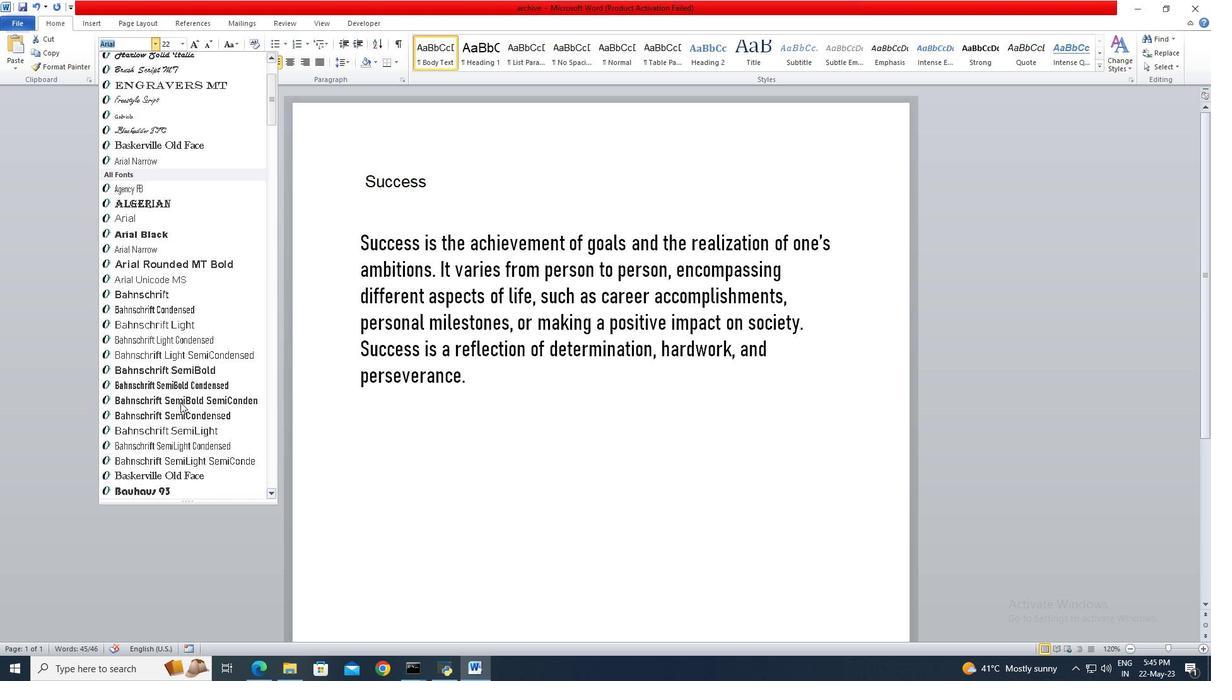 
Action: Mouse scrolled (180, 401) with delta (0, 0)
Screenshot: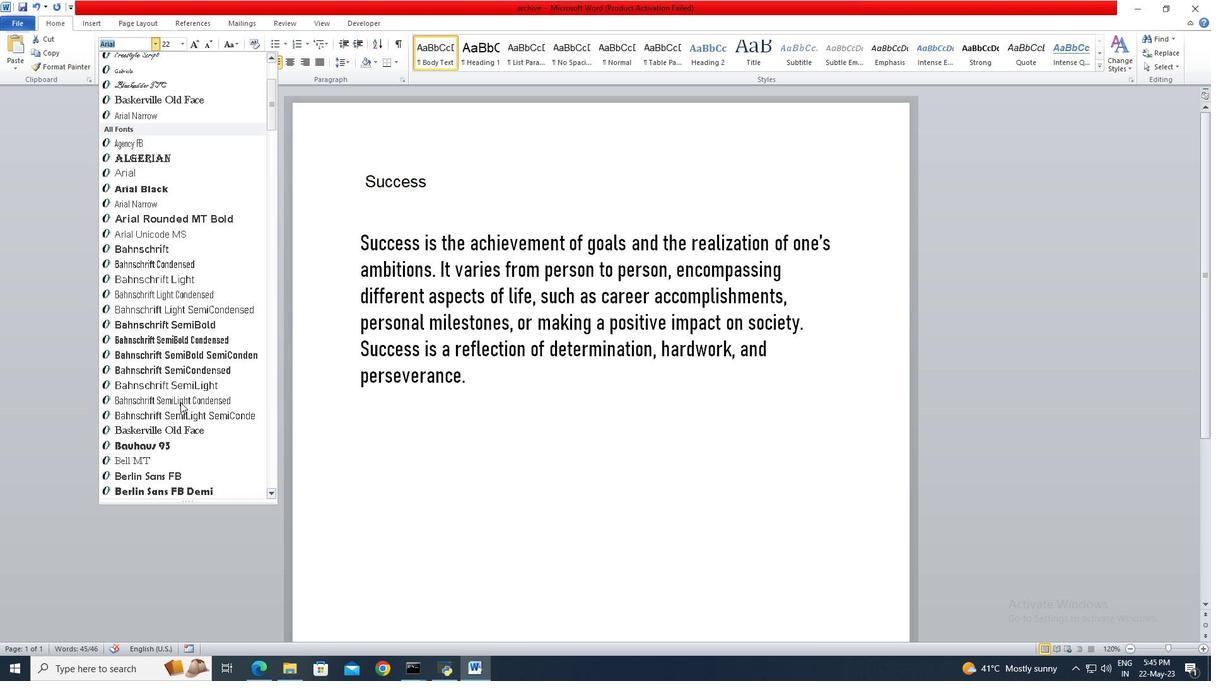 
Action: Mouse scrolled (180, 401) with delta (0, 0)
Screenshot: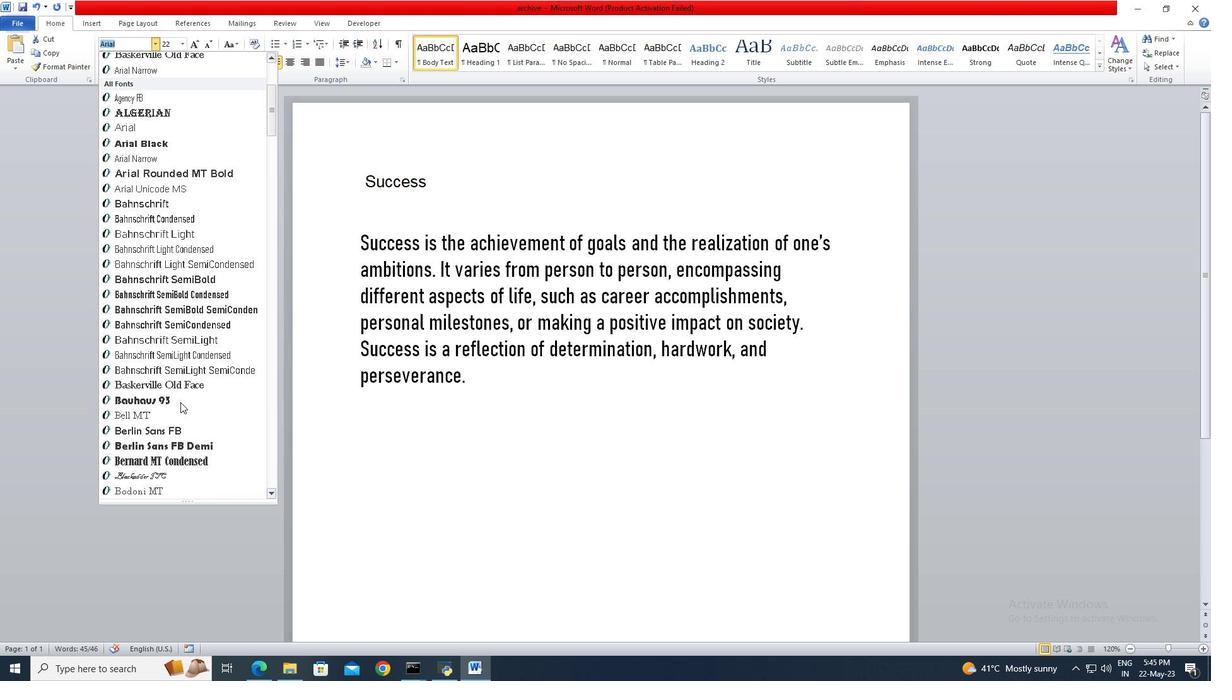 
Action: Mouse scrolled (180, 401) with delta (0, 0)
Screenshot: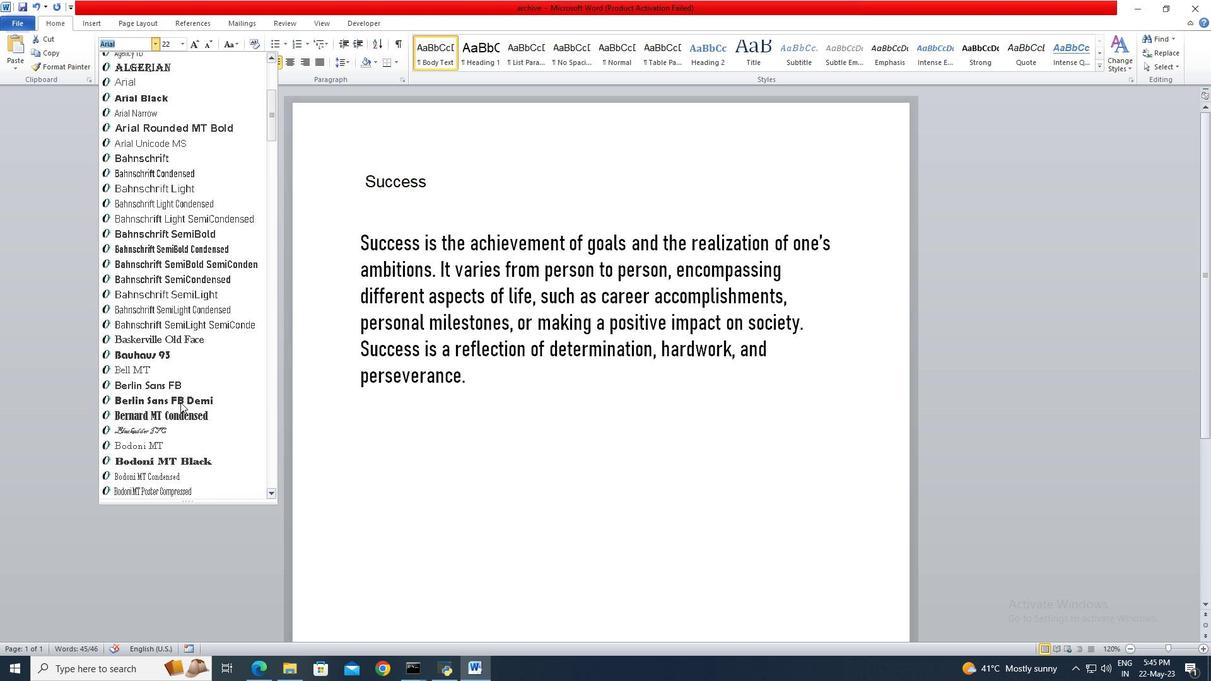 
Action: Mouse scrolled (180, 401) with delta (0, 0)
Screenshot: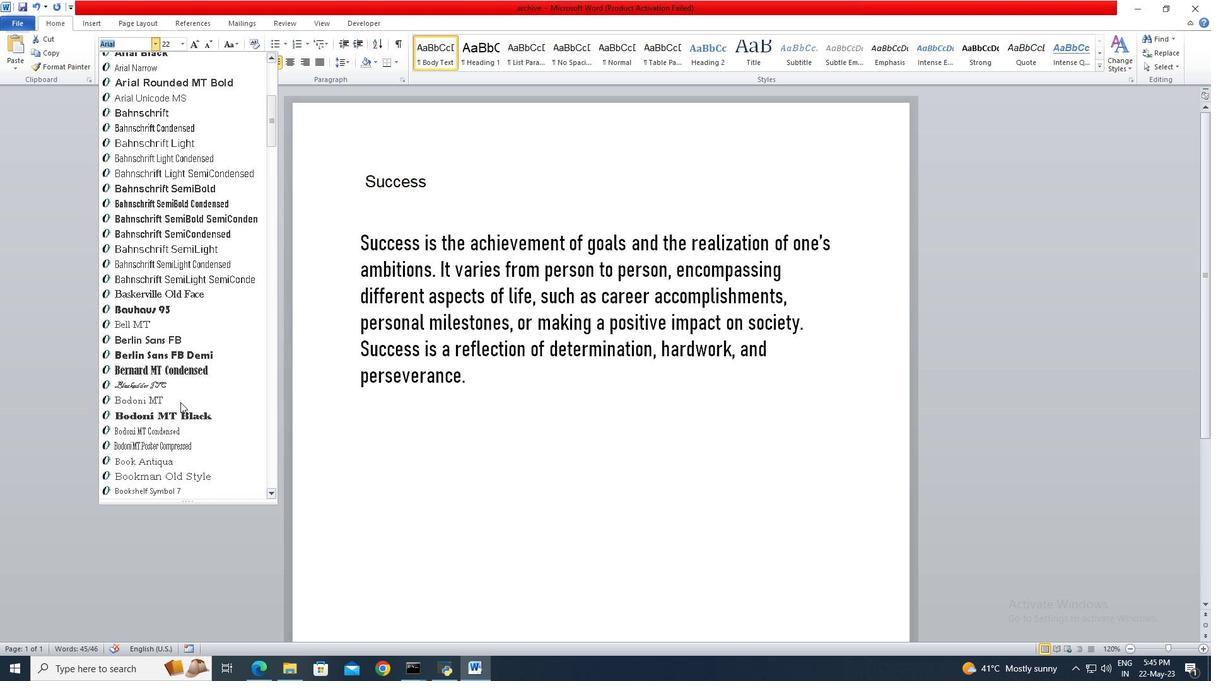 
Action: Mouse scrolled (180, 401) with delta (0, 0)
Screenshot: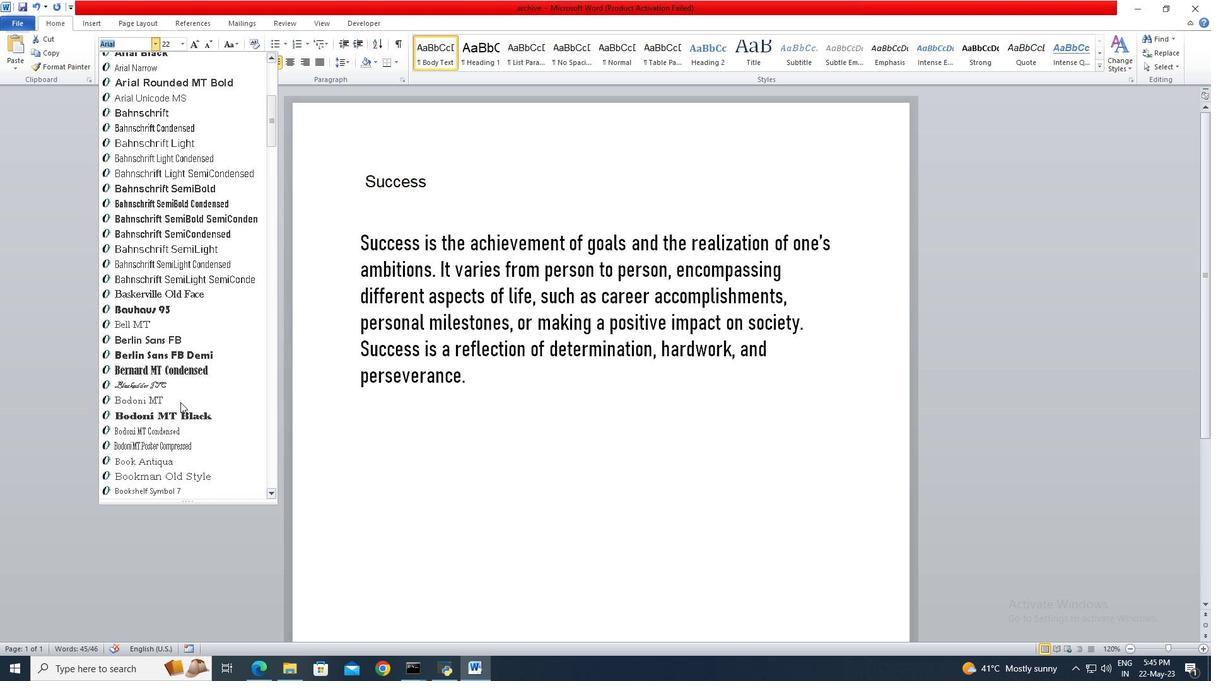 
Action: Mouse scrolled (180, 401) with delta (0, 0)
Screenshot: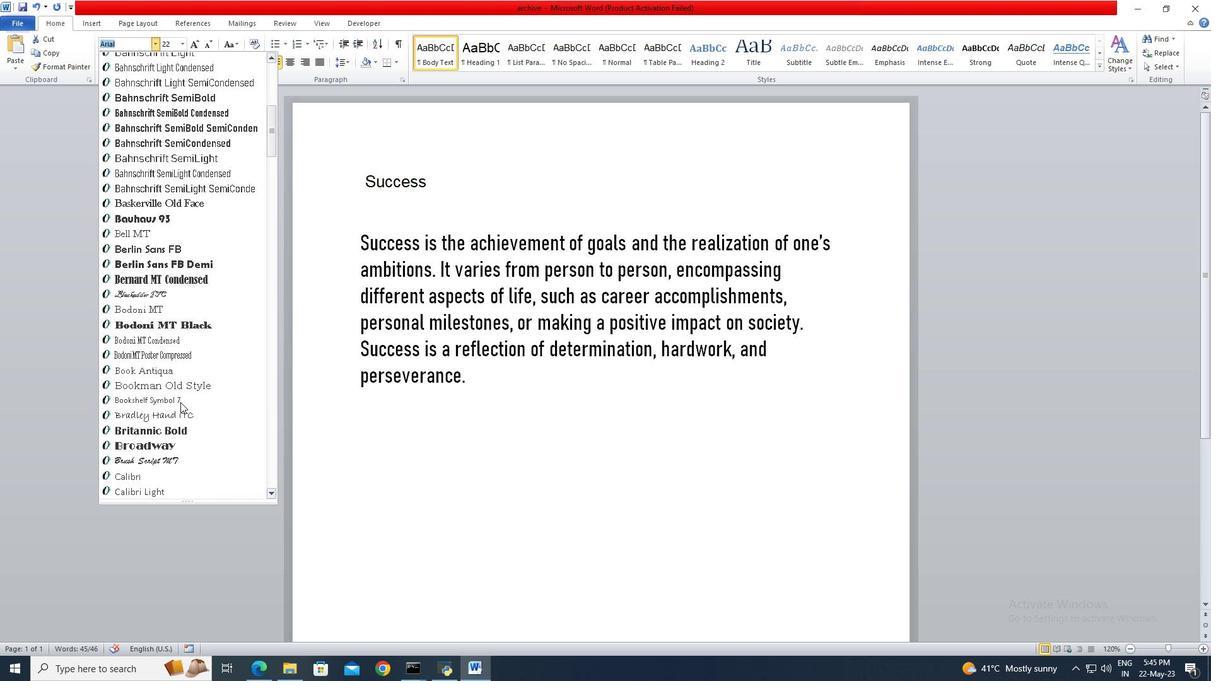 
Action: Mouse scrolled (180, 401) with delta (0, 0)
Screenshot: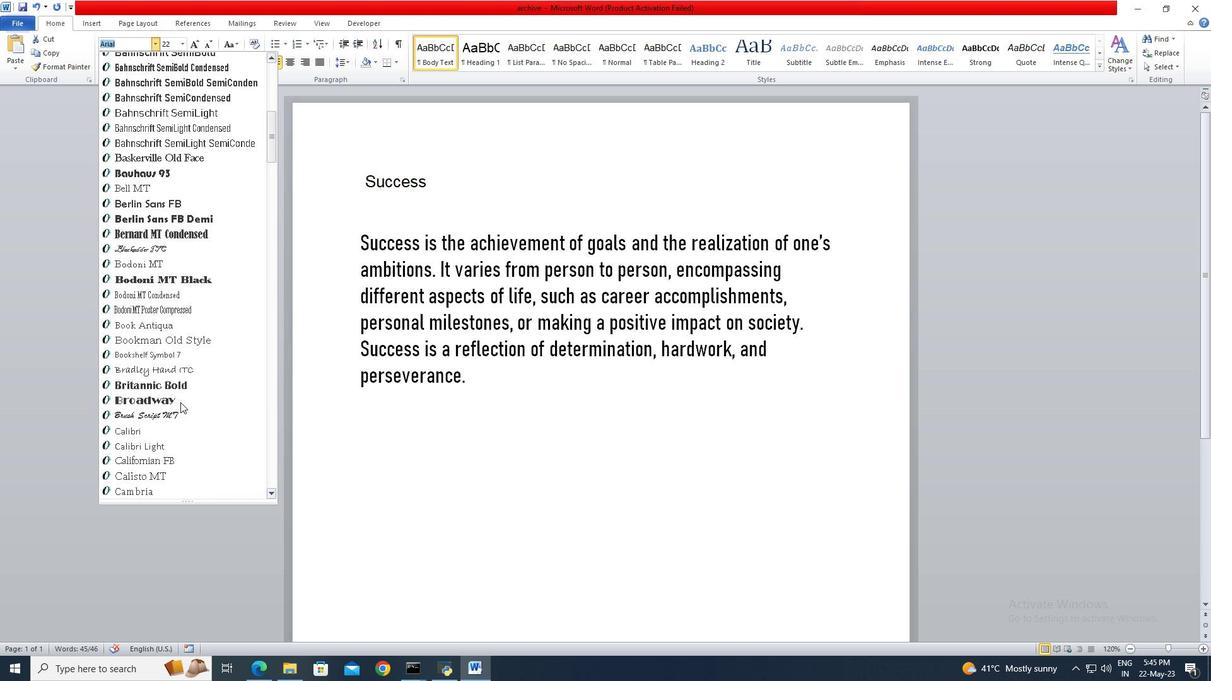 
Action: Mouse scrolled (180, 401) with delta (0, 0)
Screenshot: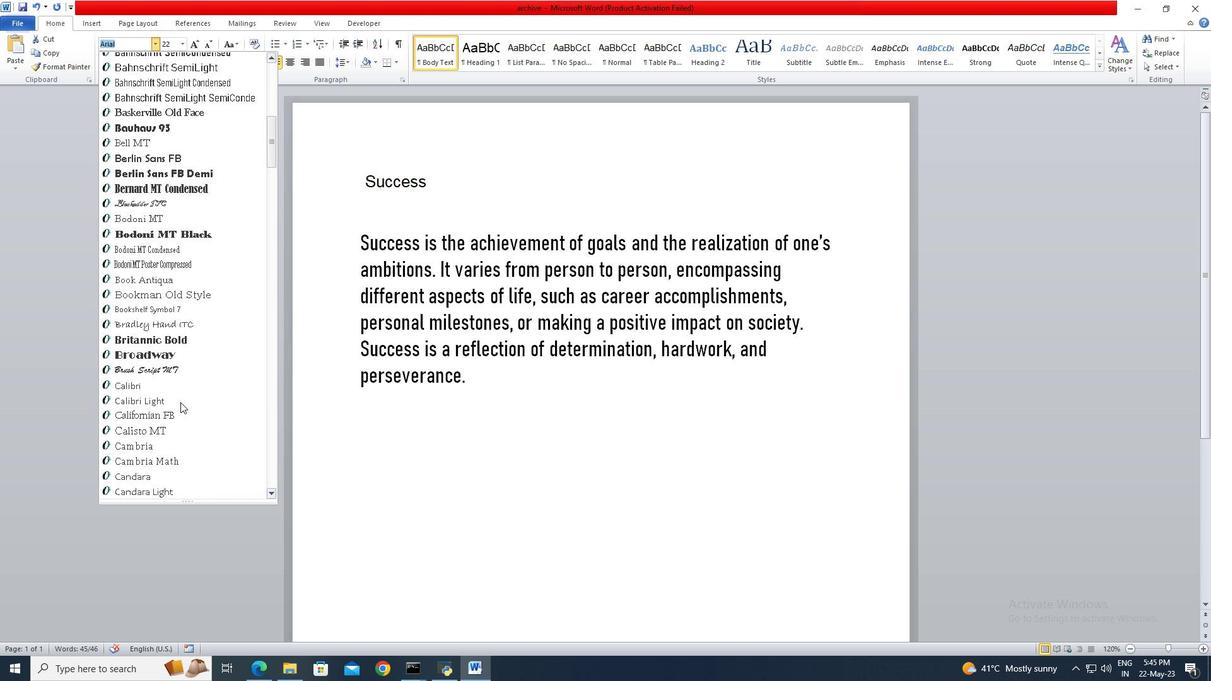
Action: Mouse scrolled (180, 401) with delta (0, 0)
Screenshot: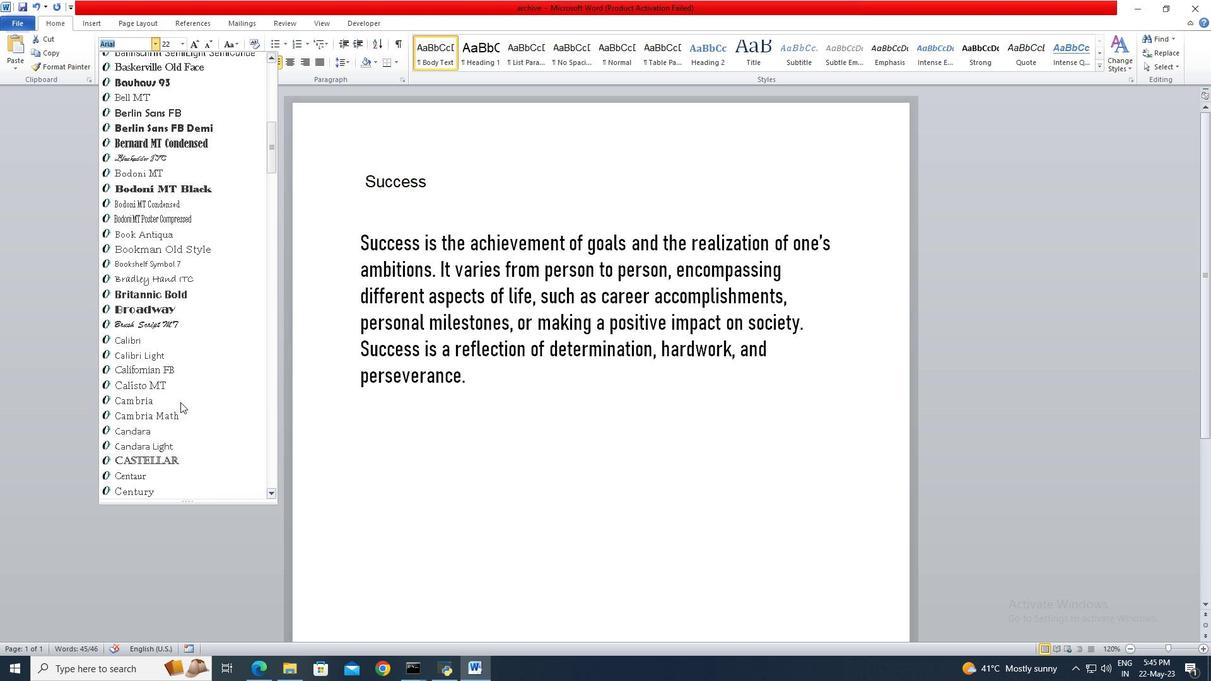 
Action: Mouse scrolled (180, 401) with delta (0, 0)
Screenshot: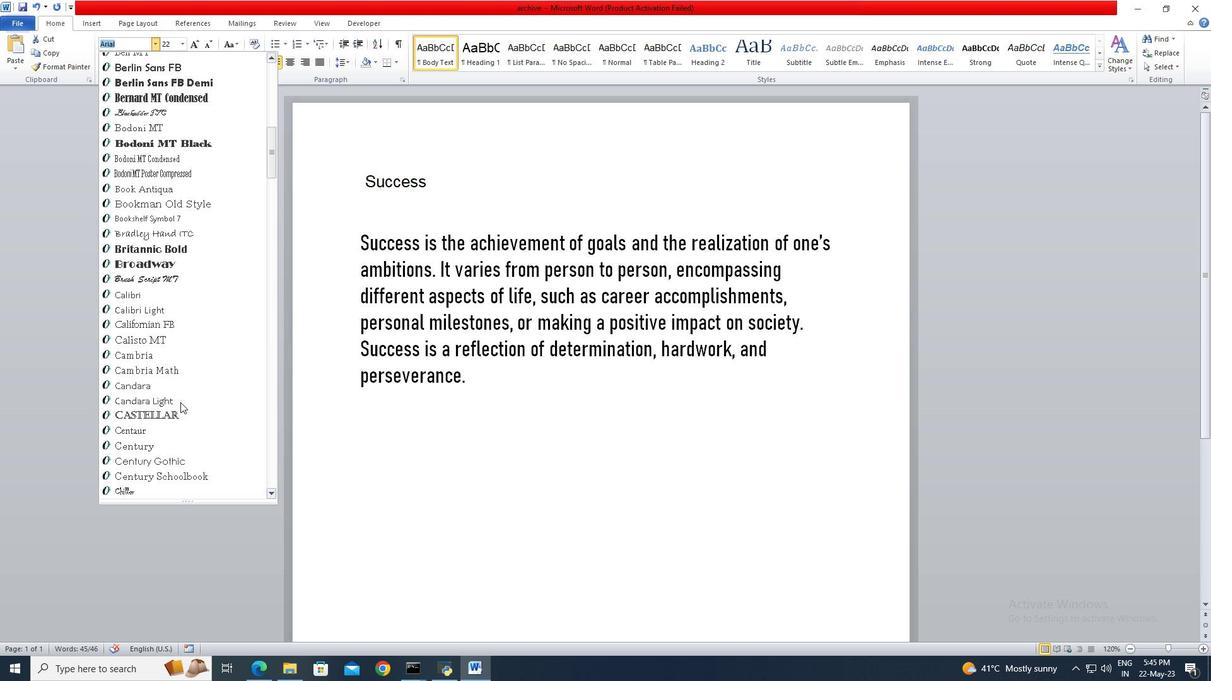 
Action: Mouse scrolled (180, 401) with delta (0, 0)
Screenshot: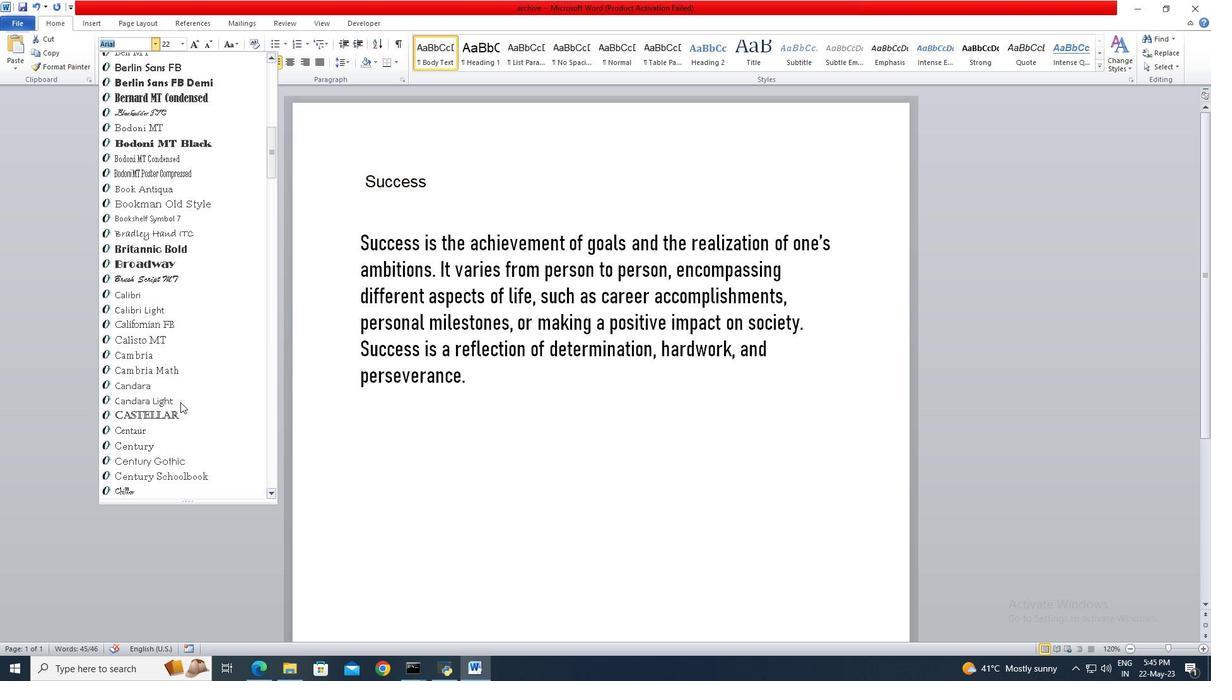 
Action: Mouse scrolled (180, 401) with delta (0, 0)
Screenshot: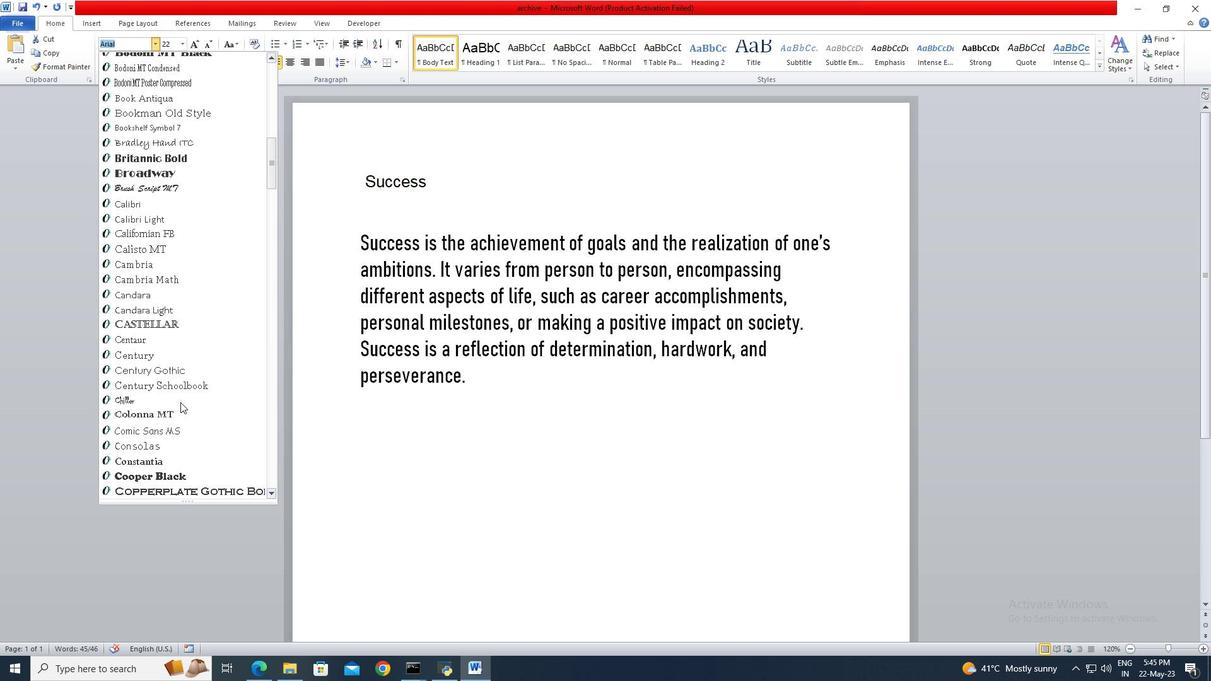 
Action: Mouse scrolled (180, 401) with delta (0, 0)
Screenshot: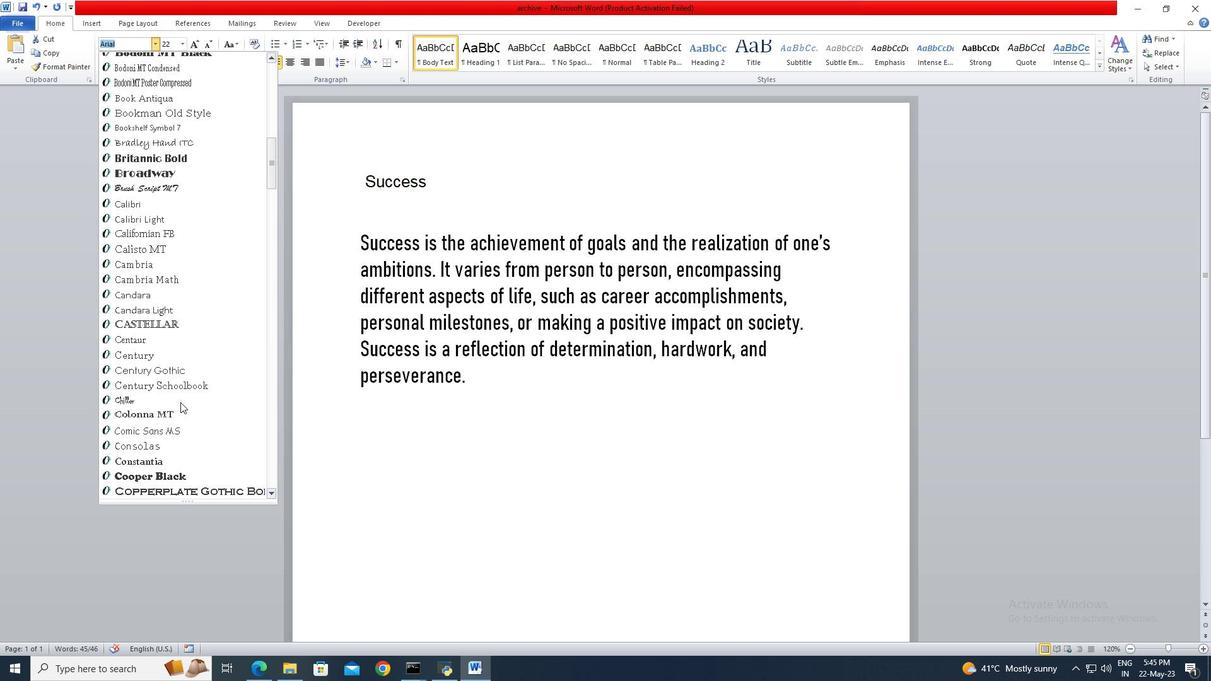 
Action: Mouse scrolled (180, 401) with delta (0, 0)
Screenshot: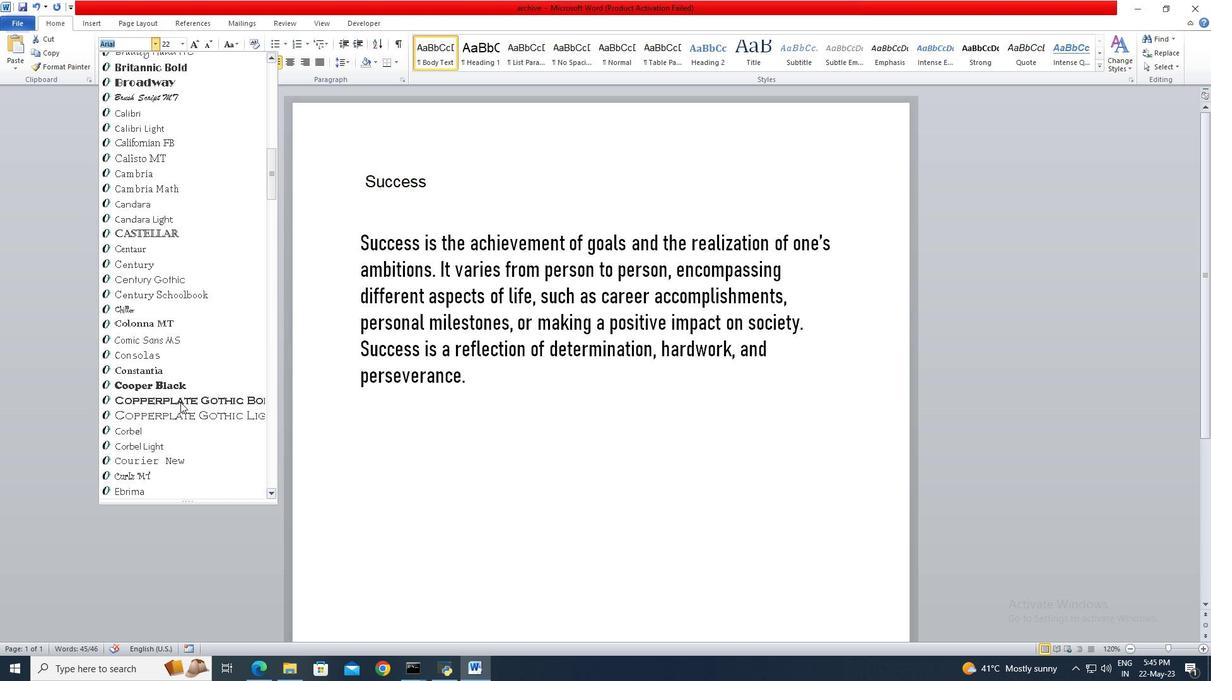 
Action: Mouse scrolled (180, 401) with delta (0, 0)
Screenshot: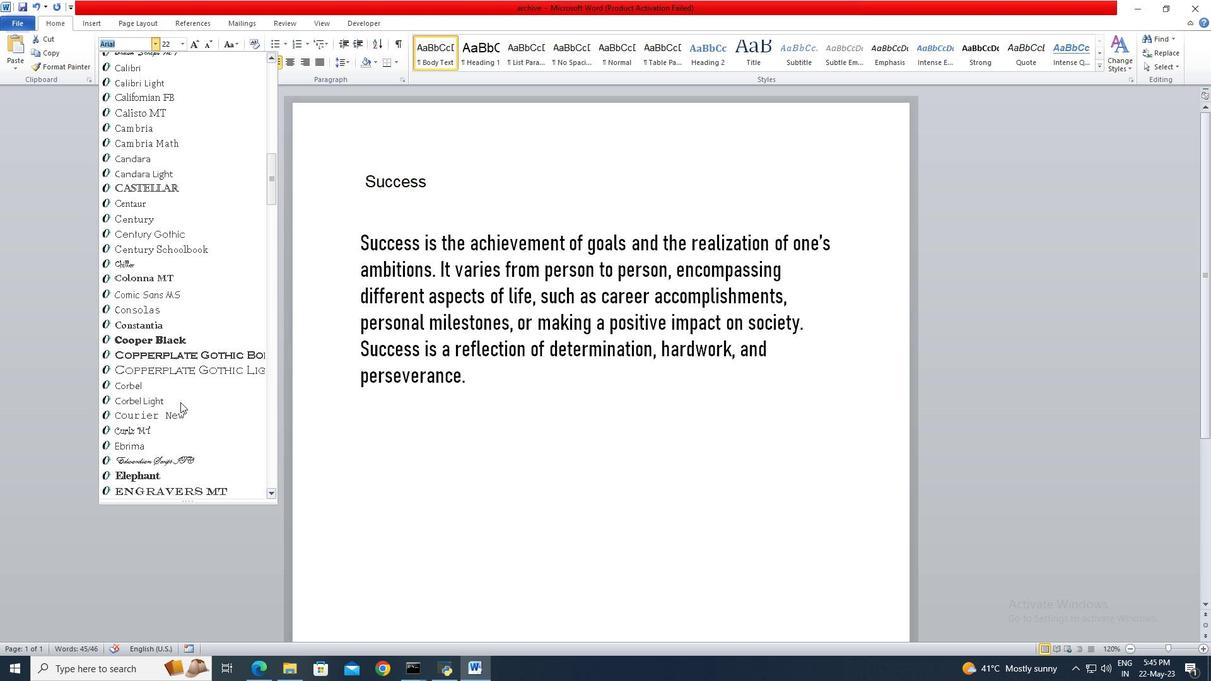 
Action: Mouse scrolled (180, 401) with delta (0, 0)
Screenshot: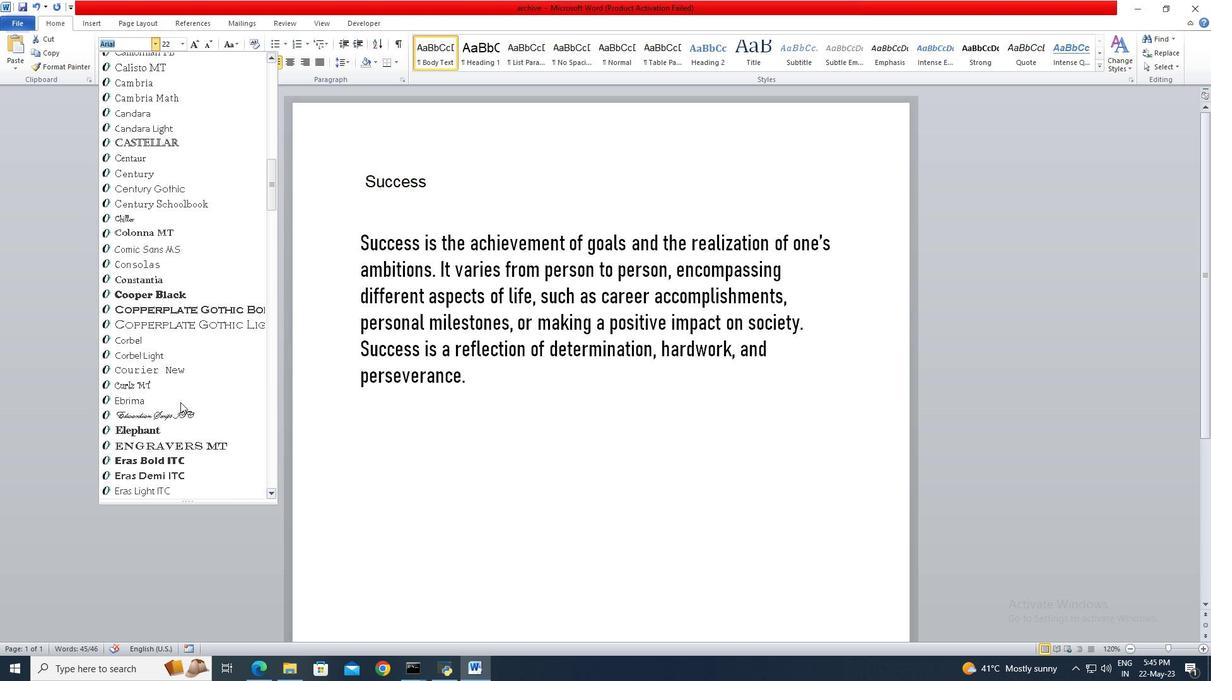 
Action: Mouse scrolled (180, 401) with delta (0, 0)
Screenshot: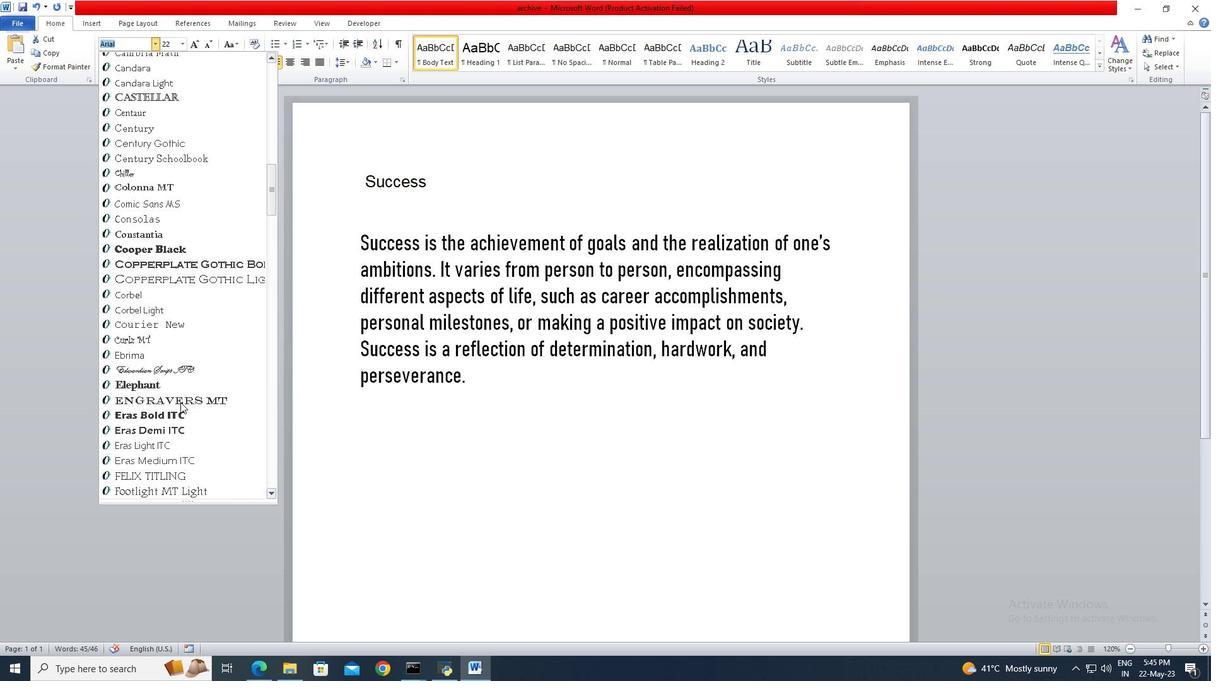 
Action: Mouse scrolled (180, 401) with delta (0, 0)
Screenshot: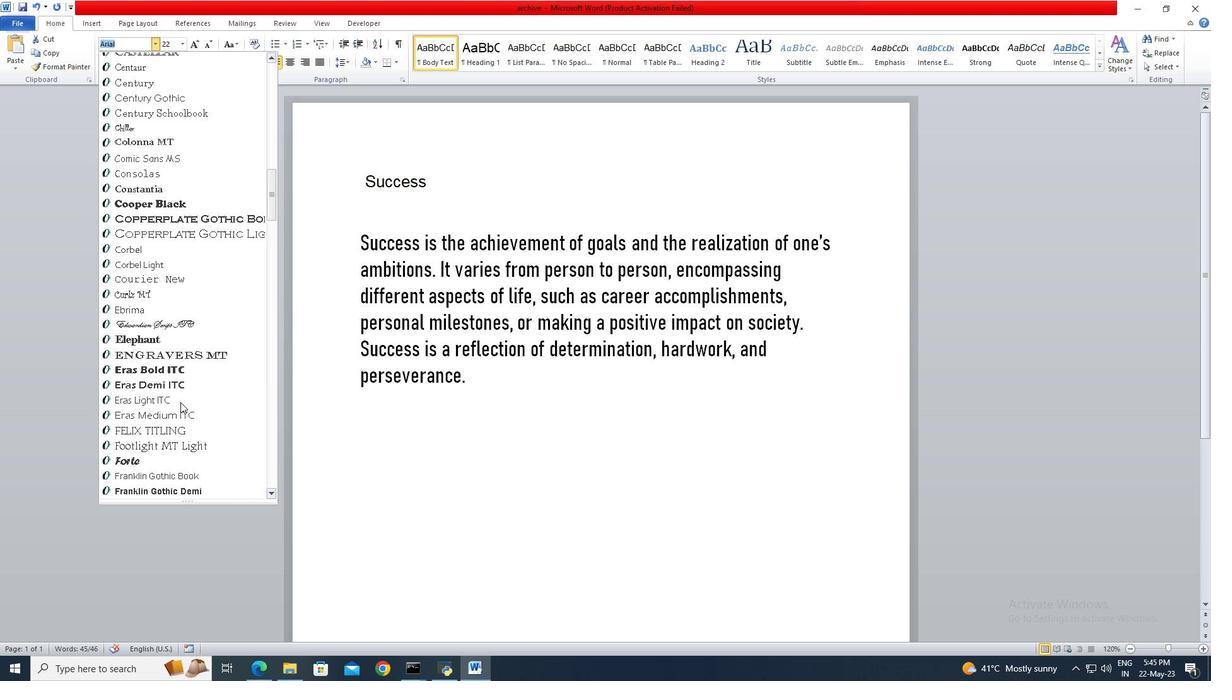 
Action: Mouse scrolled (180, 401) with delta (0, 0)
Screenshot: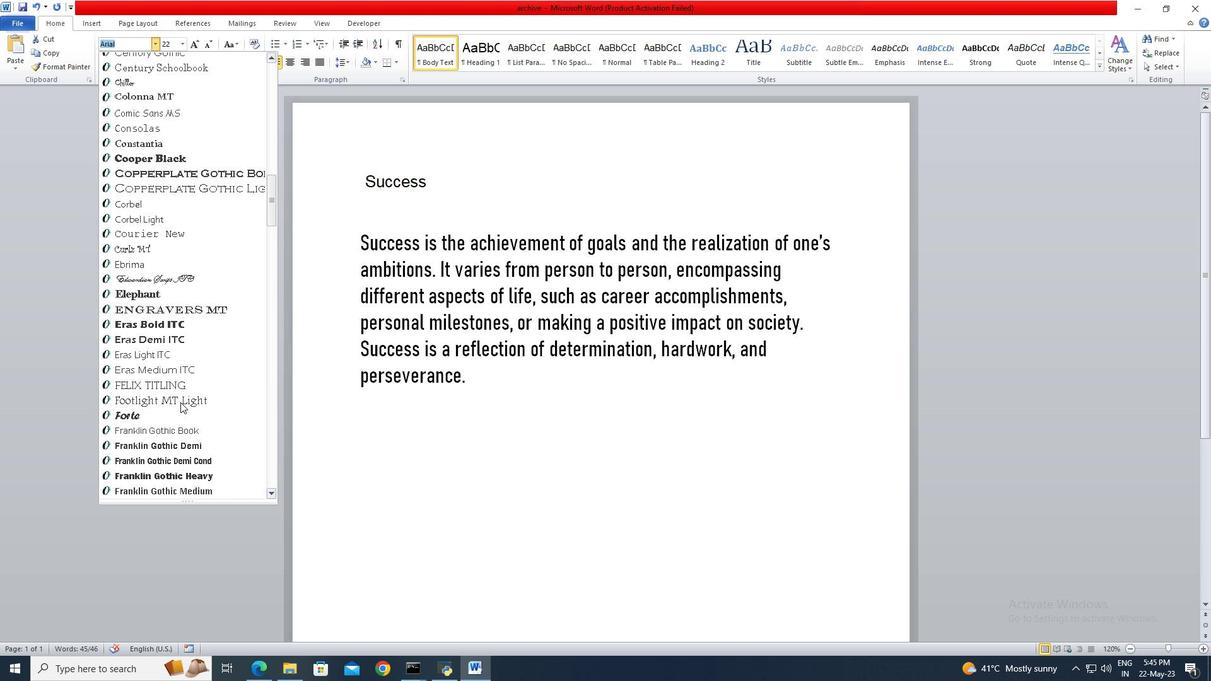 
Action: Mouse scrolled (180, 401) with delta (0, 0)
Screenshot: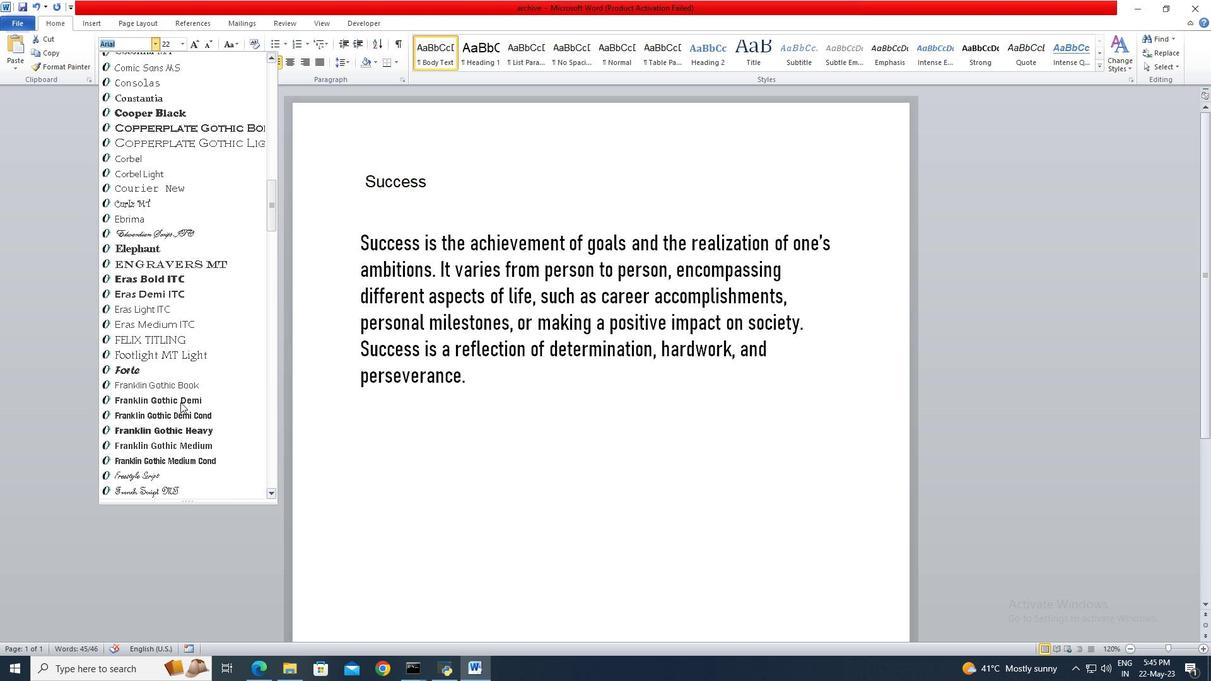 
Action: Mouse scrolled (180, 401) with delta (0, 0)
Screenshot: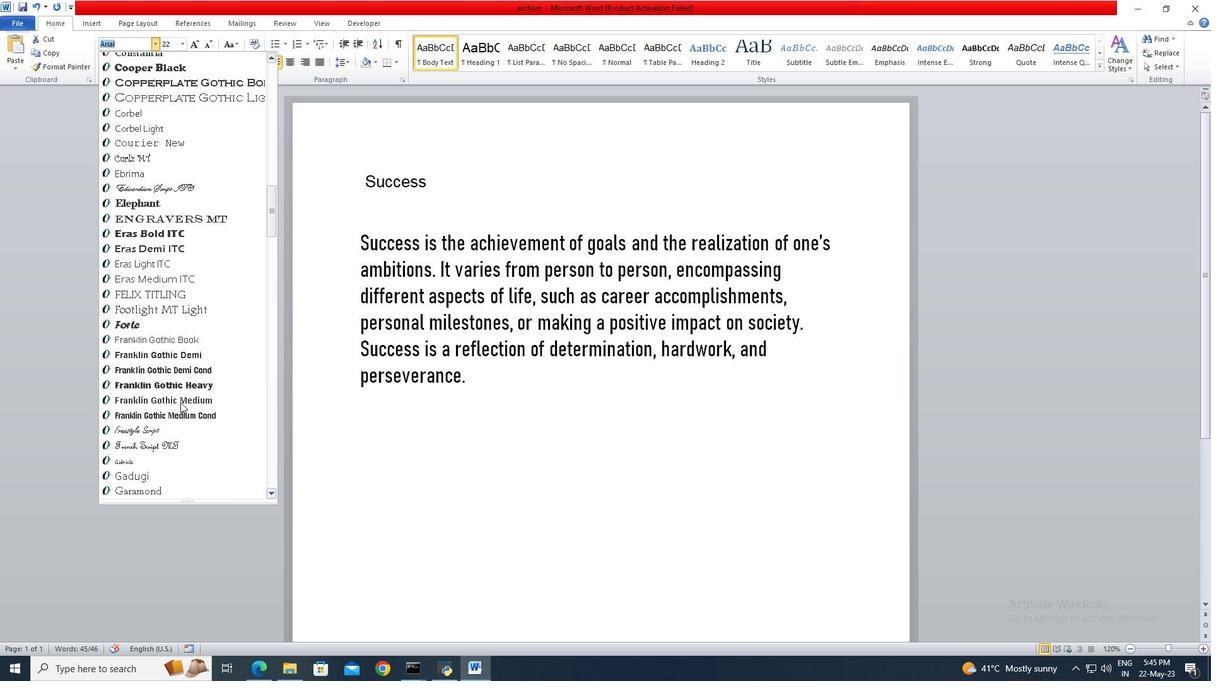 
Action: Mouse scrolled (180, 401) with delta (0, 0)
Screenshot: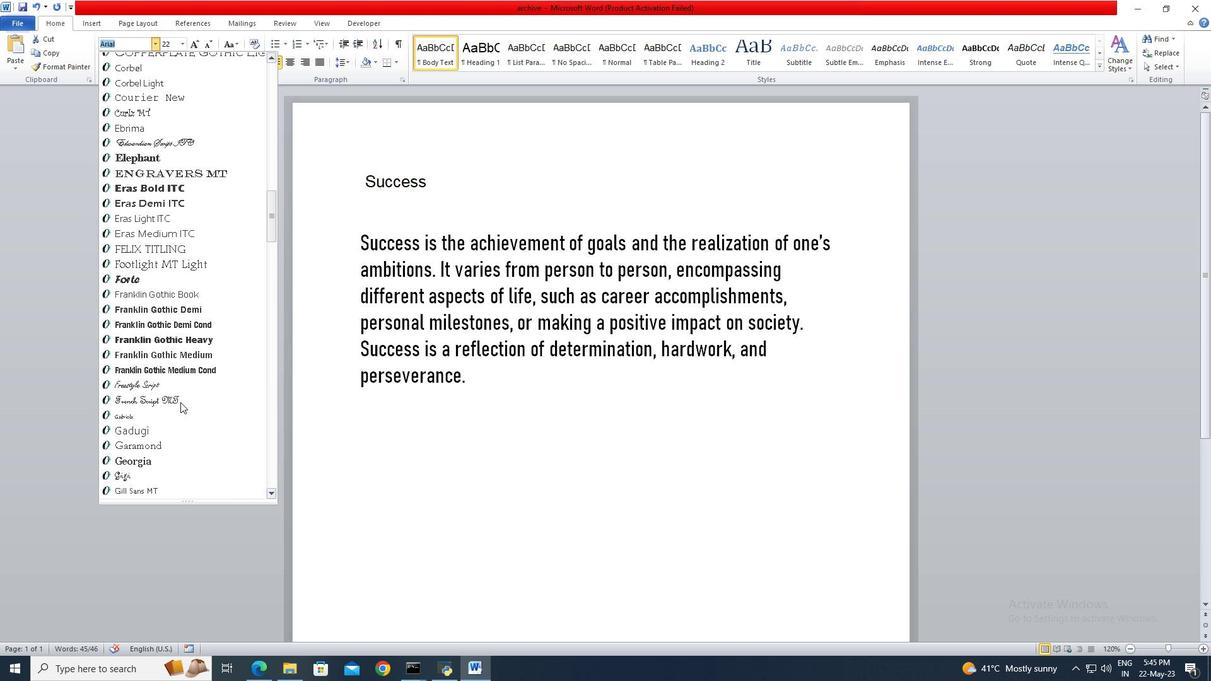
Action: Mouse scrolled (180, 401) with delta (0, 0)
Screenshot: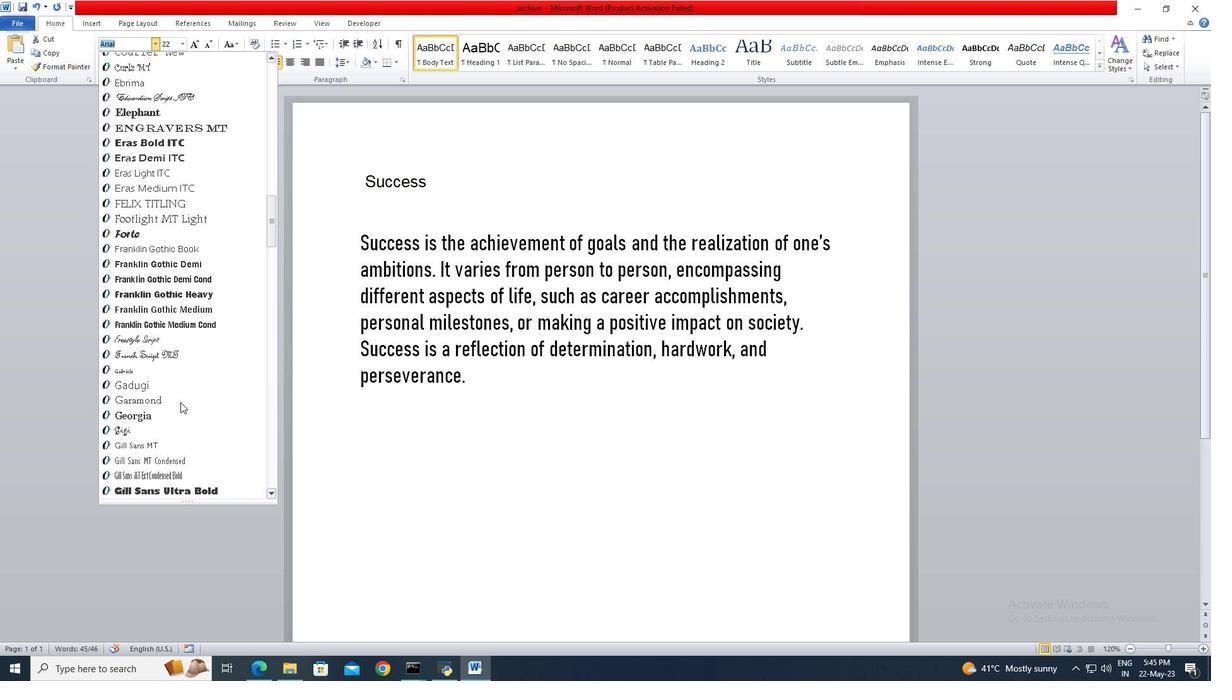 
Action: Mouse moved to (153, 331)
Screenshot: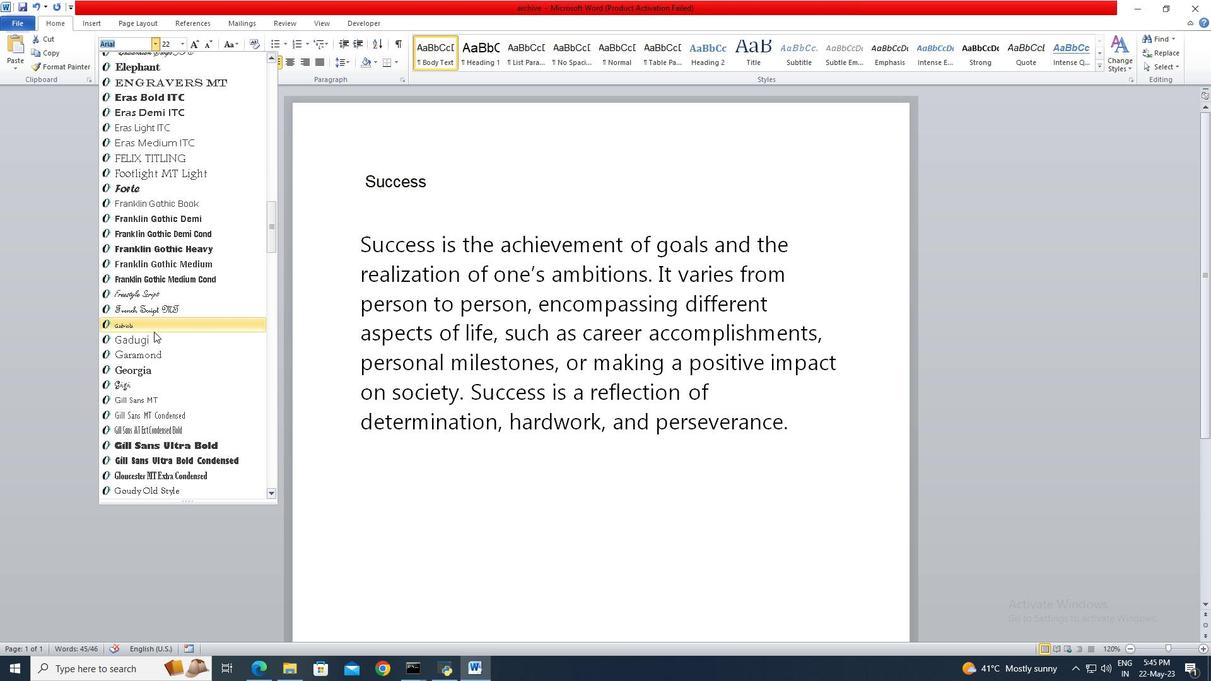 
Action: Mouse pressed left at (153, 331)
Screenshot: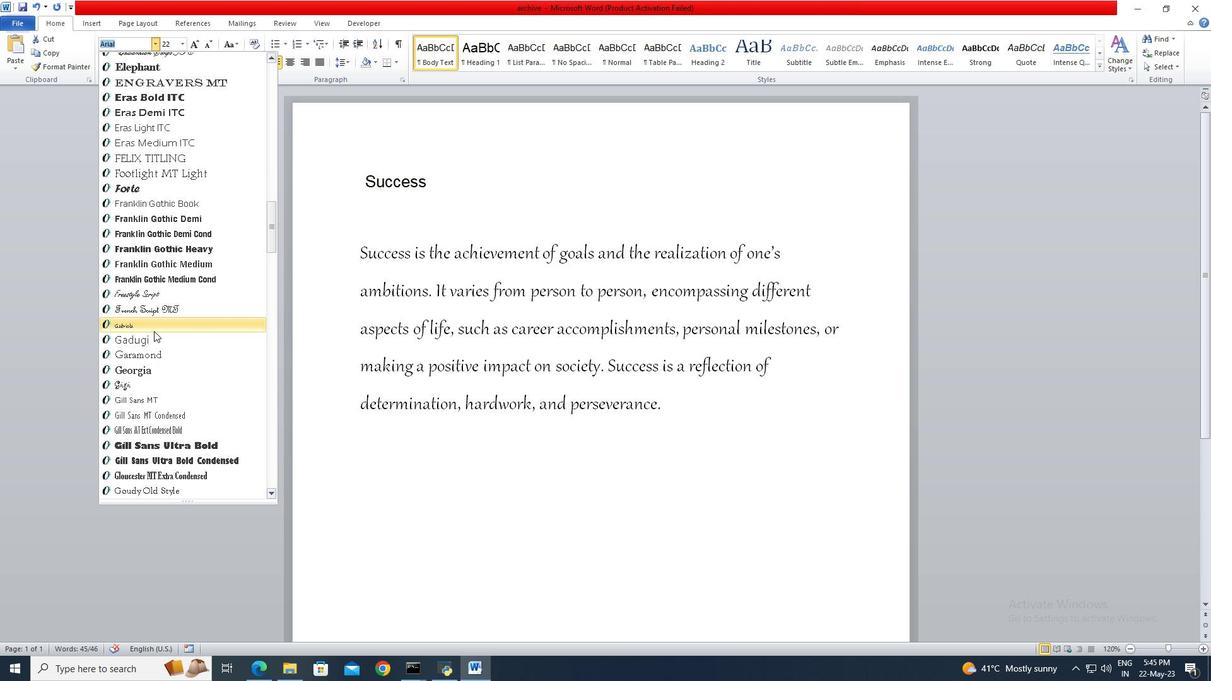 
Action: Mouse moved to (371, 172)
Screenshot: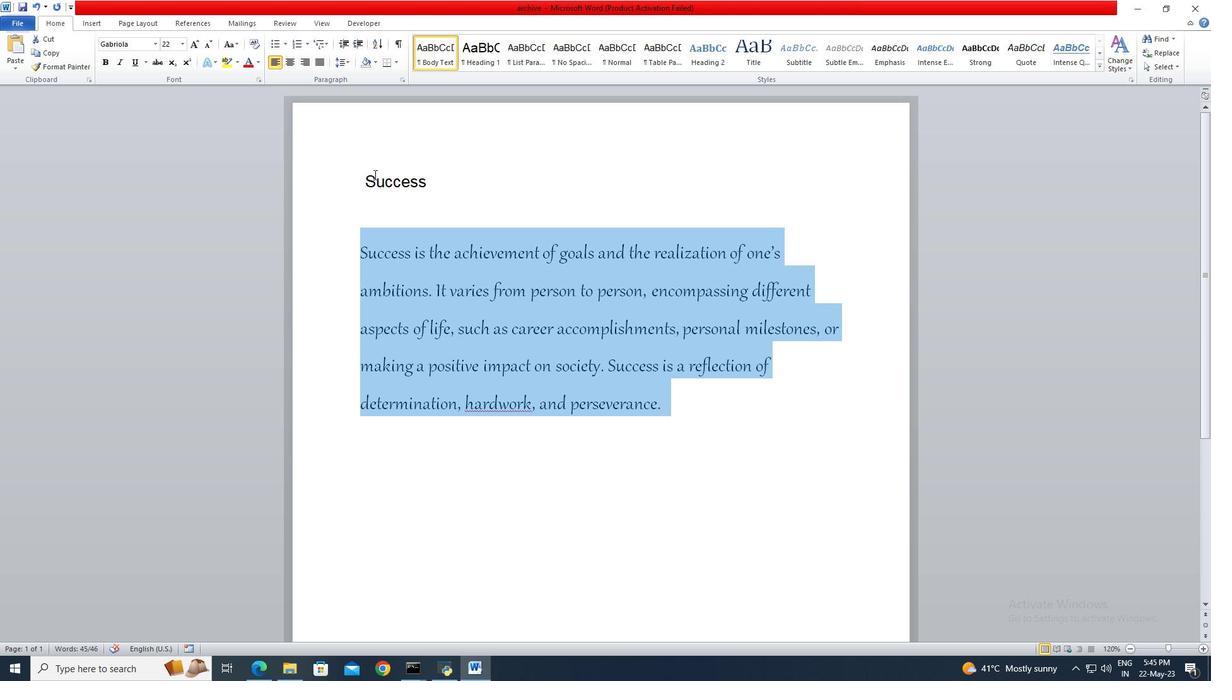 
Action: Mouse pressed left at (371, 172)
Screenshot: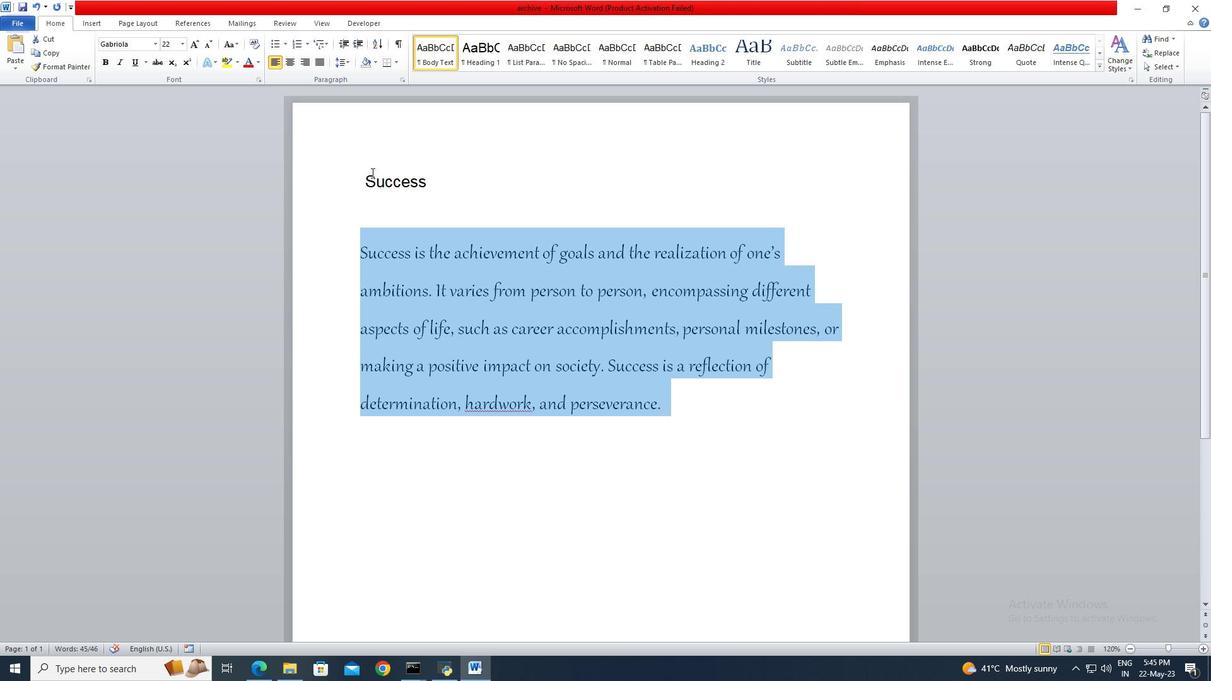 
Action: Mouse moved to (367, 172)
Screenshot: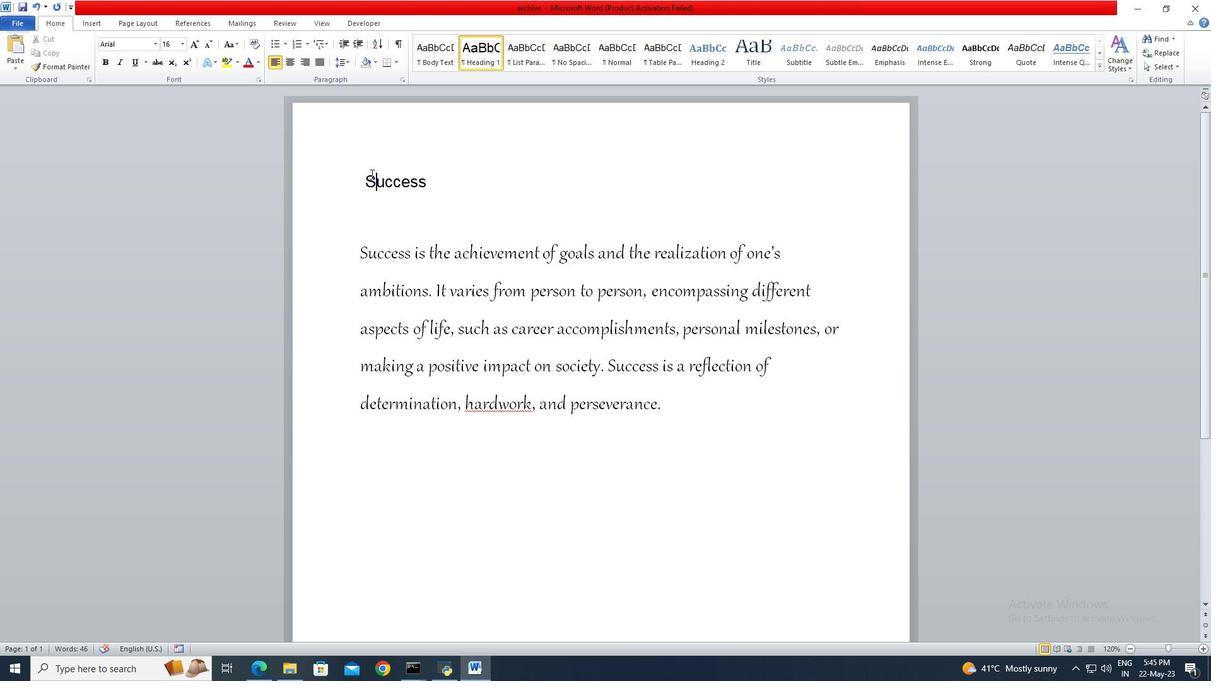 
Action: Mouse pressed left at (367, 172)
Screenshot: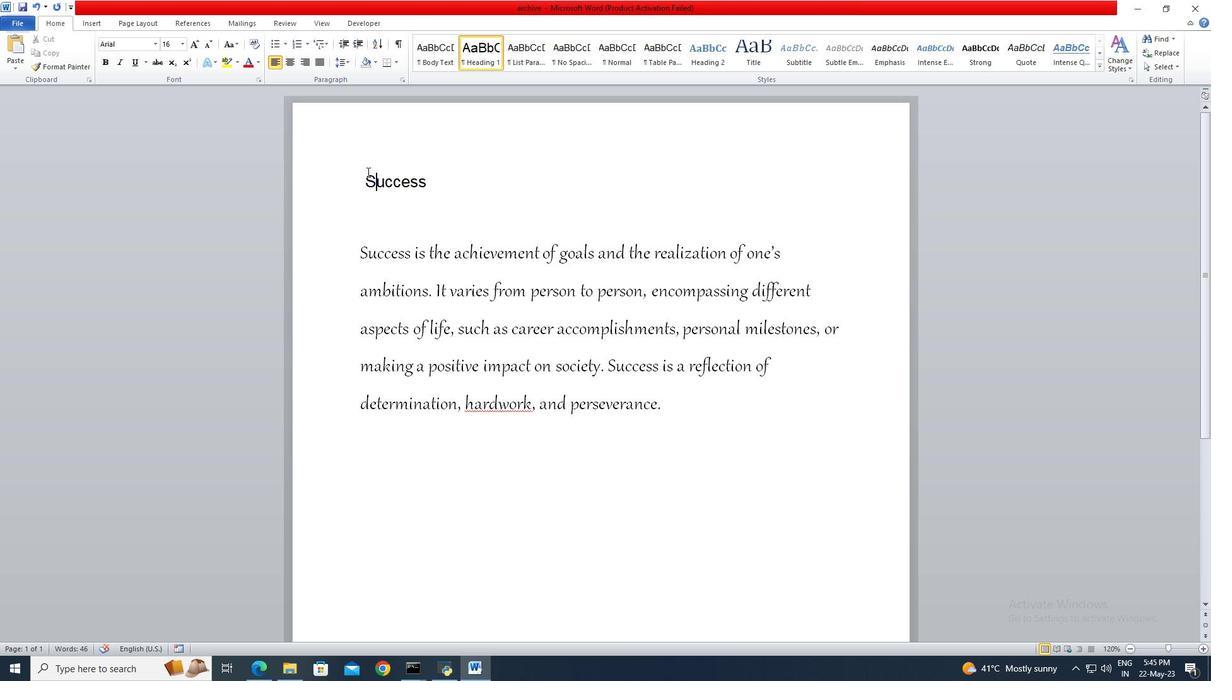 
Action: Mouse moved to (403, 183)
Screenshot: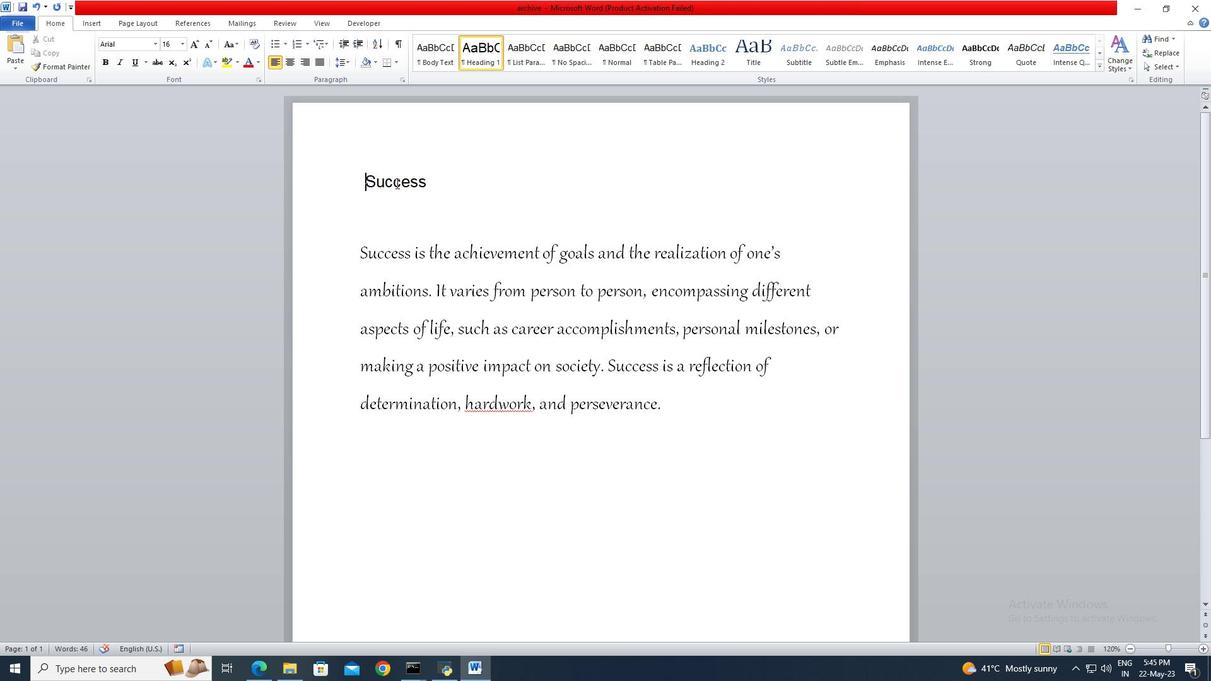 
Action: Key pressed <Key.shift>
Screenshot: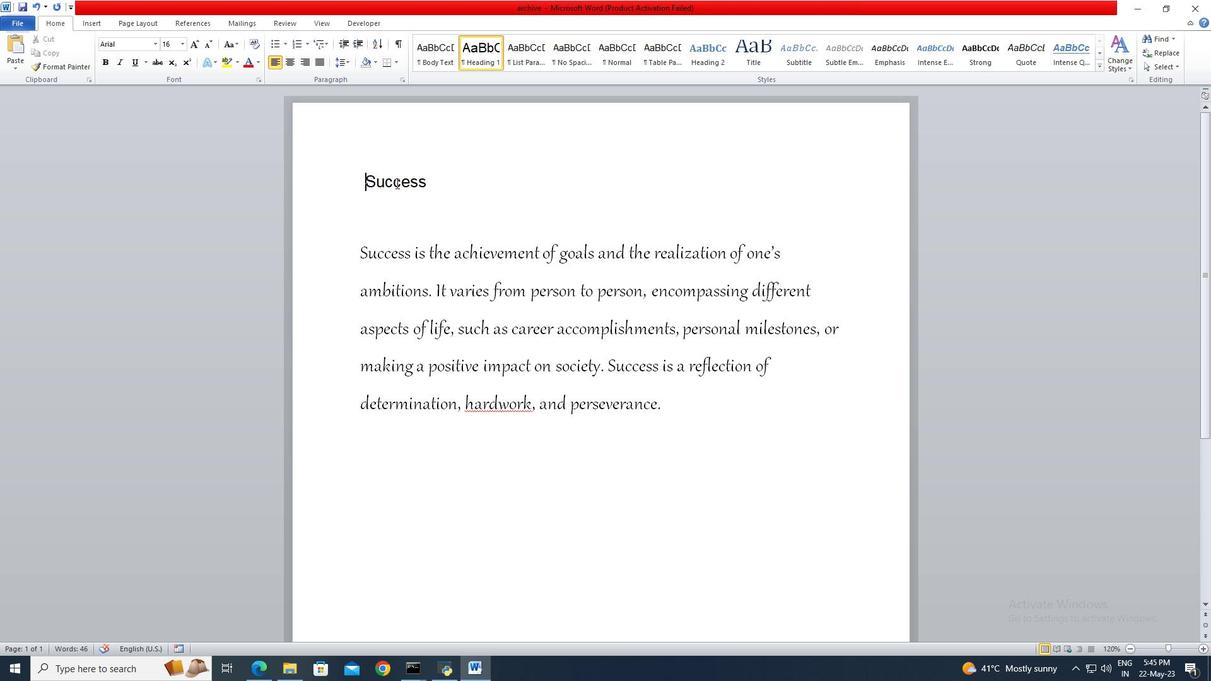 
Action: Mouse moved to (424, 182)
Screenshot: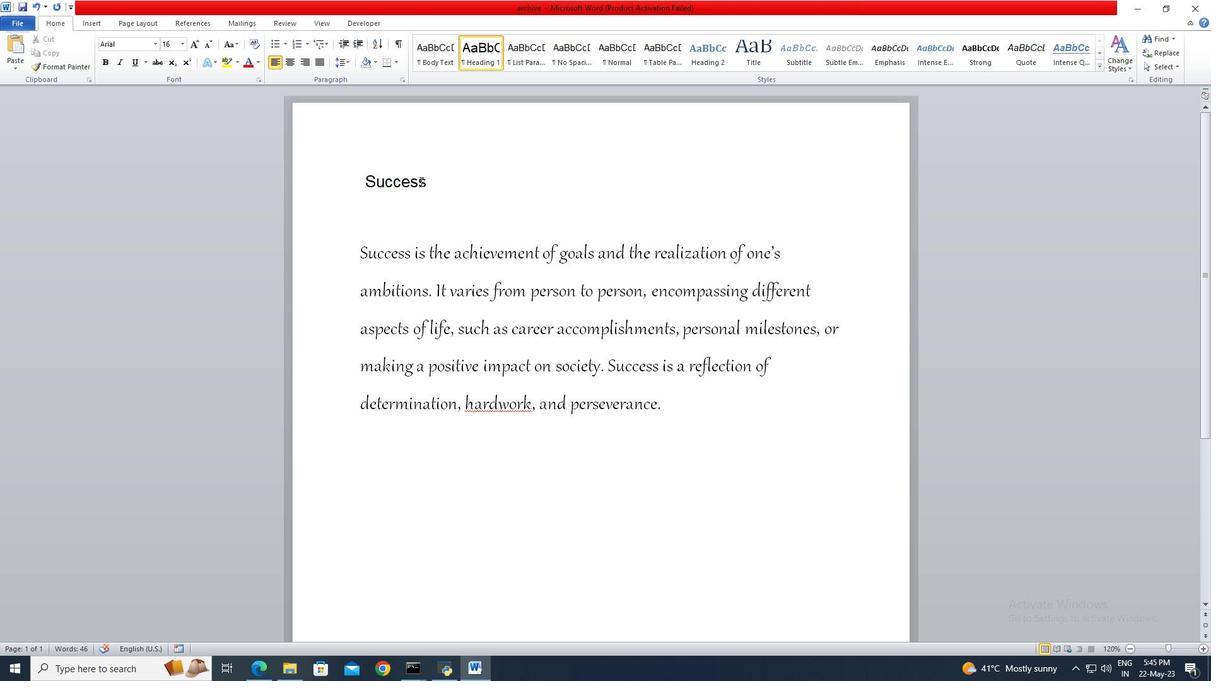
Action: Key pressed <Key.shift>
Screenshot: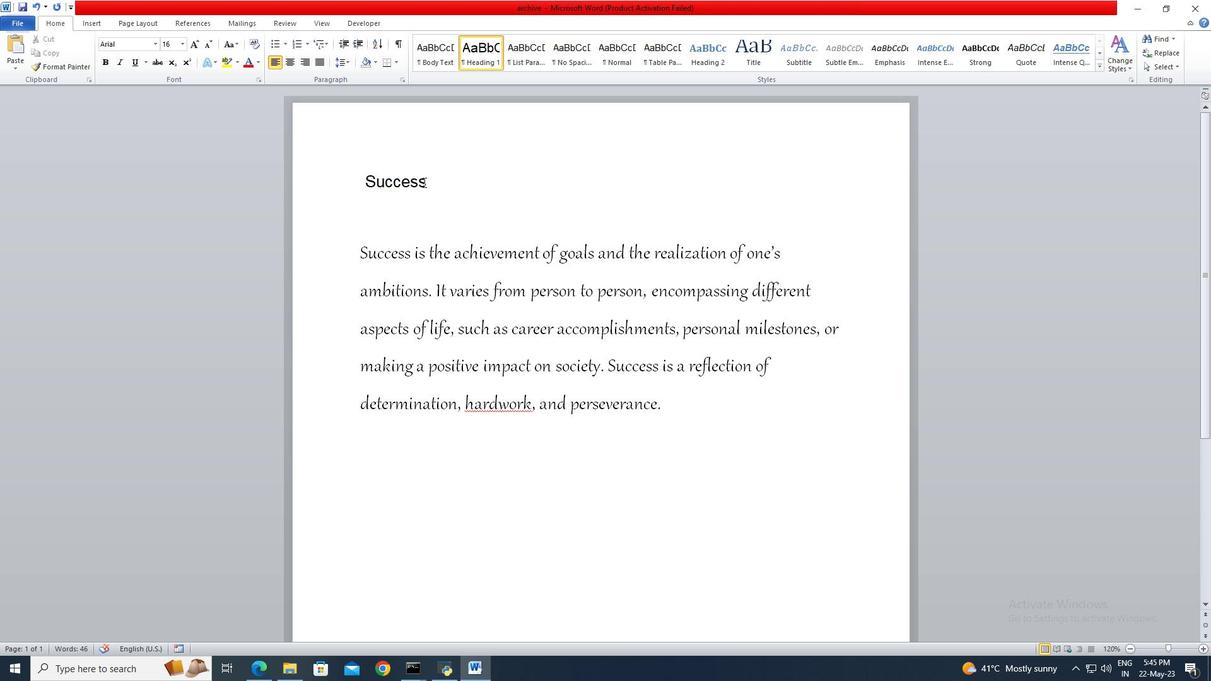 
Action: Mouse pressed left at (424, 182)
Screenshot: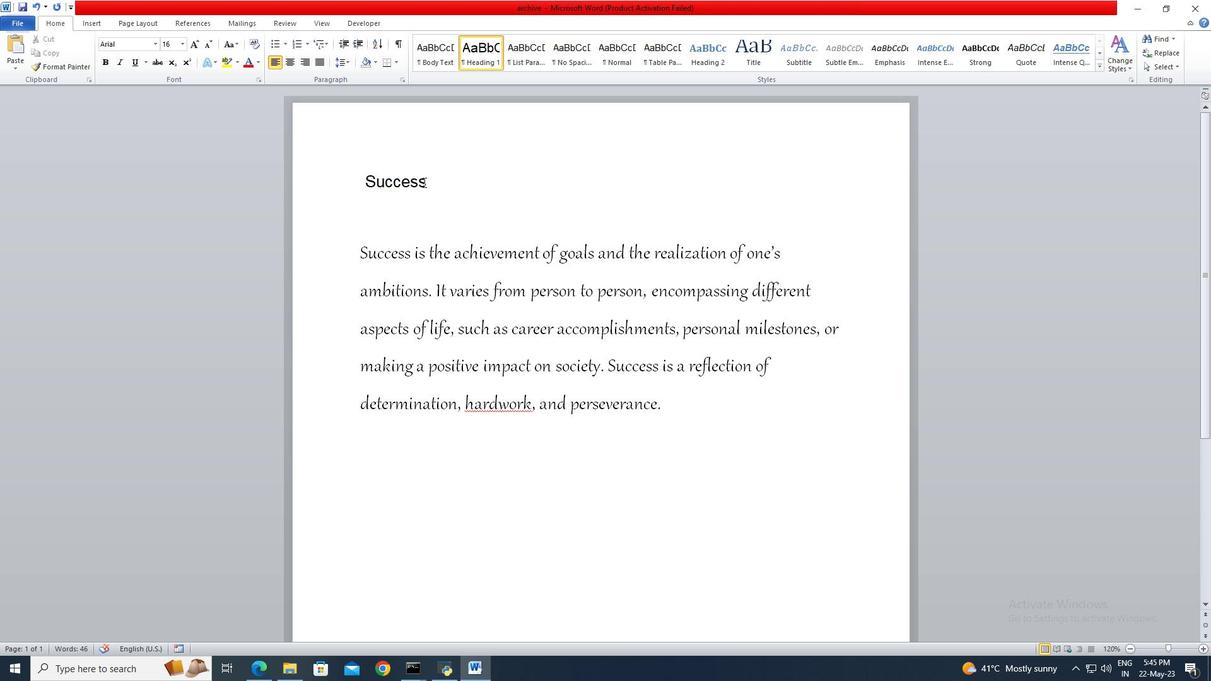 
Action: Key pressed <Key.shift>
Screenshot: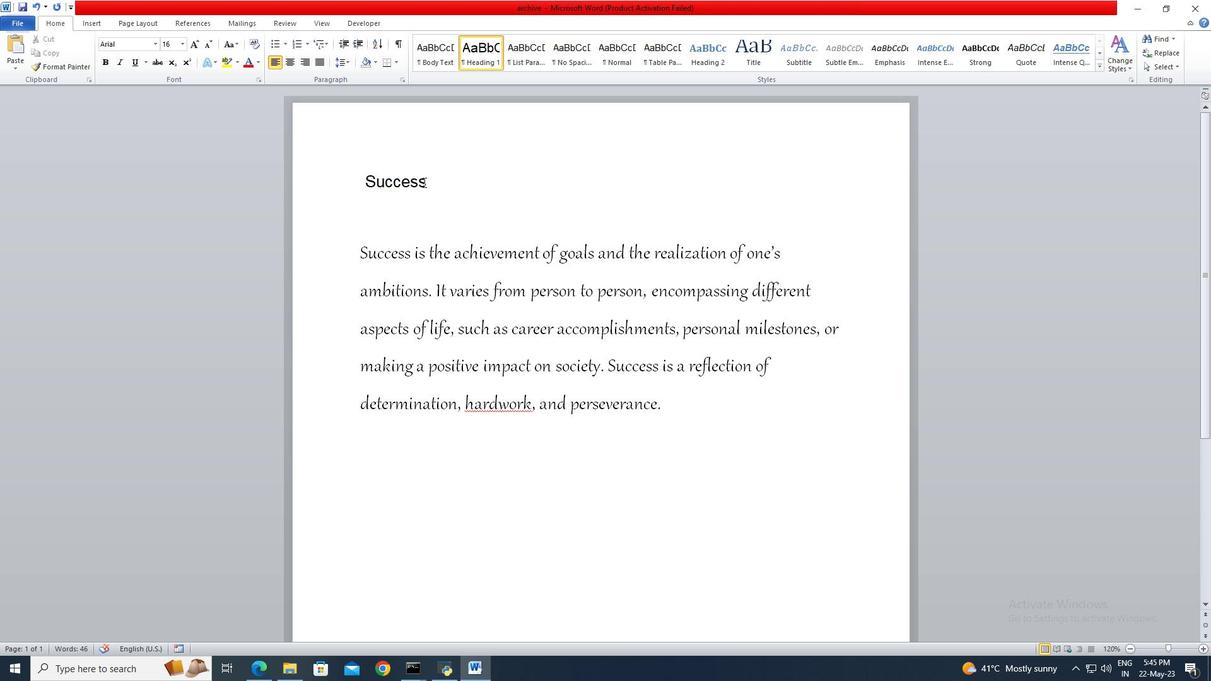 
Action: Mouse moved to (425, 183)
Screenshot: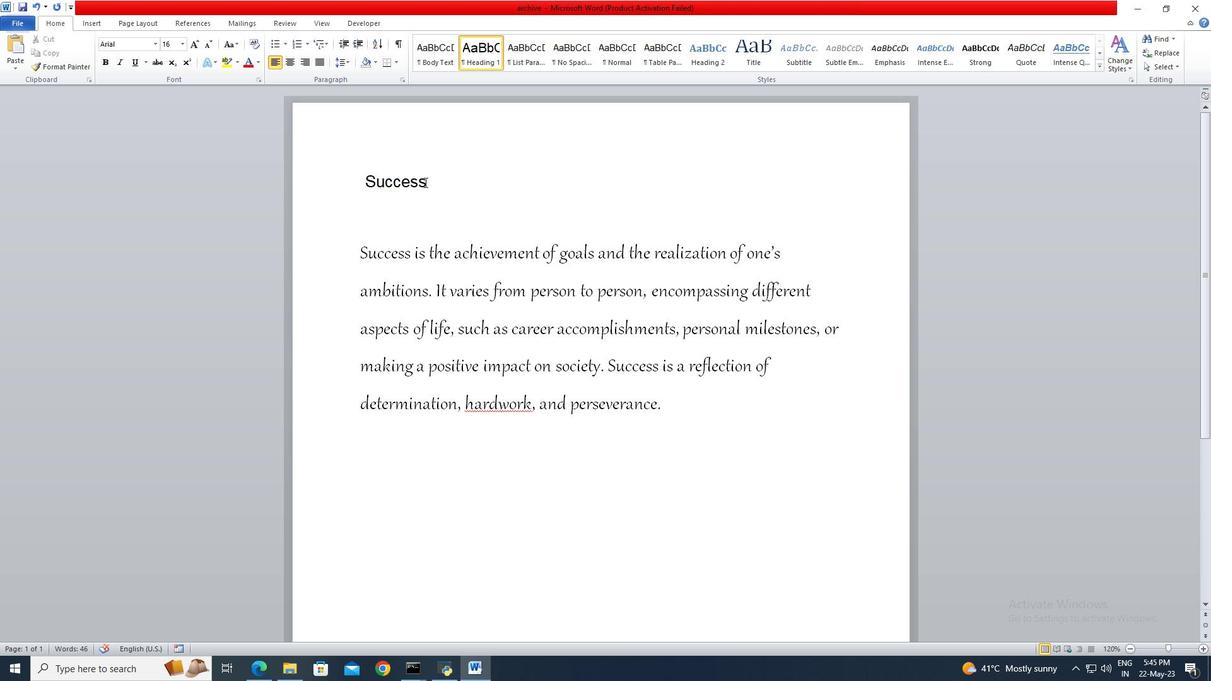 
Action: Key pressed <Key.shift><Key.shift><Key.shift>
Screenshot: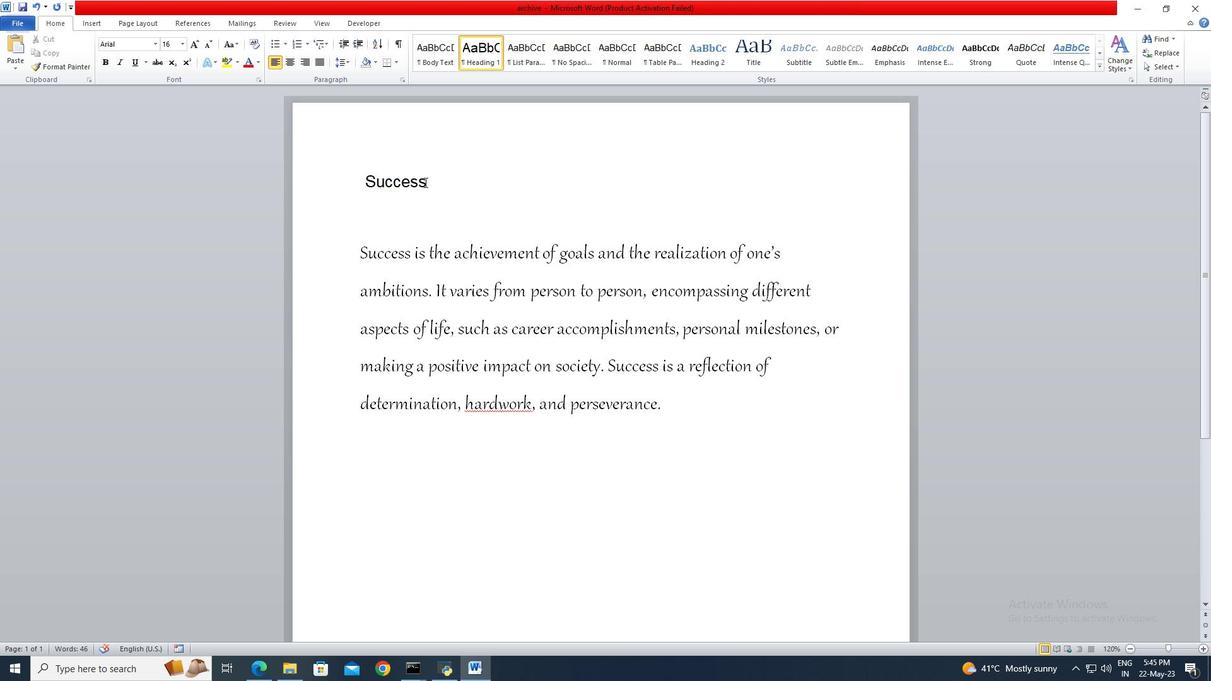 
Action: Mouse moved to (424, 184)
Screenshot: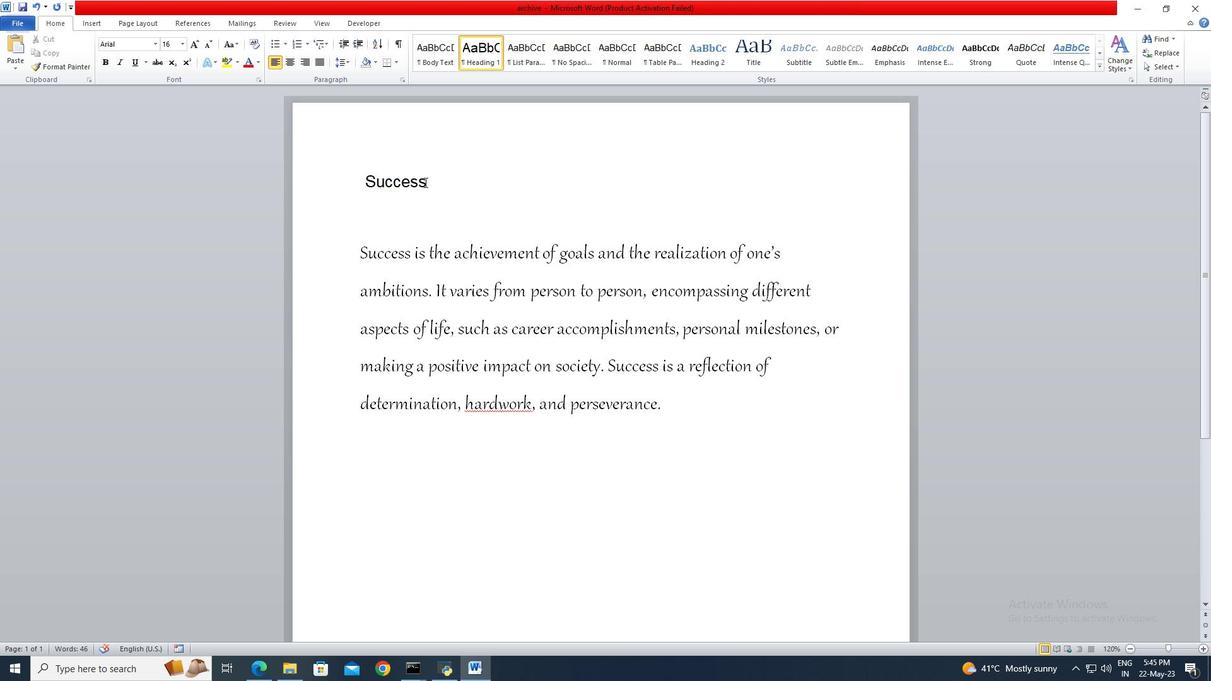 
Action: Key pressed <Key.shift>
Screenshot: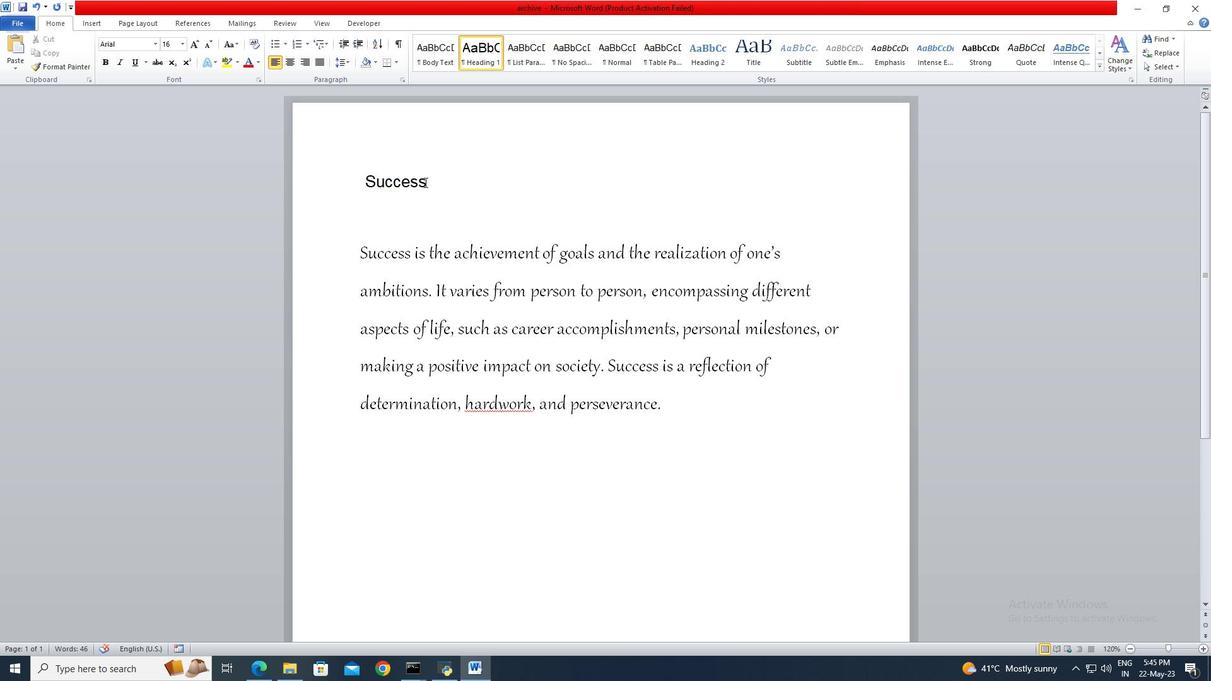
Action: Mouse moved to (424, 185)
Screenshot: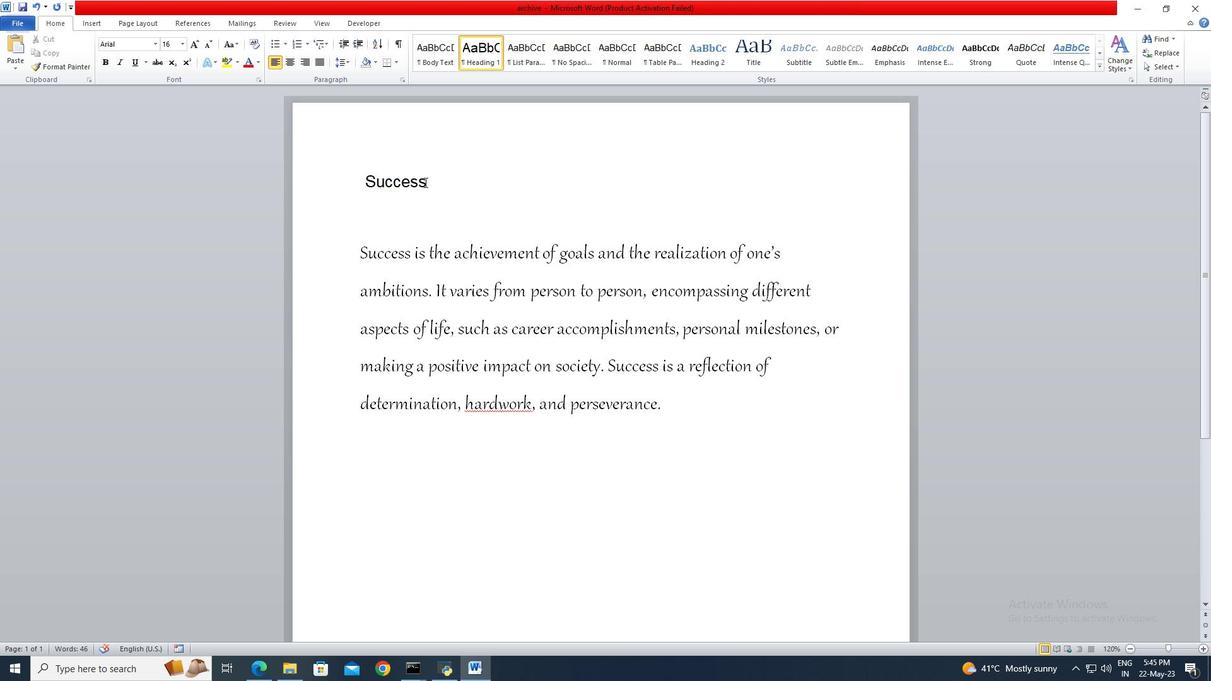 
Action: Key pressed <Key.shift>
Screenshot: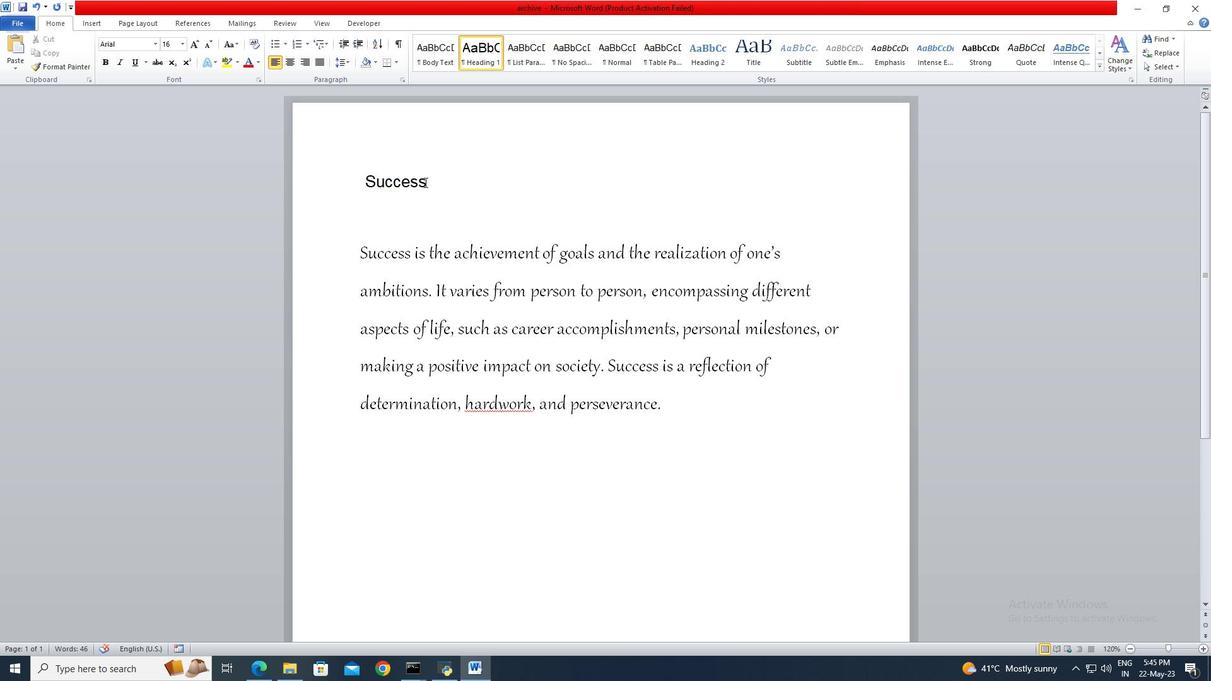 
Action: Mouse moved to (184, 45)
Screenshot: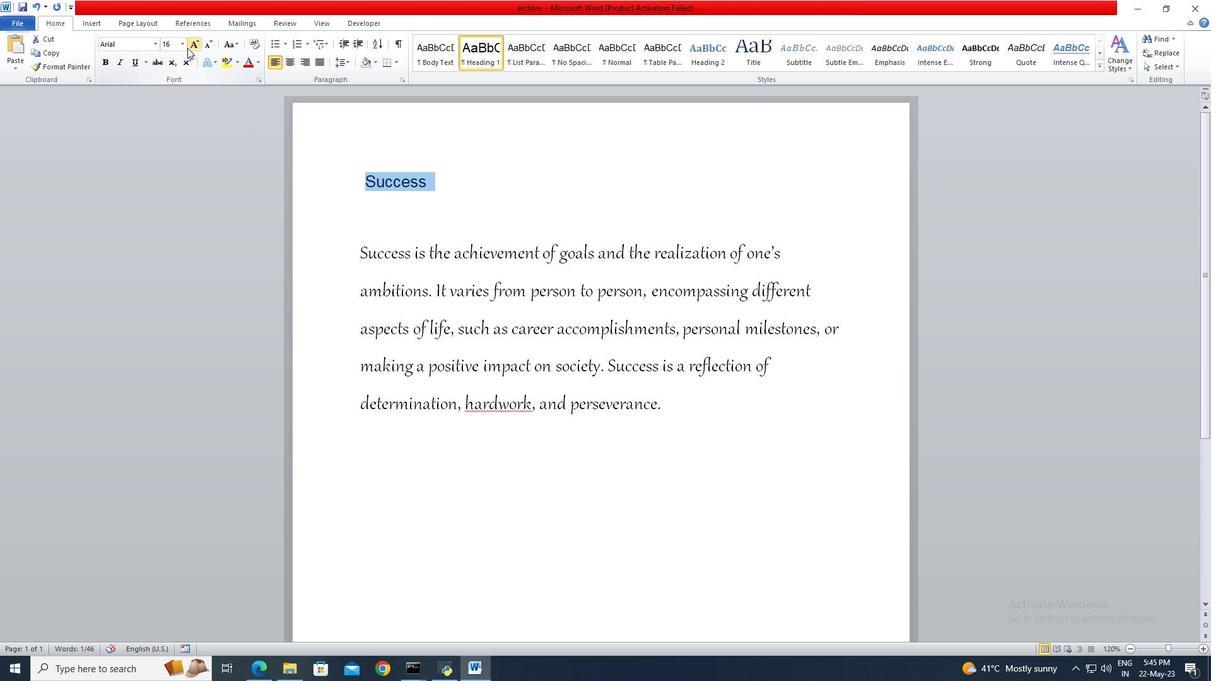 
Action: Mouse pressed left at (184, 45)
Screenshot: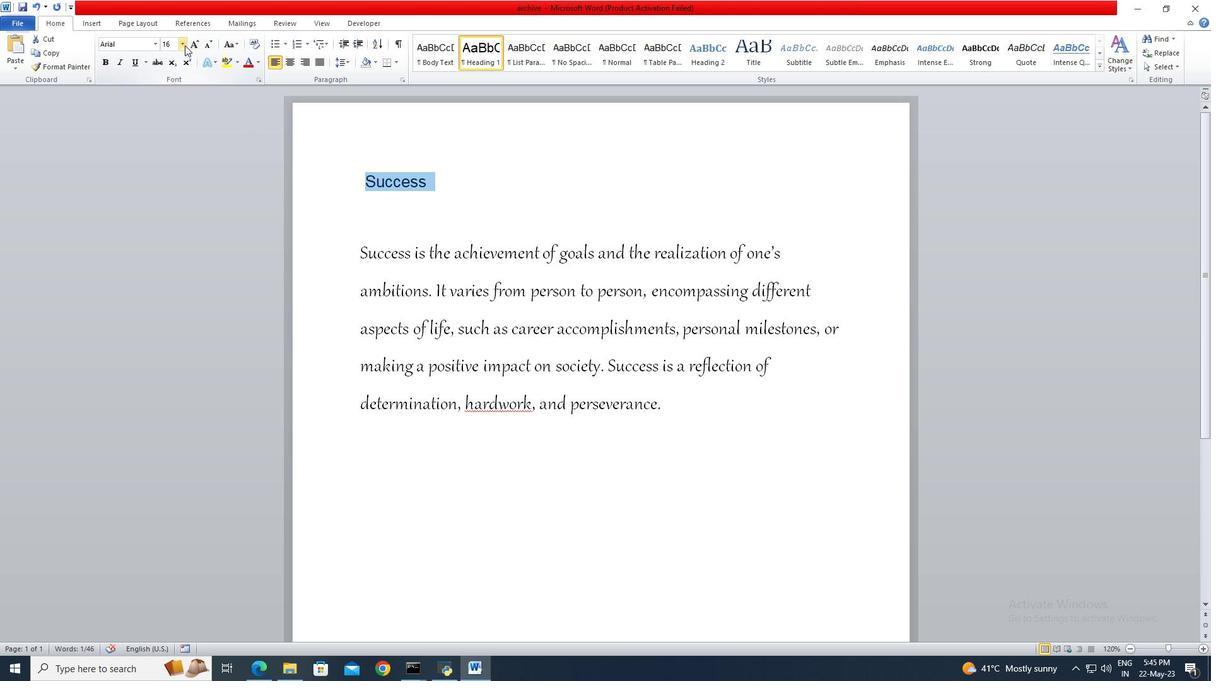 
Action: Mouse moved to (168, 136)
Screenshot: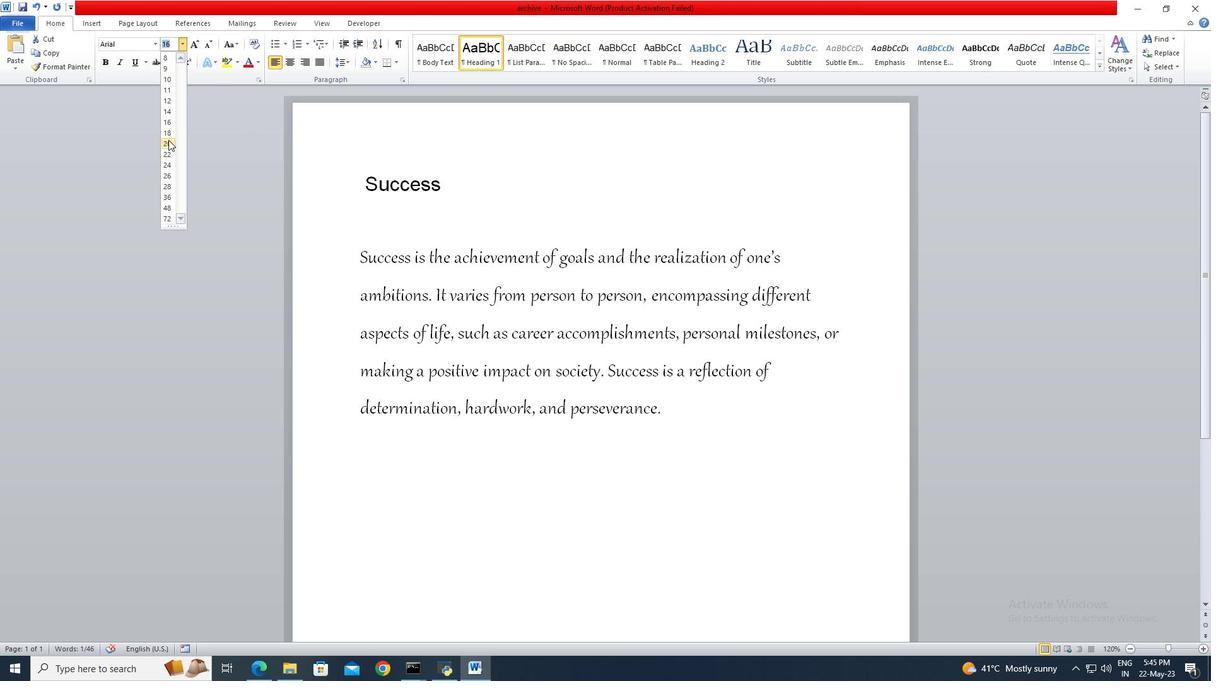 
Action: Mouse pressed left at (168, 136)
Screenshot: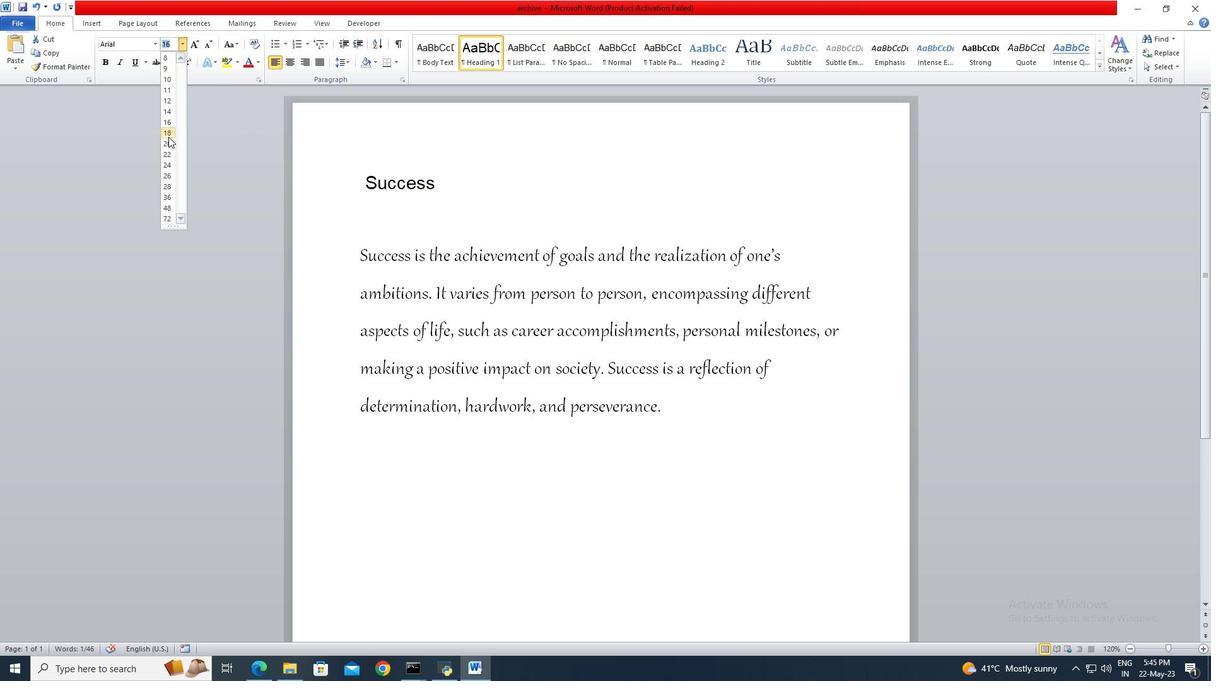 
Action: Mouse moved to (292, 66)
Screenshot: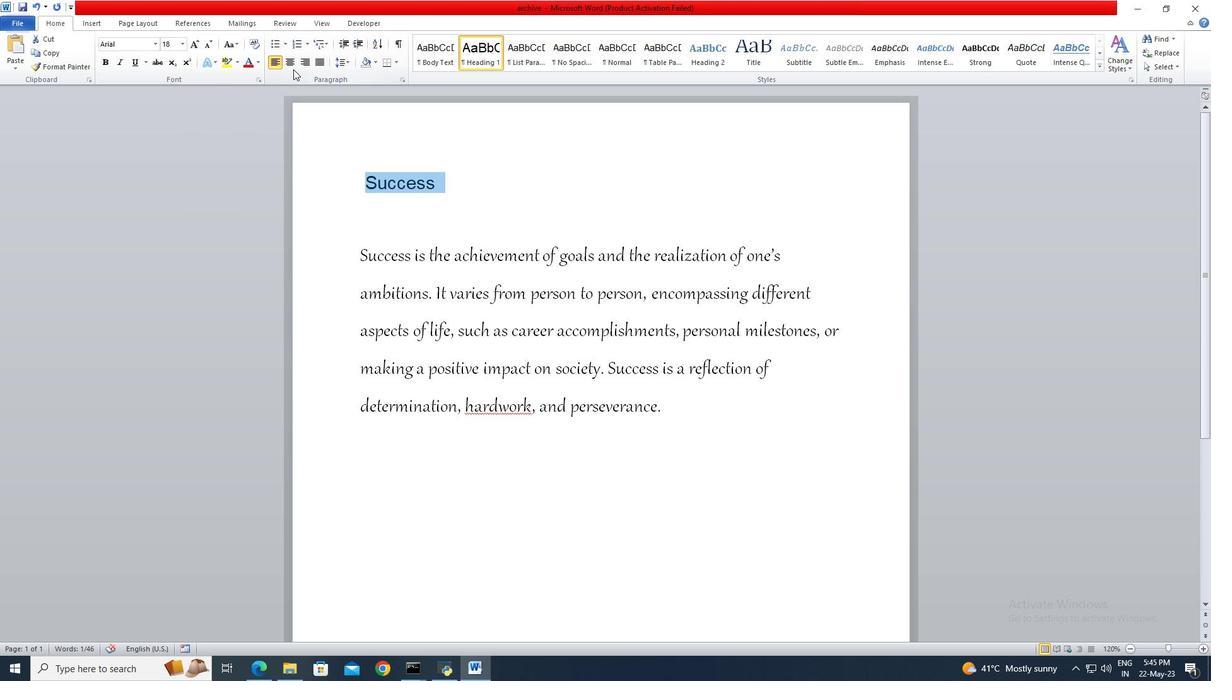 
Action: Mouse pressed left at (292, 66)
Screenshot: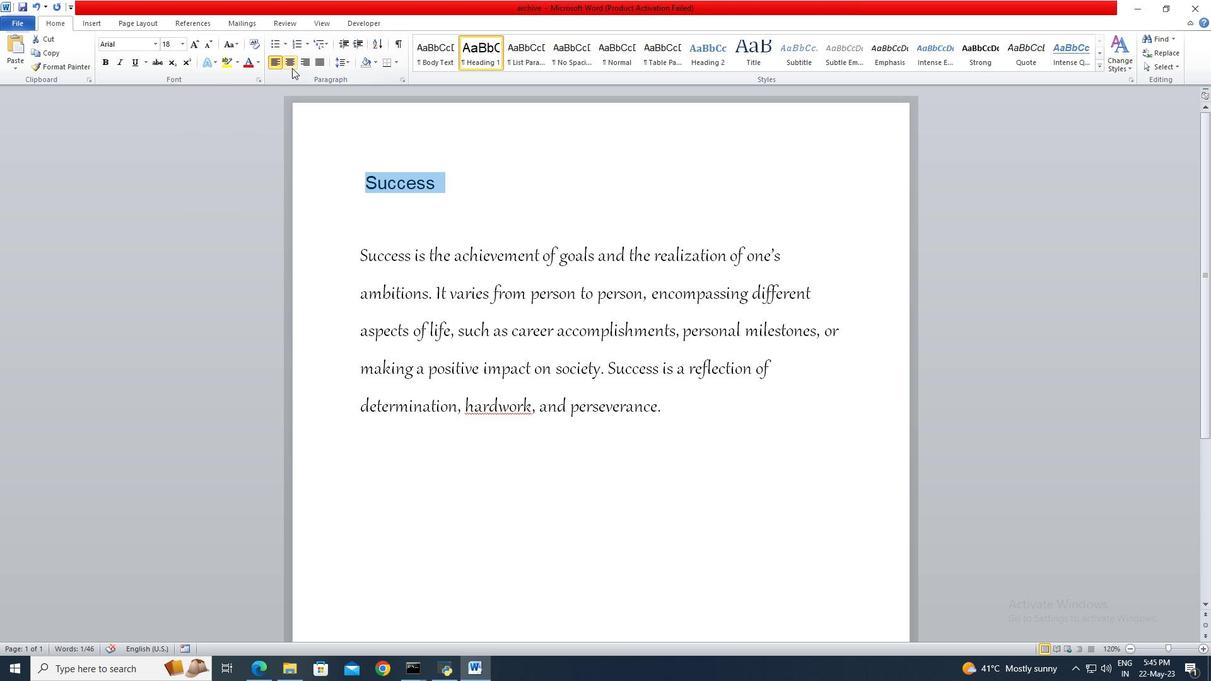 
Action: Mouse moved to (504, 194)
Screenshot: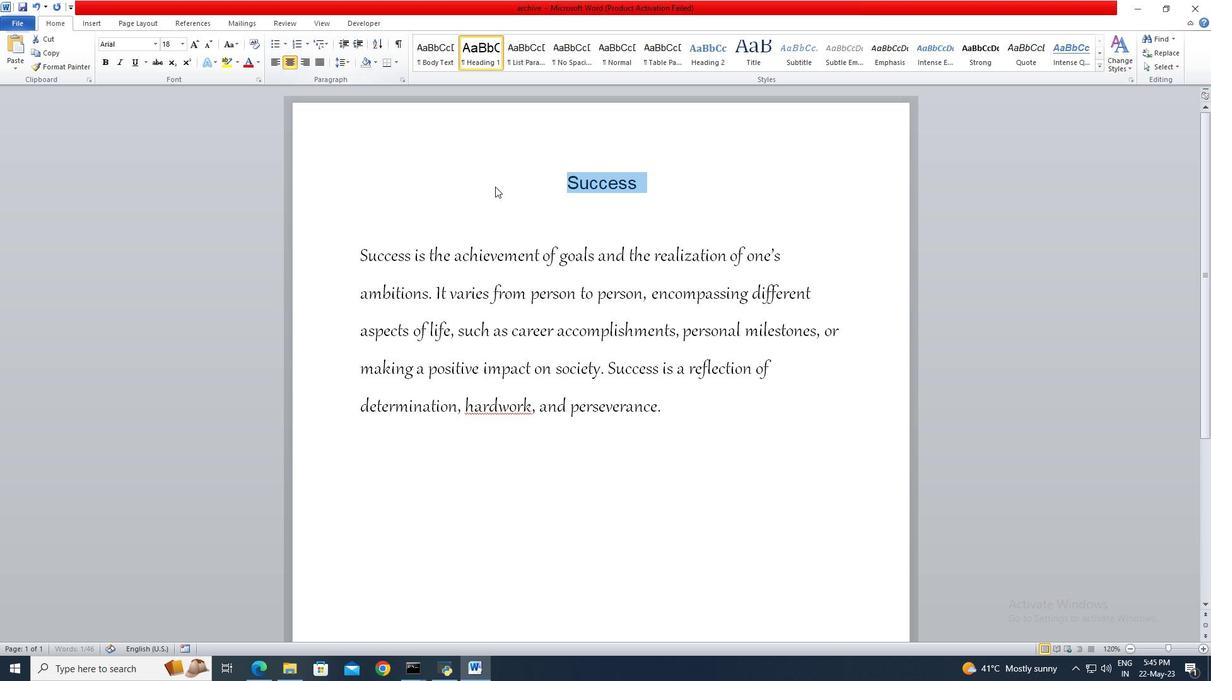 
Action: Mouse pressed left at (504, 194)
Screenshot: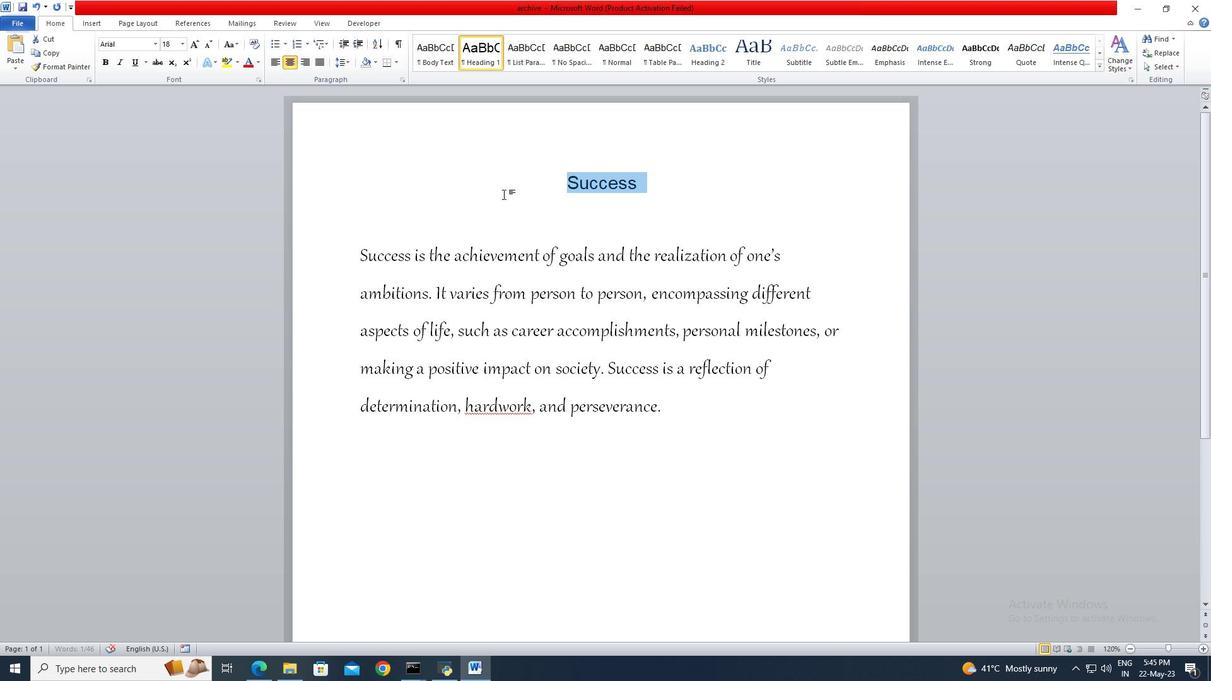 
